 Task: In Heading Arial with underline. Font size of heading  '18'Font style of data Calibri. Font size of data  9Alignment of headline & data Align center. Fill color in heading,  RedFont color of data Black Apply border in Data No BorderIn the sheet   Dynamic Sales book
Action: Mouse moved to (128, 111)
Screenshot: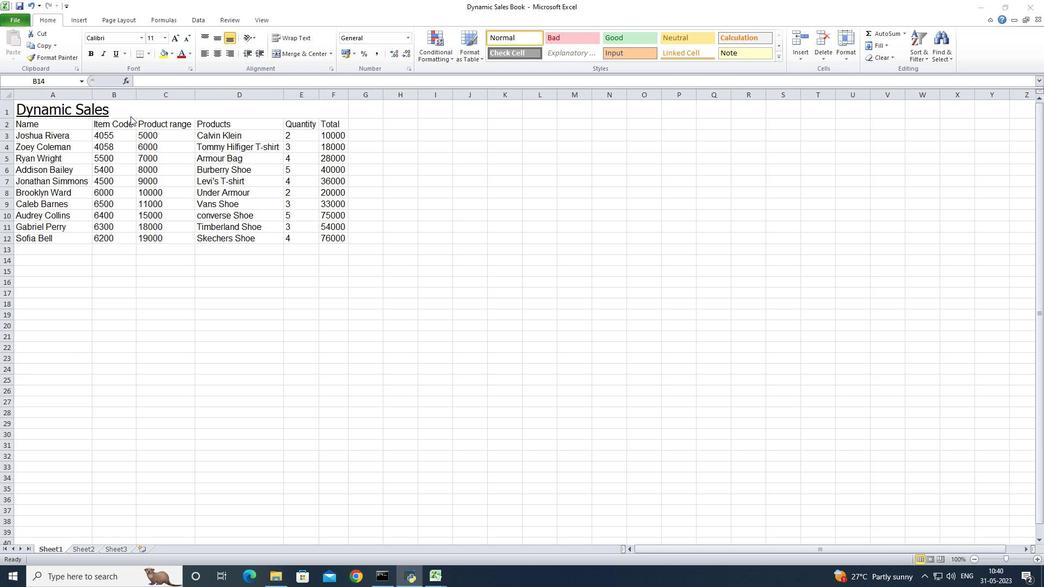 
Action: Mouse pressed left at (128, 111)
Screenshot: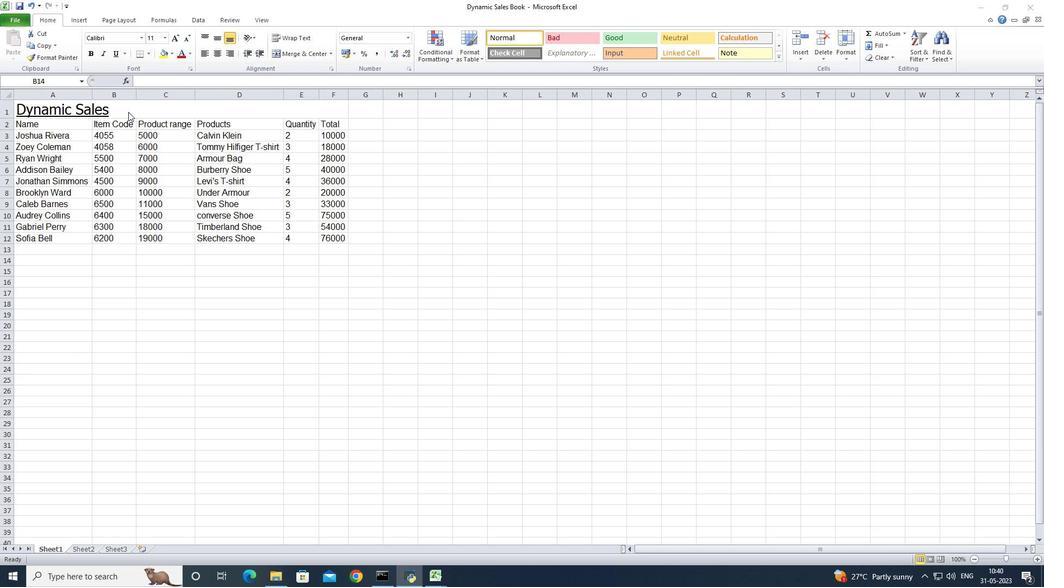 
Action: Mouse pressed left at (128, 111)
Screenshot: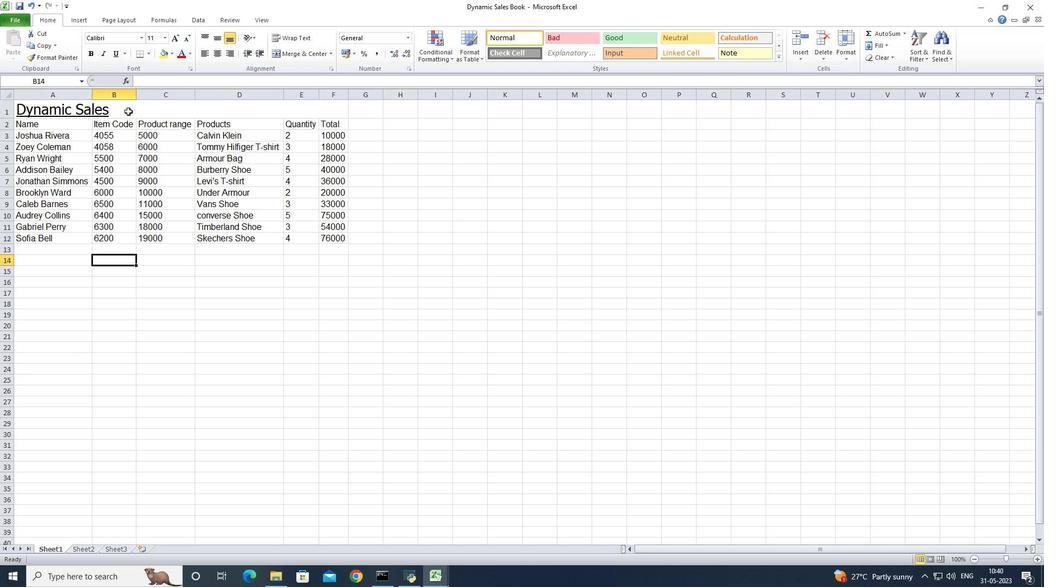
Action: Mouse moved to (141, 38)
Screenshot: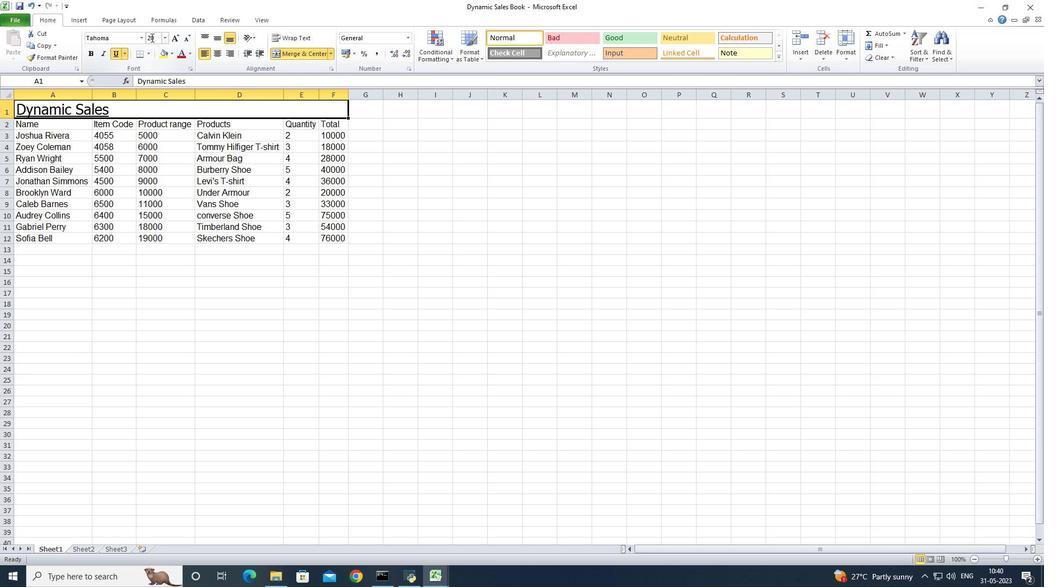 
Action: Mouse pressed left at (141, 38)
Screenshot: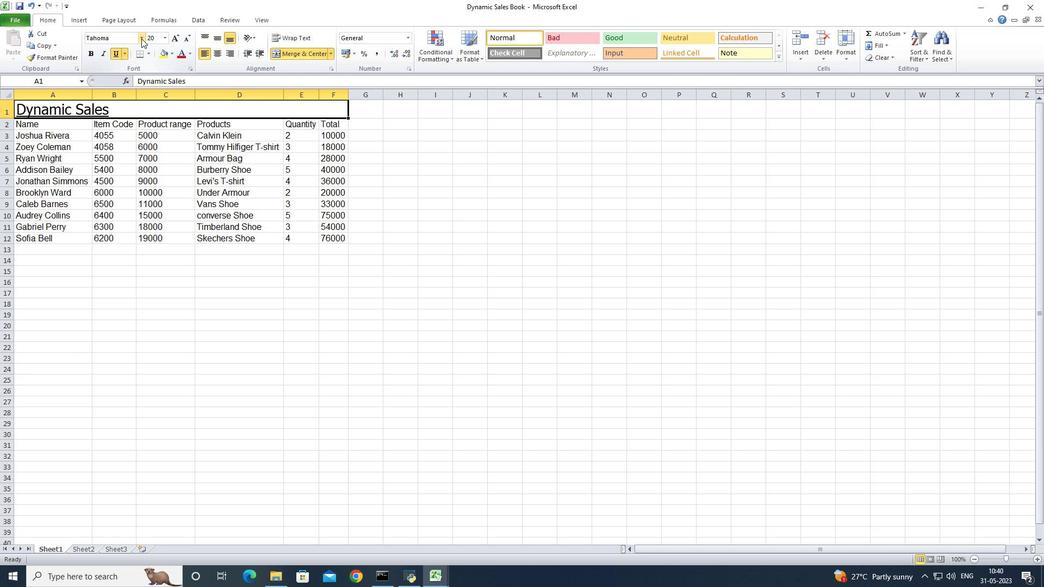 
Action: Mouse moved to (125, 176)
Screenshot: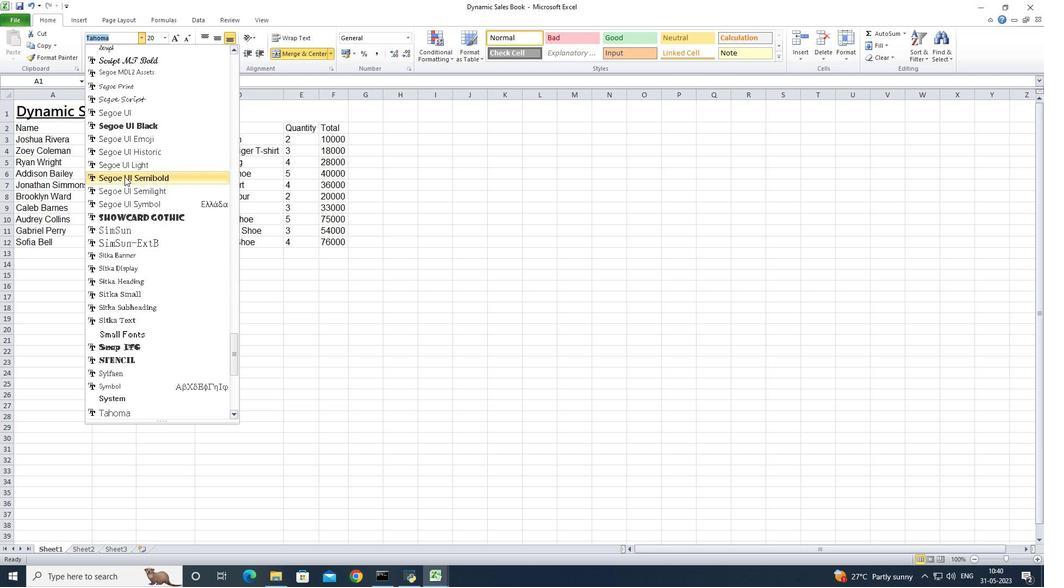 
Action: Mouse scrolled (125, 176) with delta (0, 0)
Screenshot: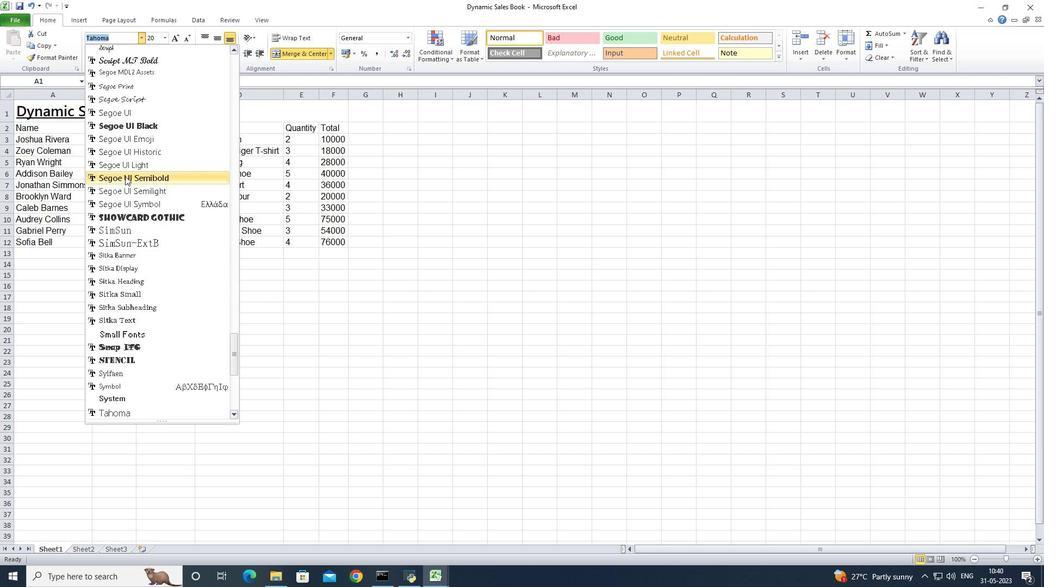 
Action: Mouse scrolled (125, 176) with delta (0, 0)
Screenshot: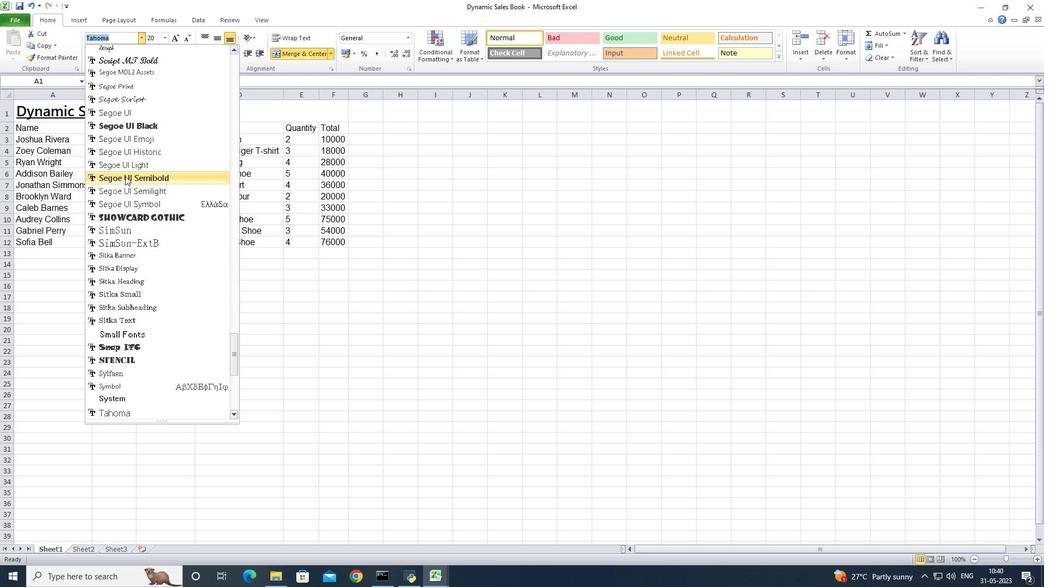 
Action: Mouse scrolled (125, 176) with delta (0, 0)
Screenshot: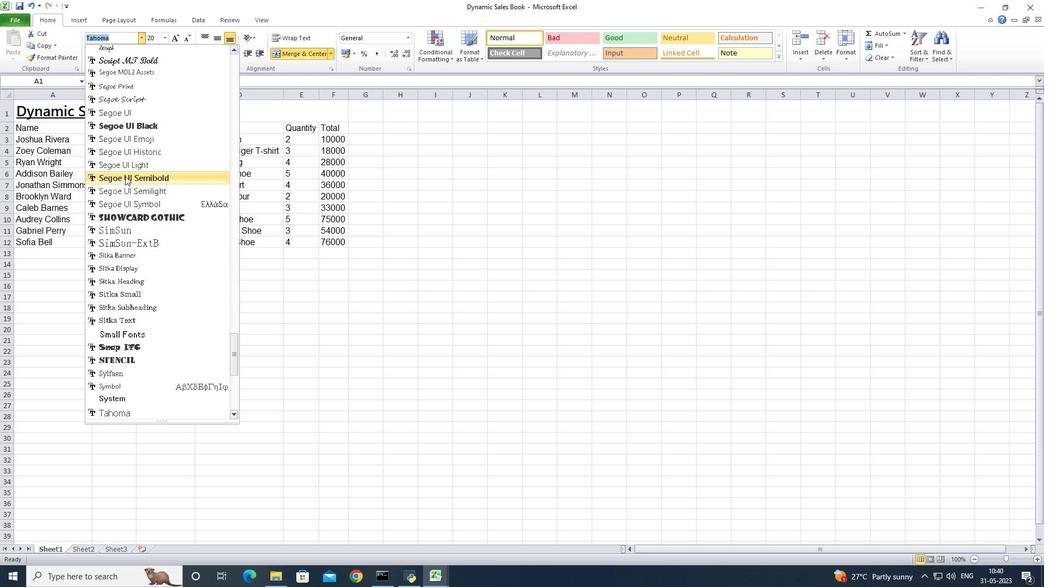 
Action: Mouse scrolled (125, 176) with delta (0, 0)
Screenshot: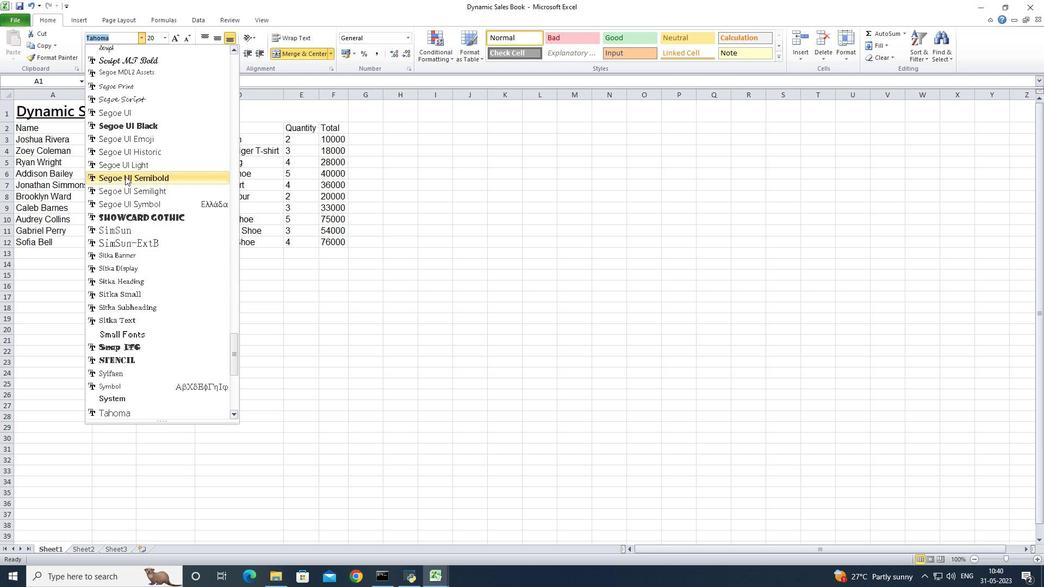 
Action: Mouse scrolled (125, 176) with delta (0, 0)
Screenshot: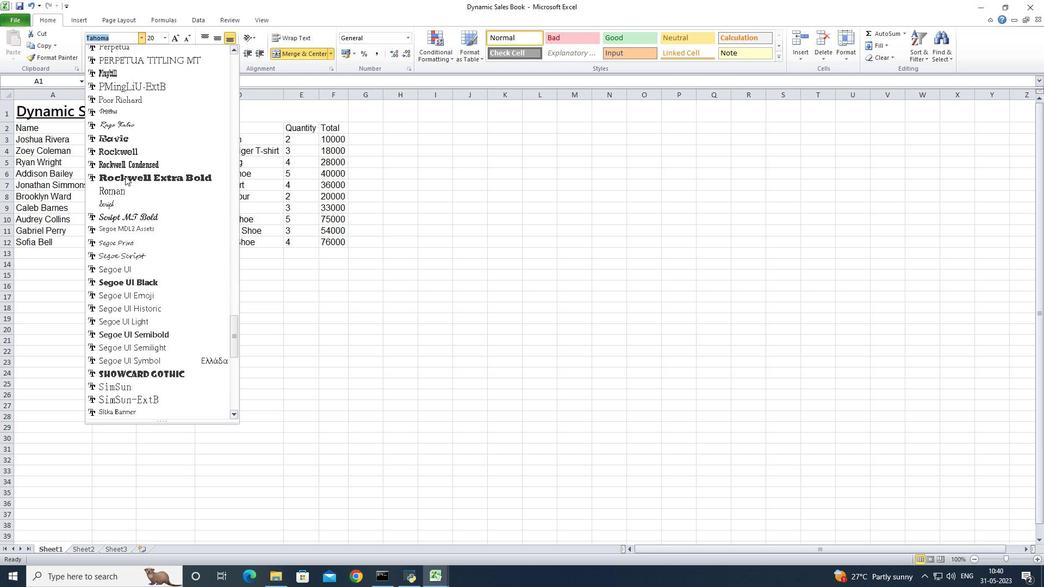 
Action: Mouse scrolled (125, 176) with delta (0, 0)
Screenshot: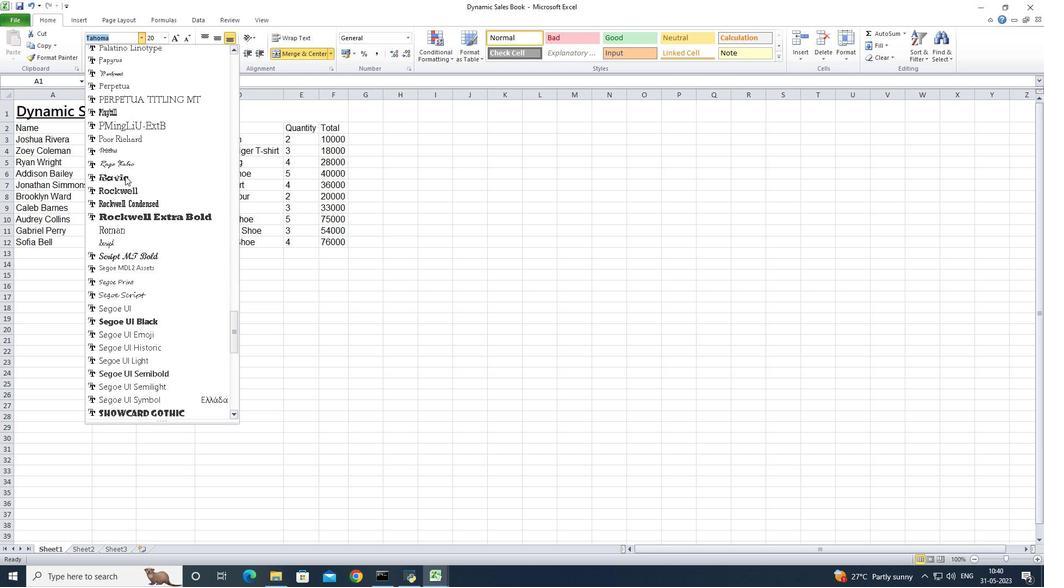 
Action: Mouse scrolled (125, 176) with delta (0, 0)
Screenshot: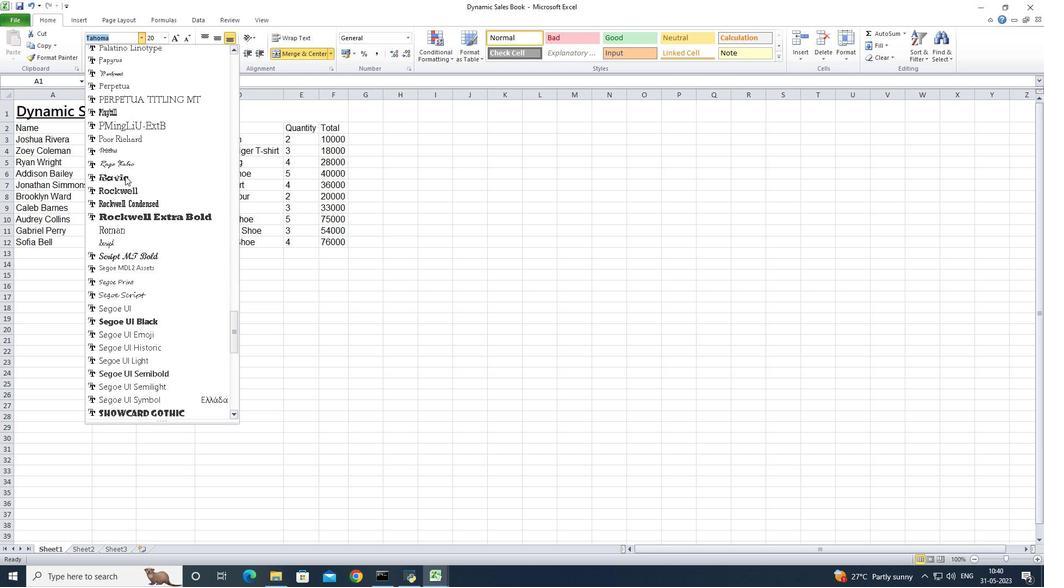 
Action: Mouse scrolled (125, 176) with delta (0, 0)
Screenshot: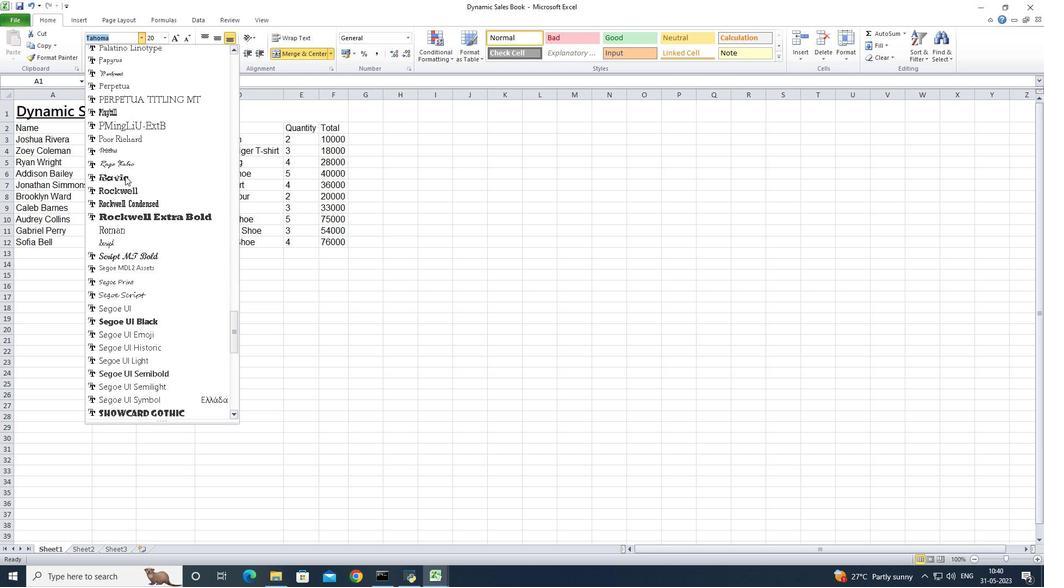 
Action: Mouse scrolled (125, 176) with delta (0, 0)
Screenshot: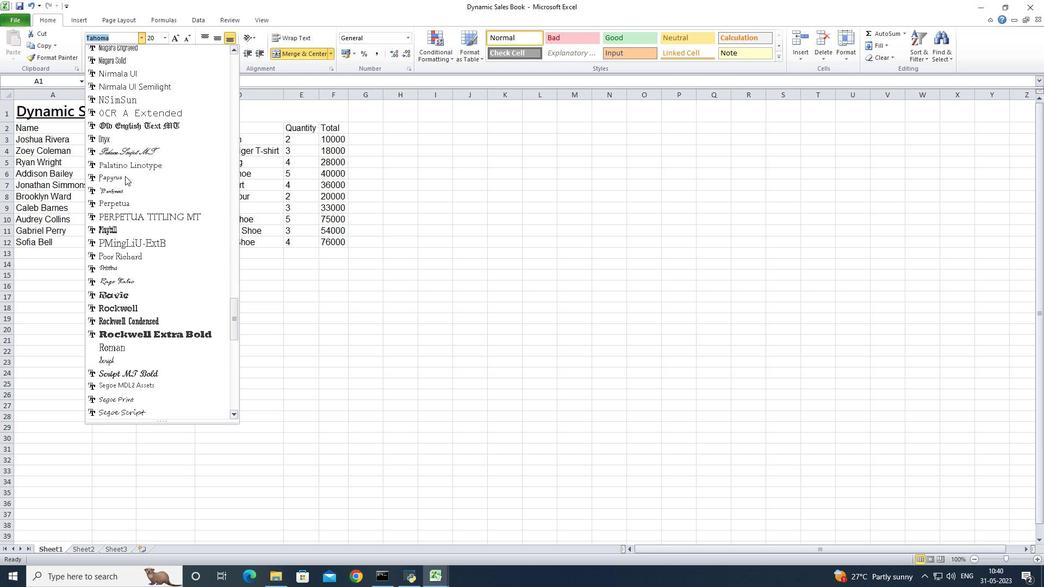 
Action: Mouse scrolled (125, 176) with delta (0, 0)
Screenshot: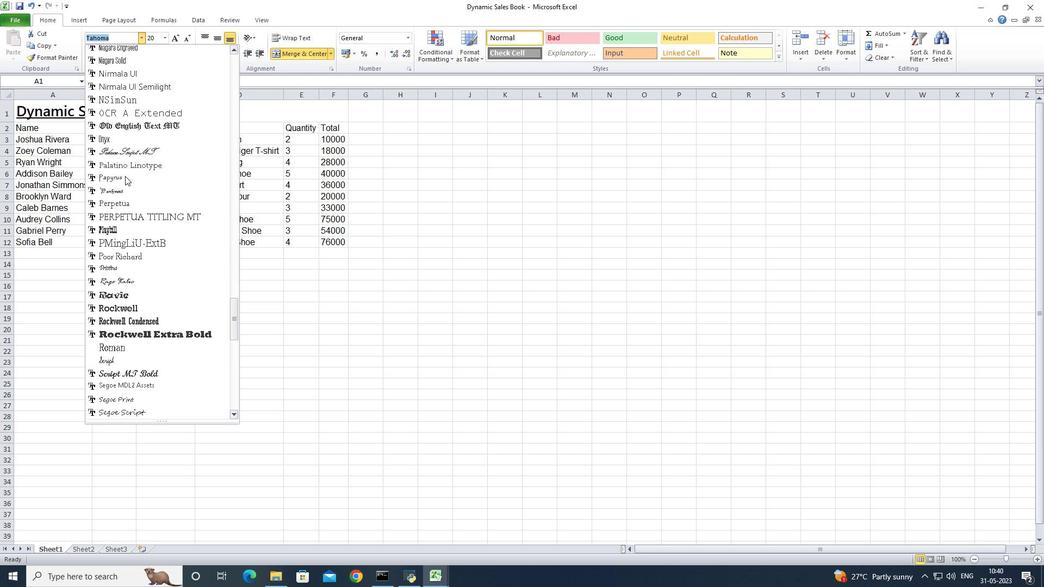
Action: Mouse scrolled (125, 176) with delta (0, 0)
Screenshot: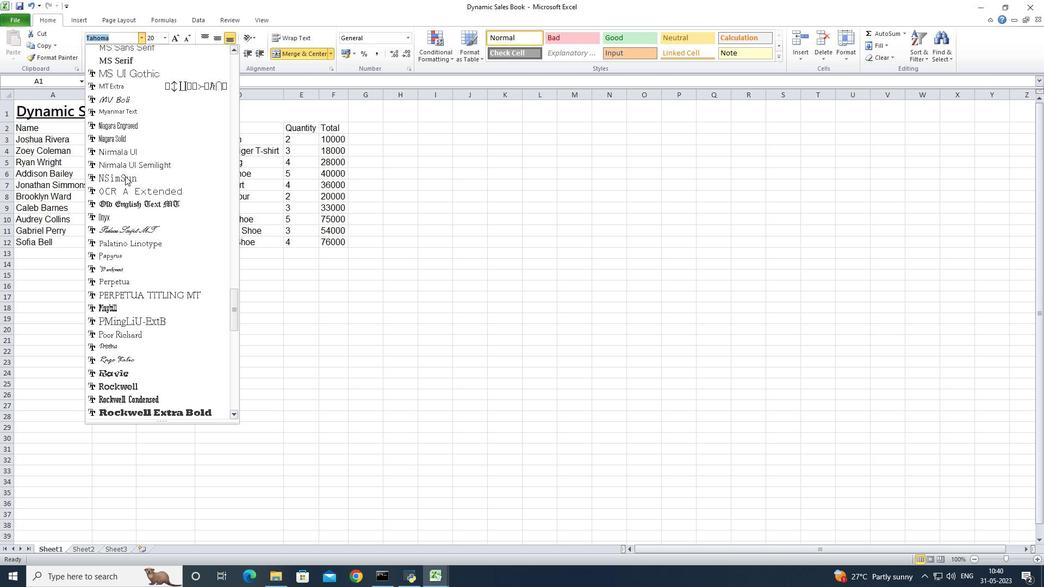 
Action: Mouse scrolled (125, 176) with delta (0, 0)
Screenshot: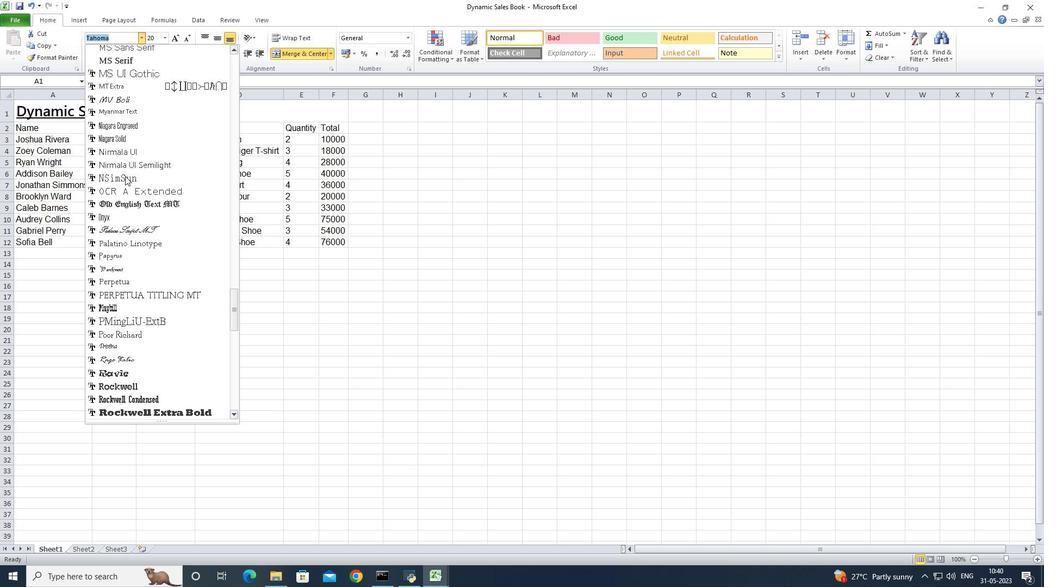 
Action: Mouse scrolled (125, 176) with delta (0, 0)
Screenshot: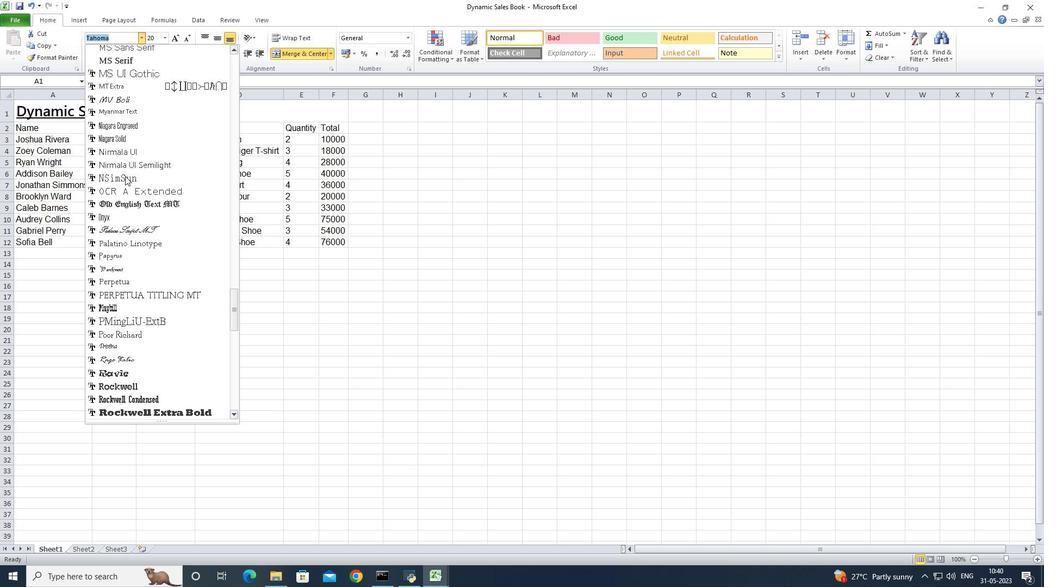 
Action: Mouse scrolled (125, 176) with delta (0, 0)
Screenshot: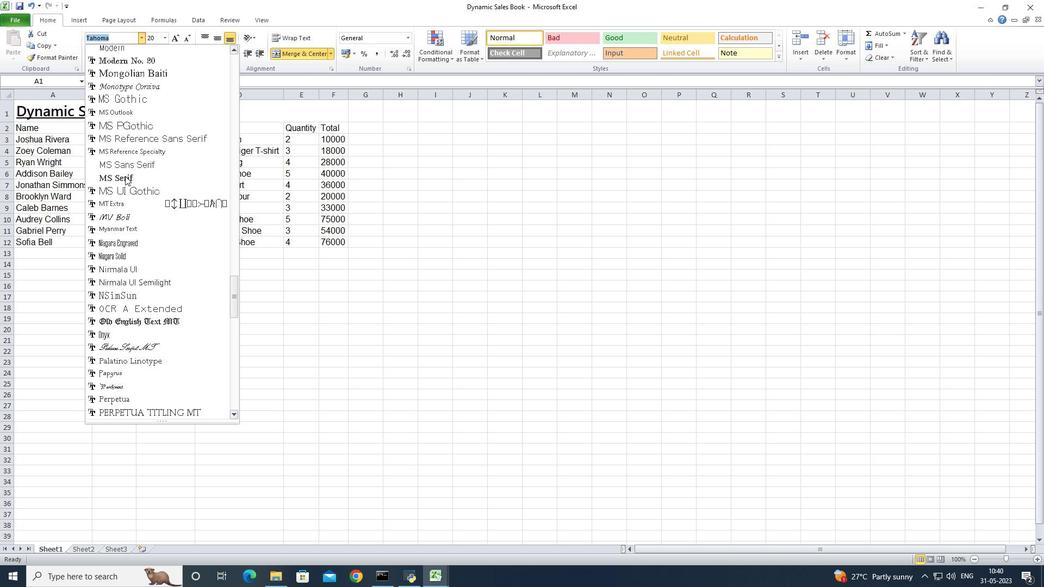 
Action: Mouse scrolled (125, 176) with delta (0, 0)
Screenshot: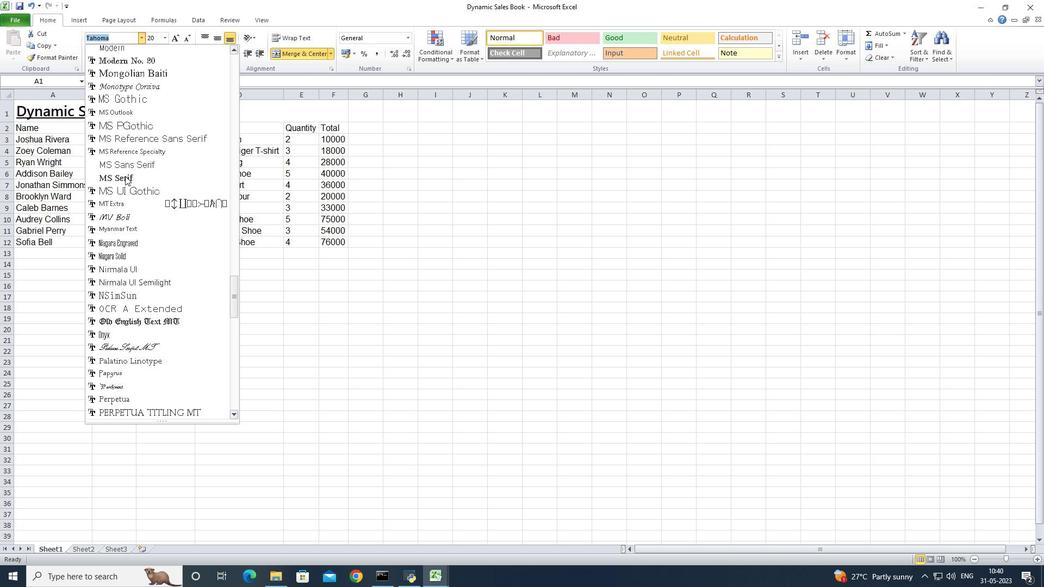 
Action: Mouse scrolled (125, 176) with delta (0, 0)
Screenshot: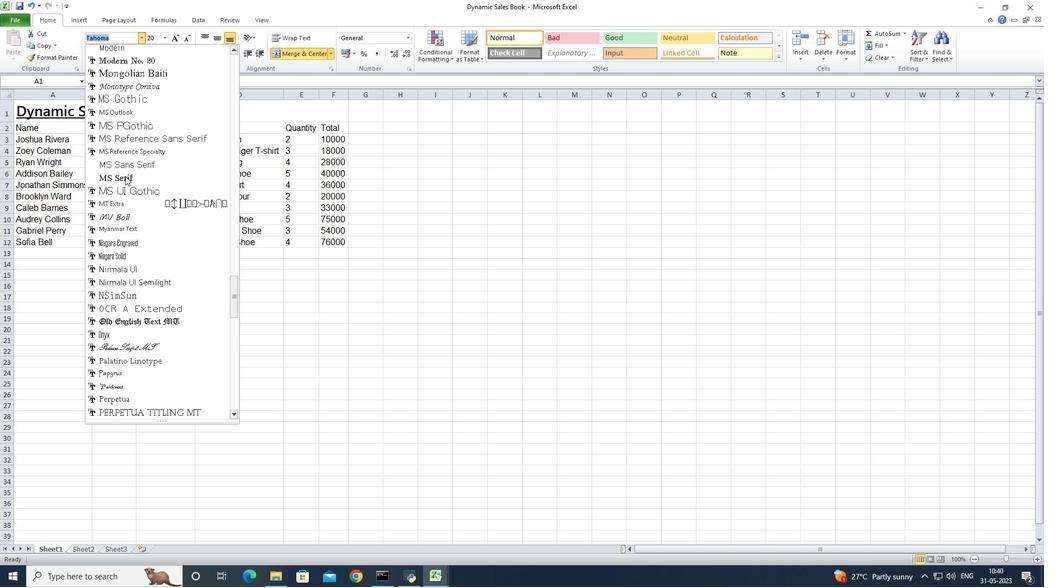 
Action: Mouse scrolled (125, 176) with delta (0, 0)
Screenshot: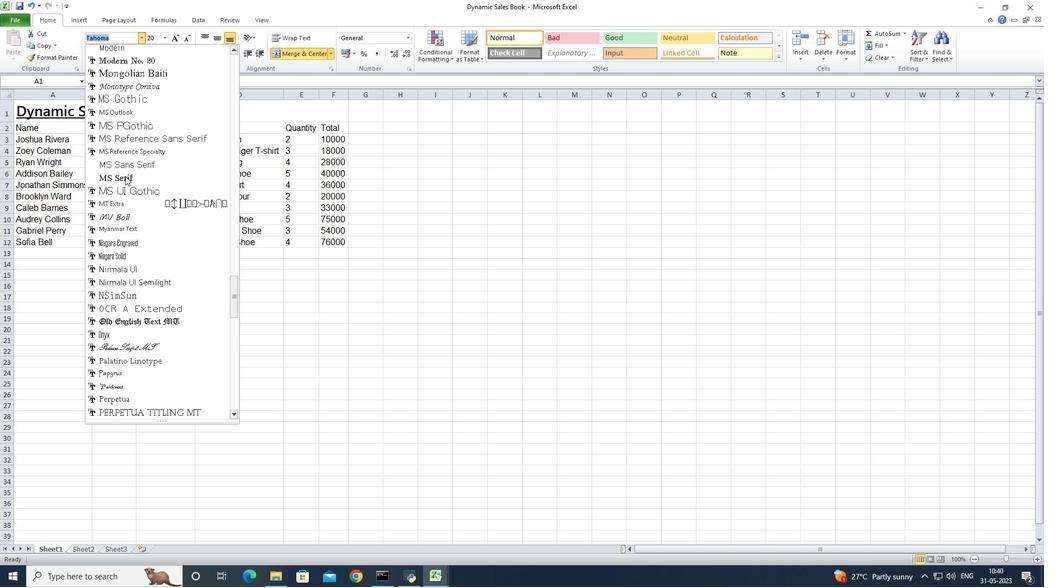 
Action: Mouse scrolled (125, 176) with delta (0, 0)
Screenshot: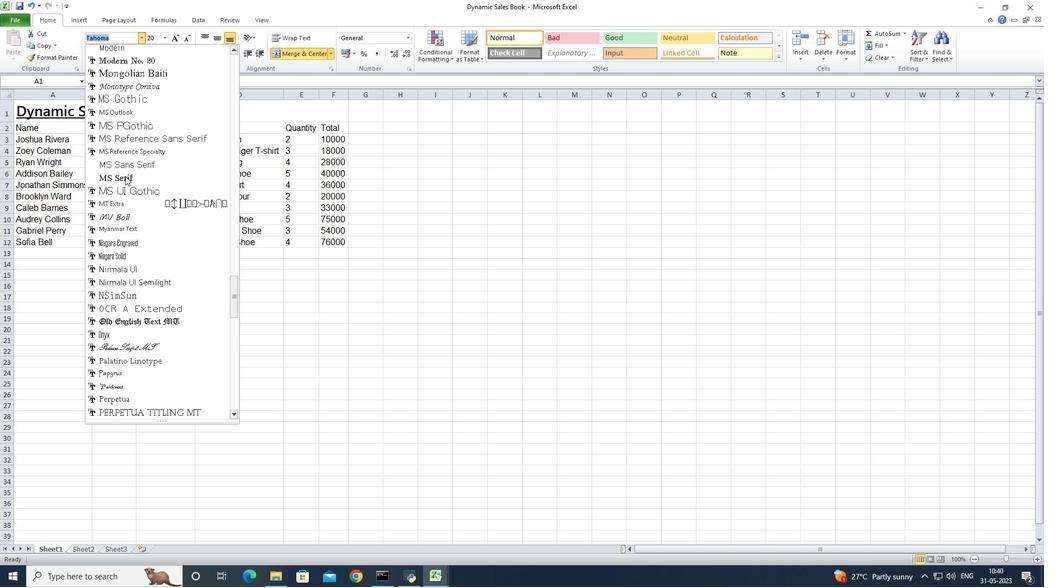 
Action: Mouse scrolled (125, 176) with delta (0, 0)
Screenshot: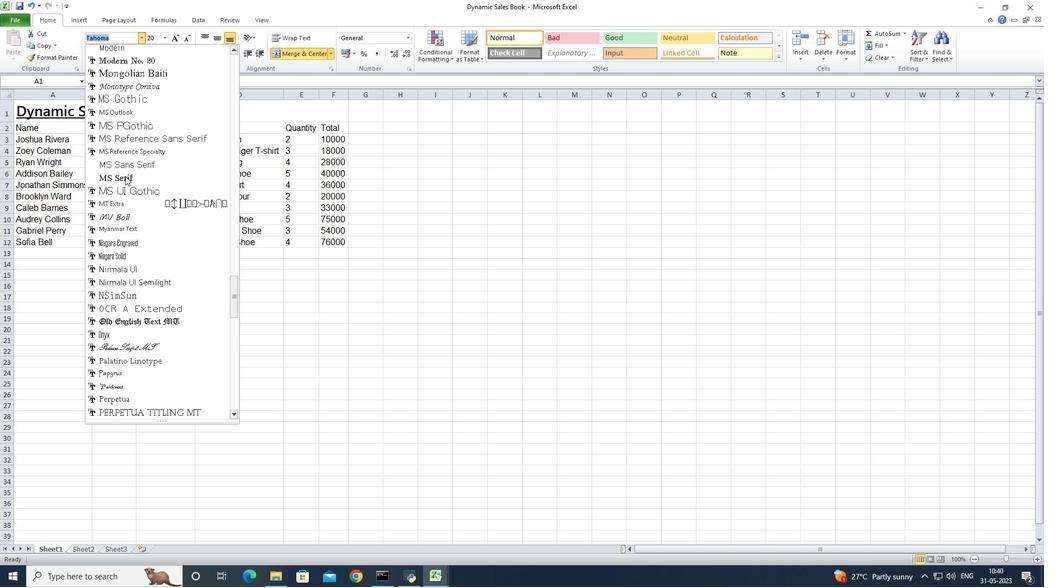 
Action: Mouse scrolled (125, 176) with delta (0, 0)
Screenshot: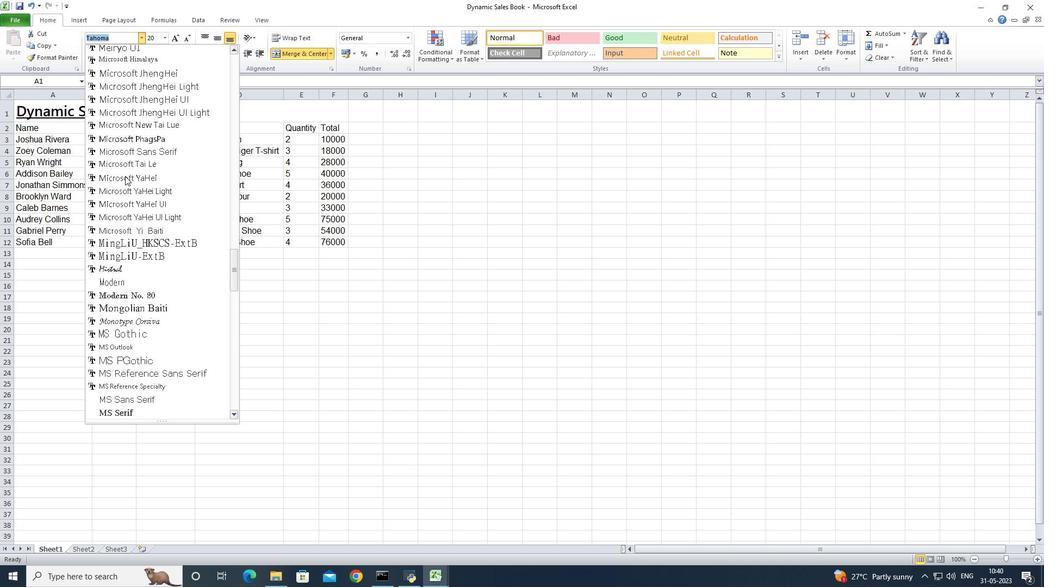 
Action: Mouse scrolled (125, 176) with delta (0, 0)
Screenshot: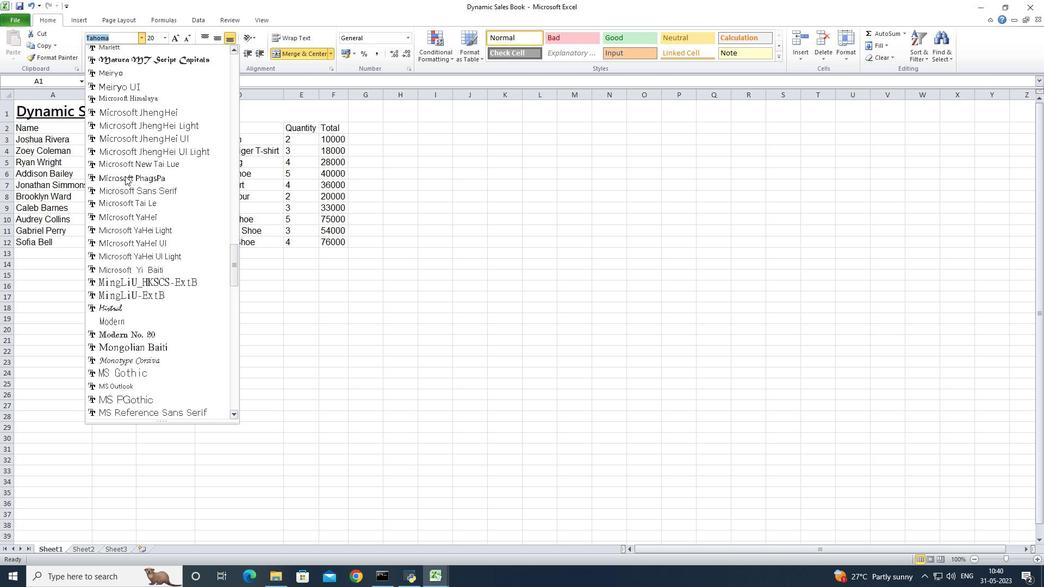 
Action: Mouse scrolled (125, 176) with delta (0, 0)
Screenshot: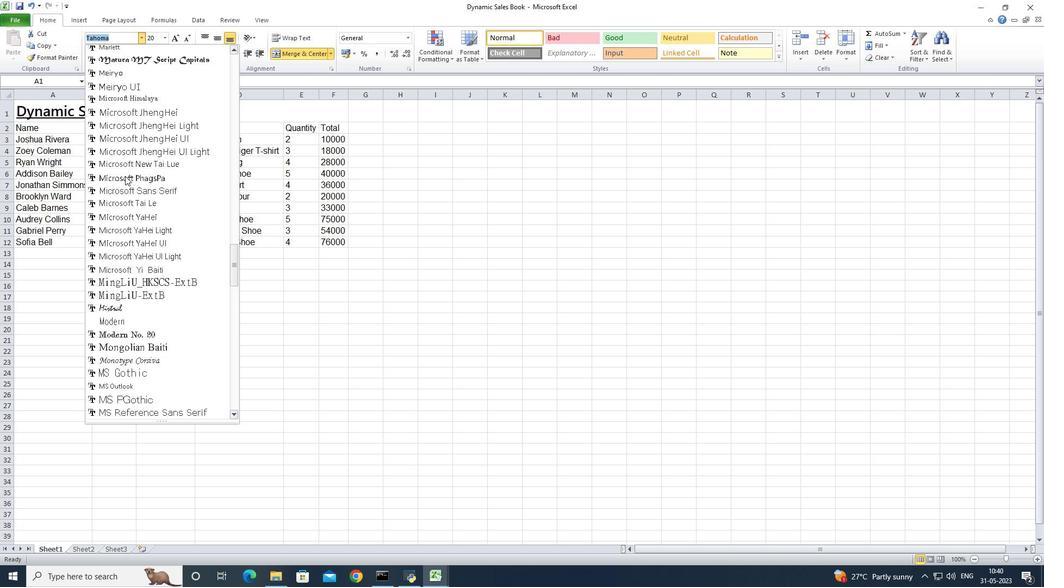 
Action: Mouse scrolled (125, 176) with delta (0, 0)
Screenshot: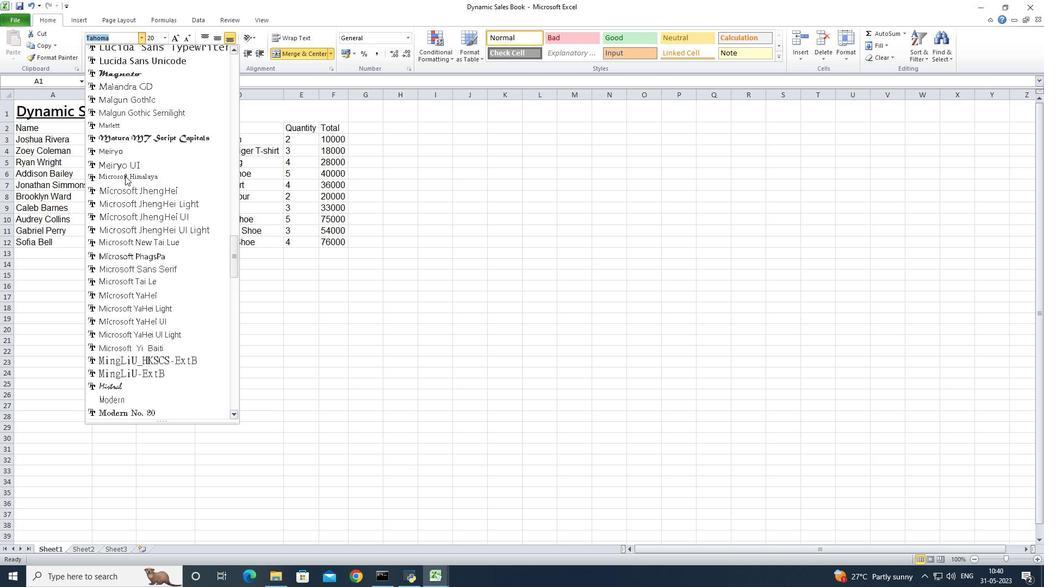 
Action: Mouse scrolled (125, 176) with delta (0, 0)
Screenshot: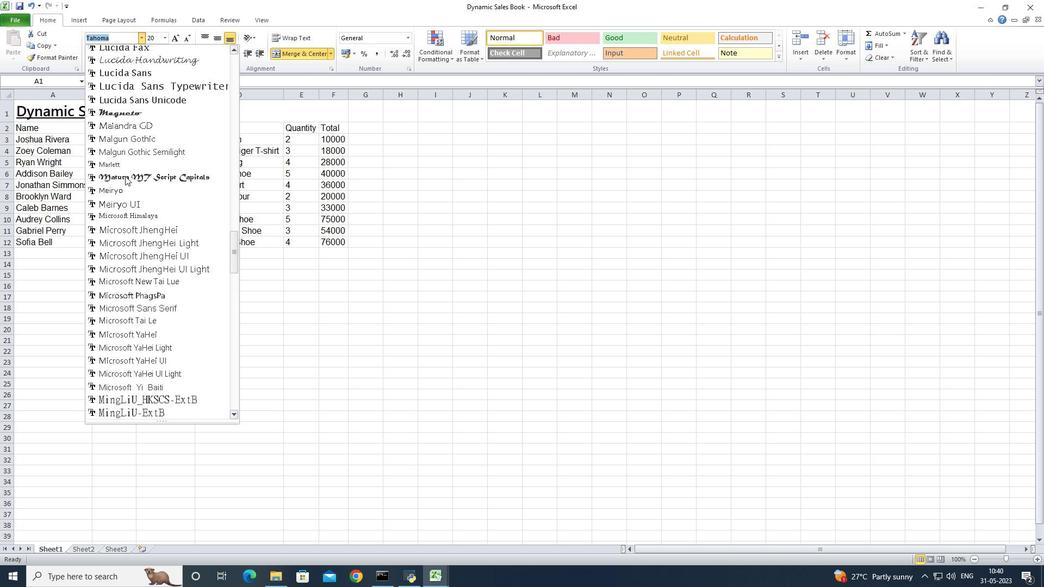 
Action: Mouse scrolled (125, 176) with delta (0, 0)
Screenshot: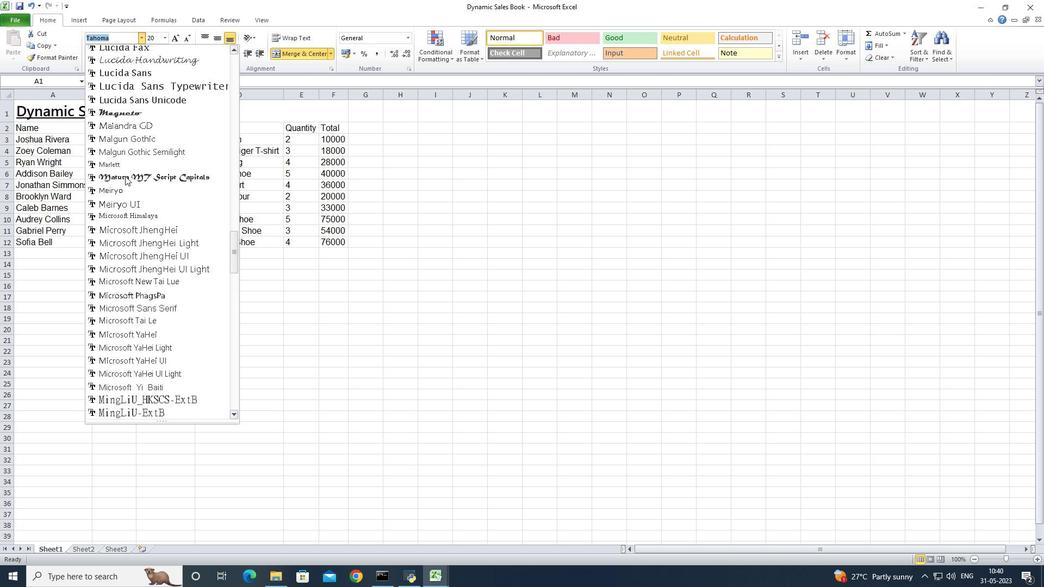 
Action: Mouse scrolled (125, 176) with delta (0, 0)
Screenshot: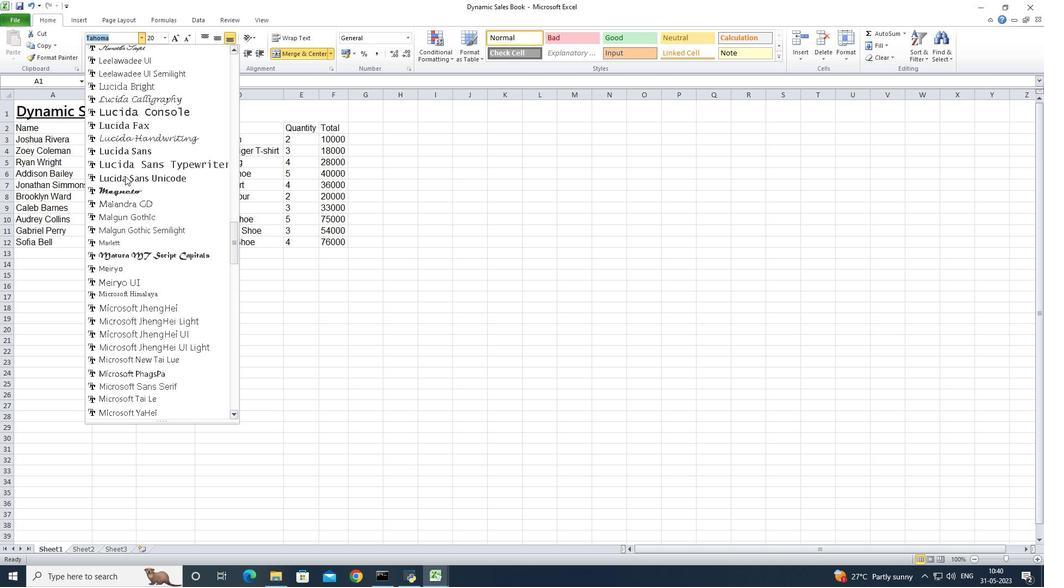 
Action: Mouse scrolled (125, 176) with delta (0, 0)
Screenshot: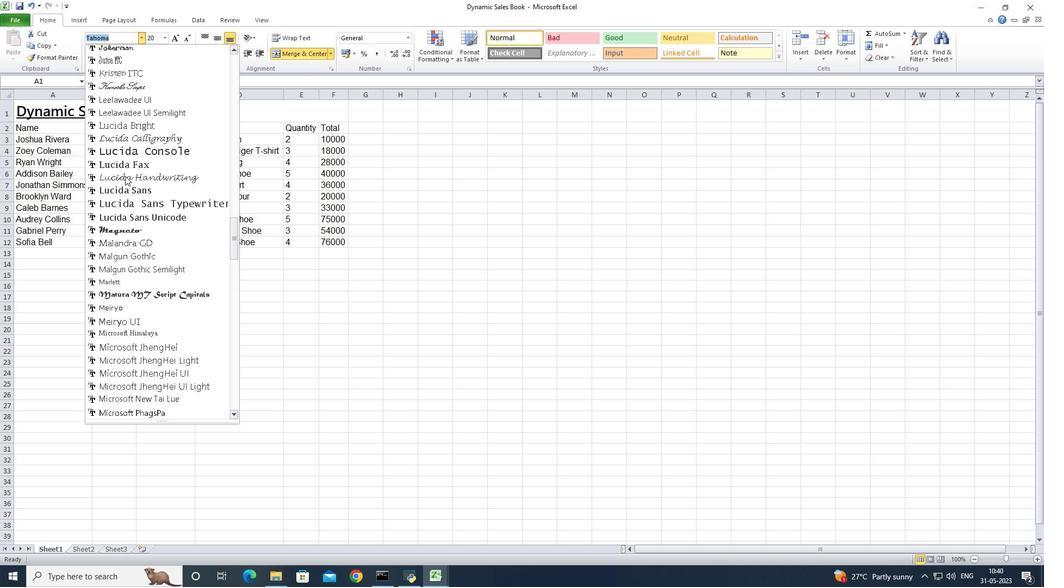 
Action: Mouse scrolled (125, 176) with delta (0, 0)
Screenshot: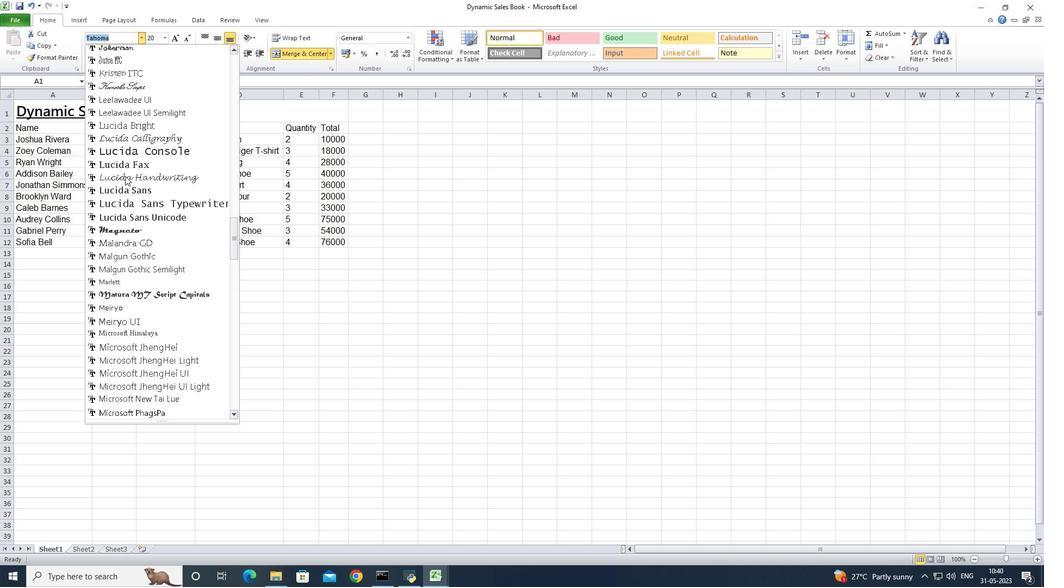 
Action: Mouse scrolled (125, 176) with delta (0, 0)
Screenshot: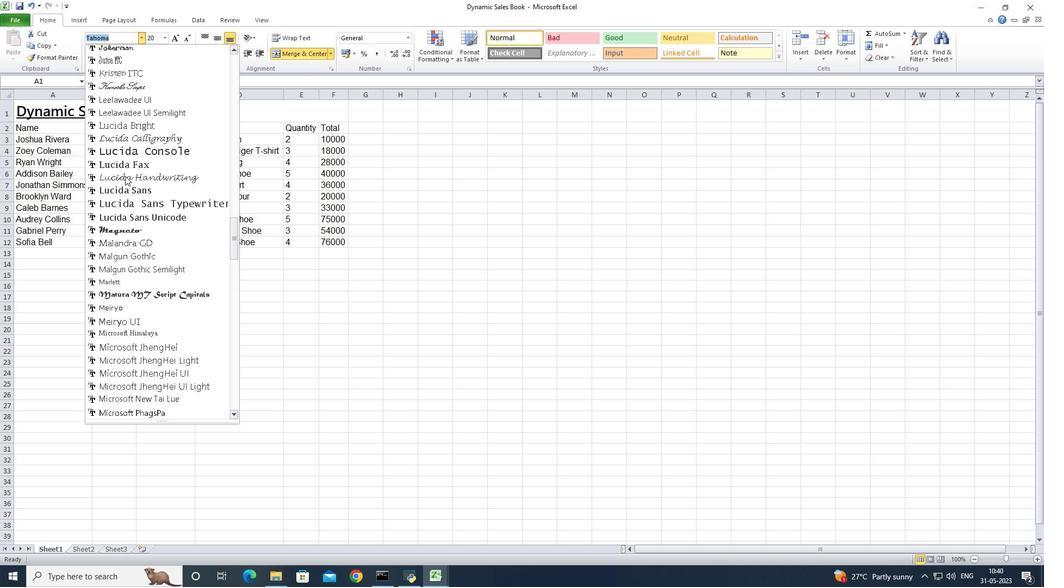 
Action: Mouse scrolled (125, 176) with delta (0, 0)
Screenshot: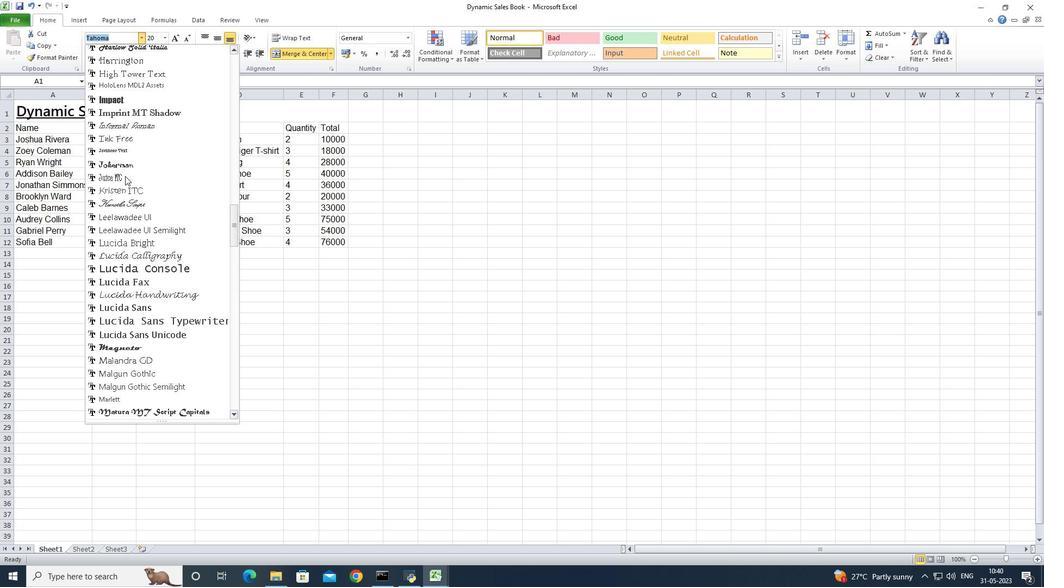 
Action: Mouse scrolled (125, 176) with delta (0, 0)
Screenshot: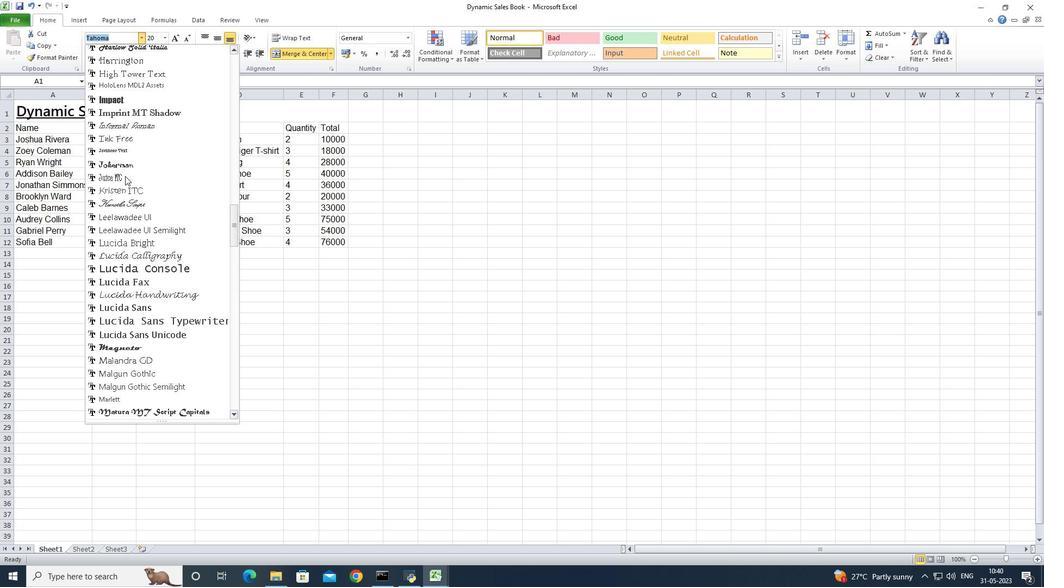 
Action: Mouse scrolled (125, 175) with delta (0, 0)
Screenshot: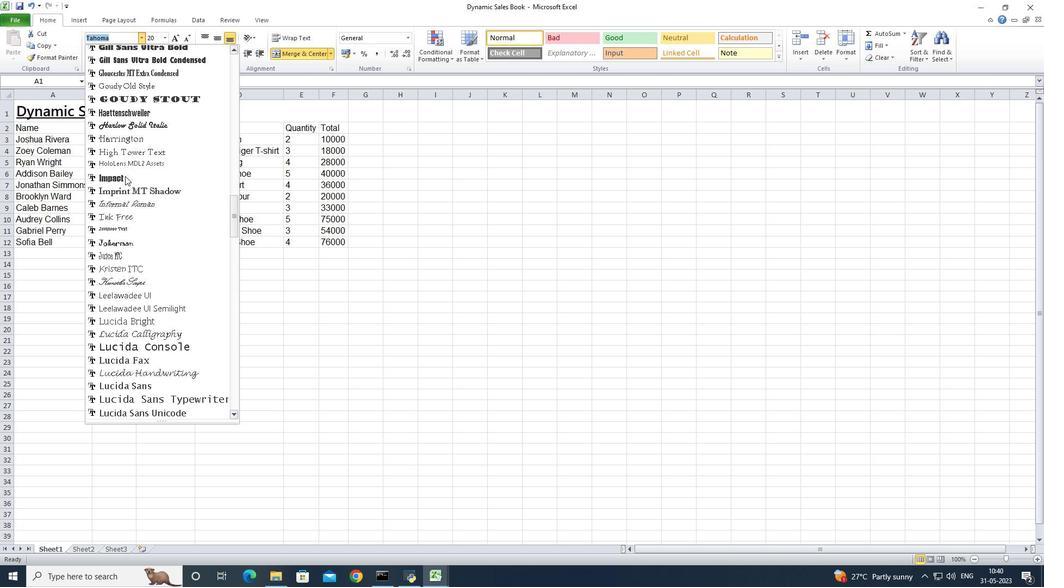 
Action: Mouse scrolled (125, 176) with delta (0, 0)
Screenshot: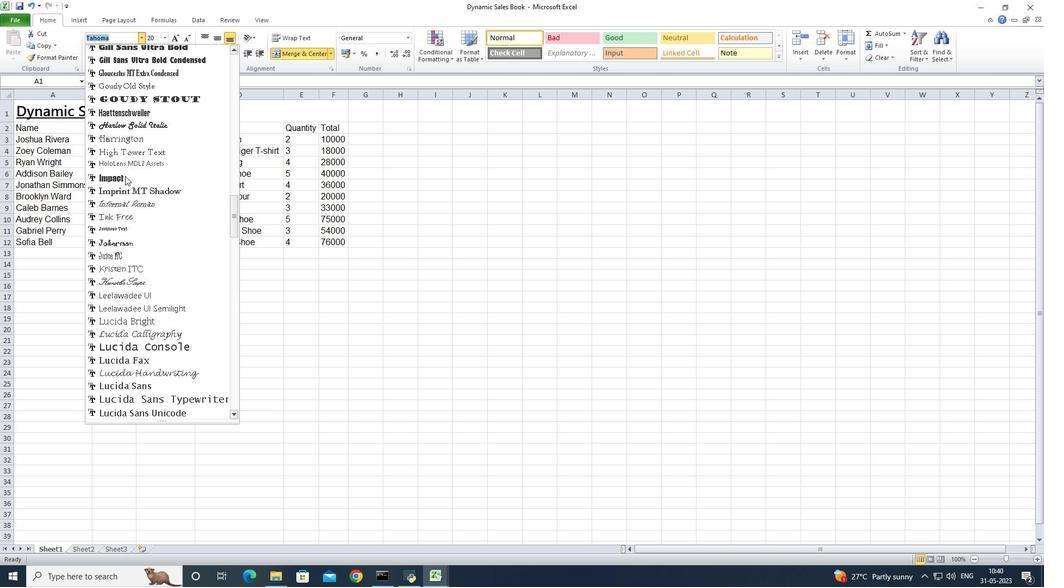 
Action: Mouse scrolled (125, 176) with delta (0, 0)
Screenshot: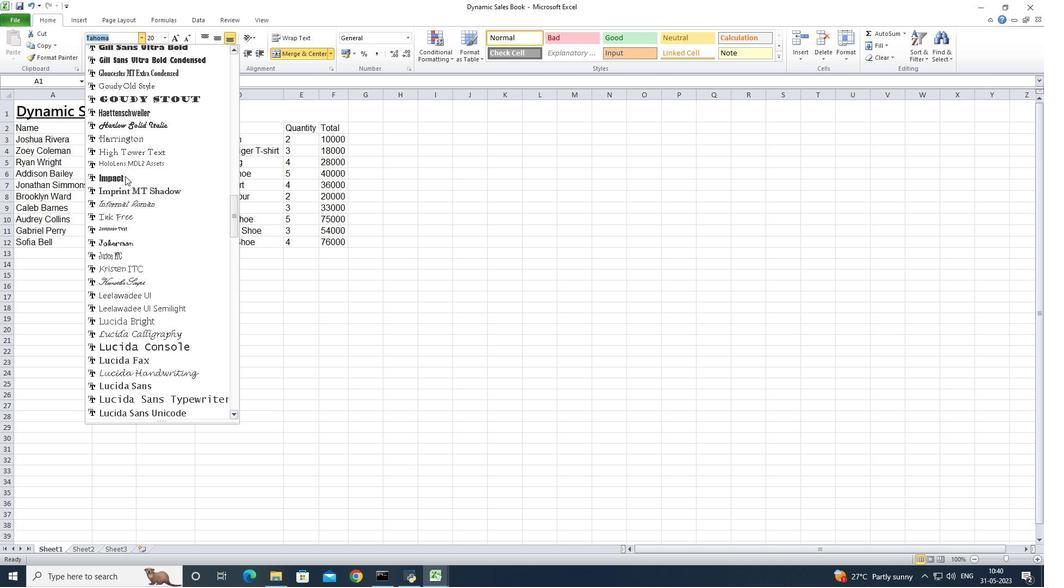 
Action: Mouse scrolled (125, 176) with delta (0, 0)
Screenshot: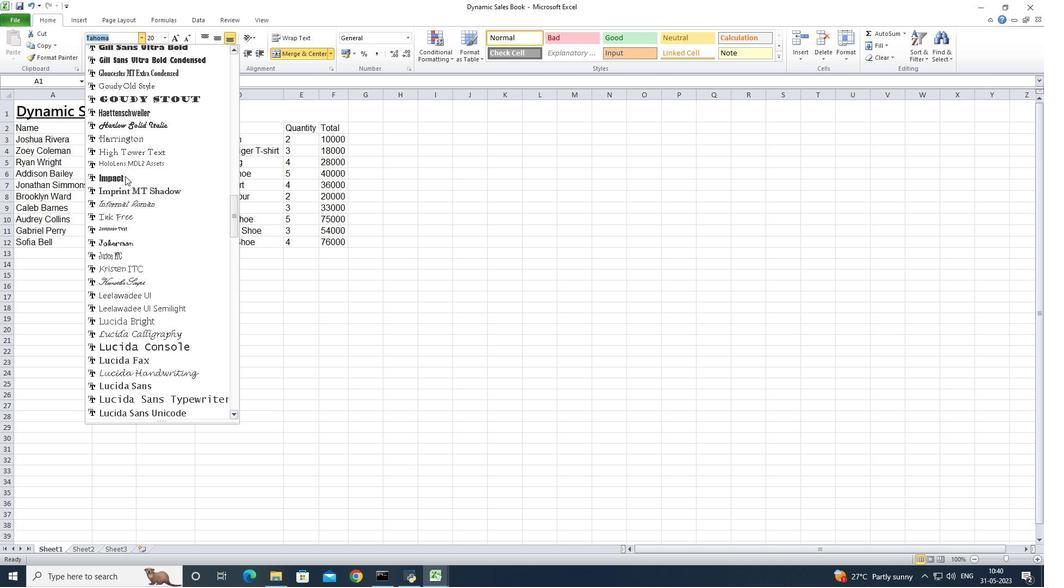 
Action: Mouse scrolled (125, 176) with delta (0, 0)
Screenshot: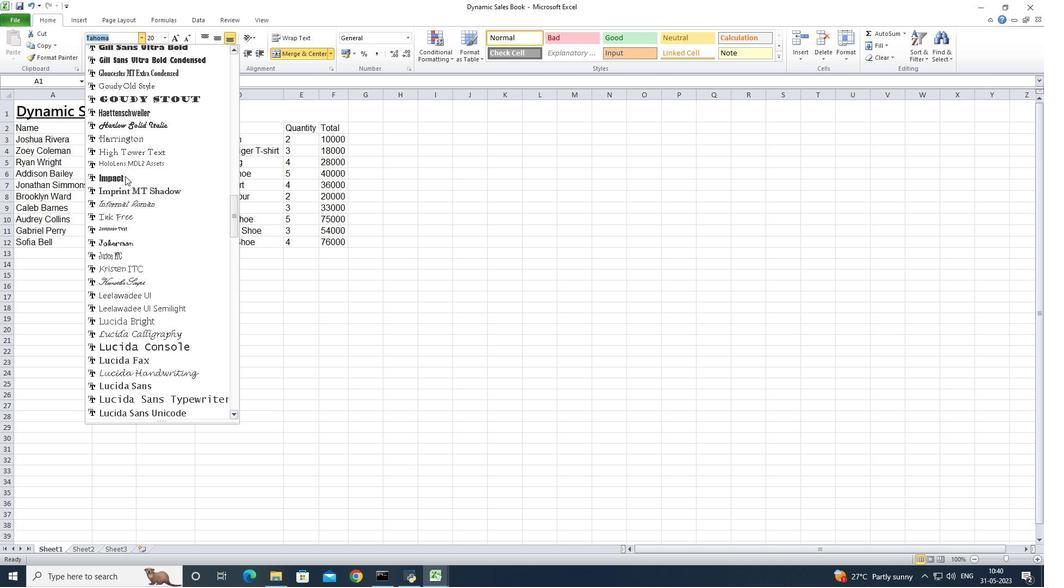 
Action: Mouse scrolled (125, 176) with delta (0, 0)
Screenshot: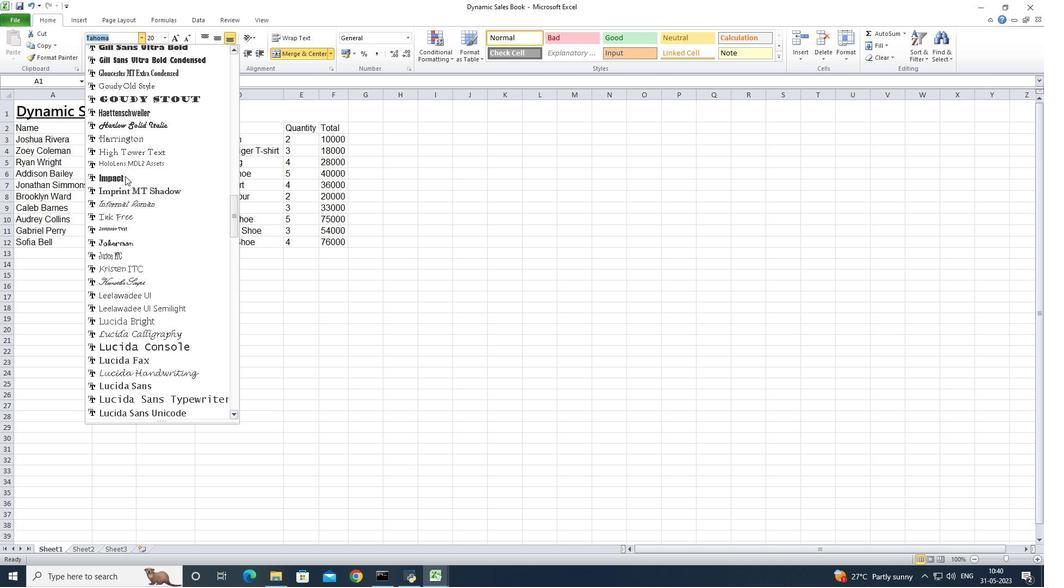 
Action: Mouse scrolled (125, 176) with delta (0, 0)
Screenshot: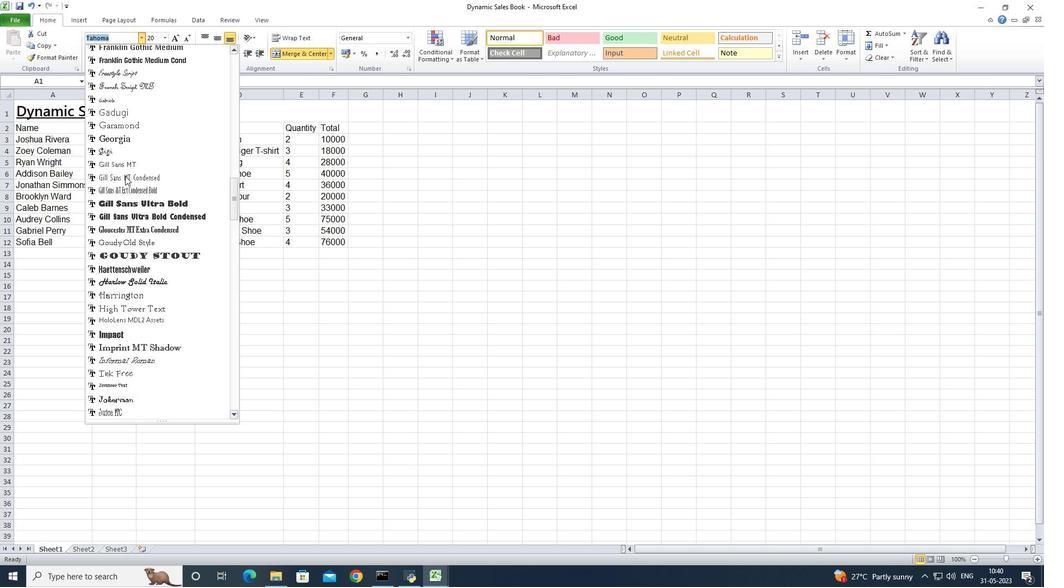 
Action: Mouse scrolled (125, 176) with delta (0, 0)
Screenshot: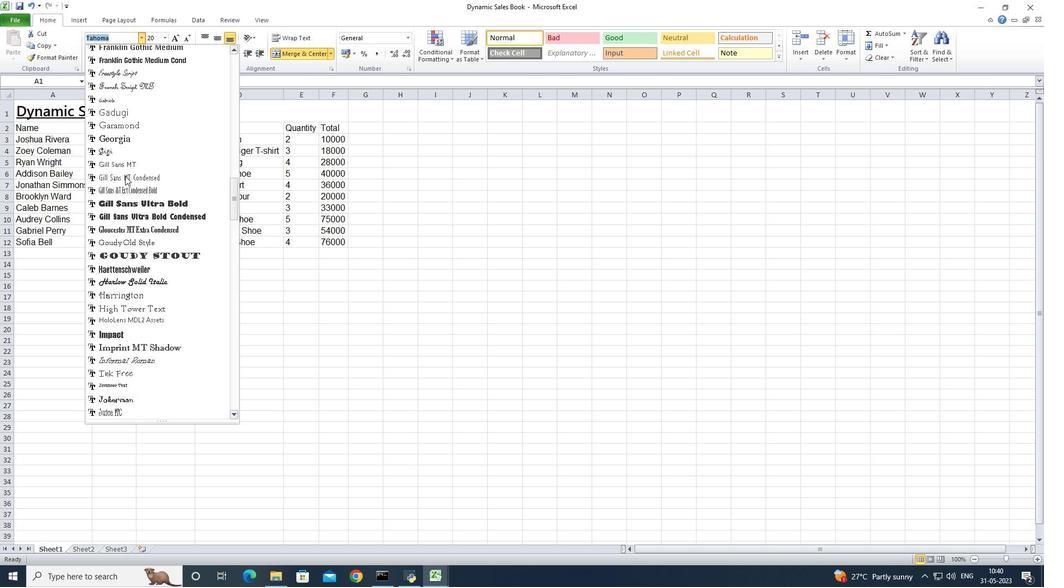 
Action: Mouse scrolled (125, 176) with delta (0, 0)
Screenshot: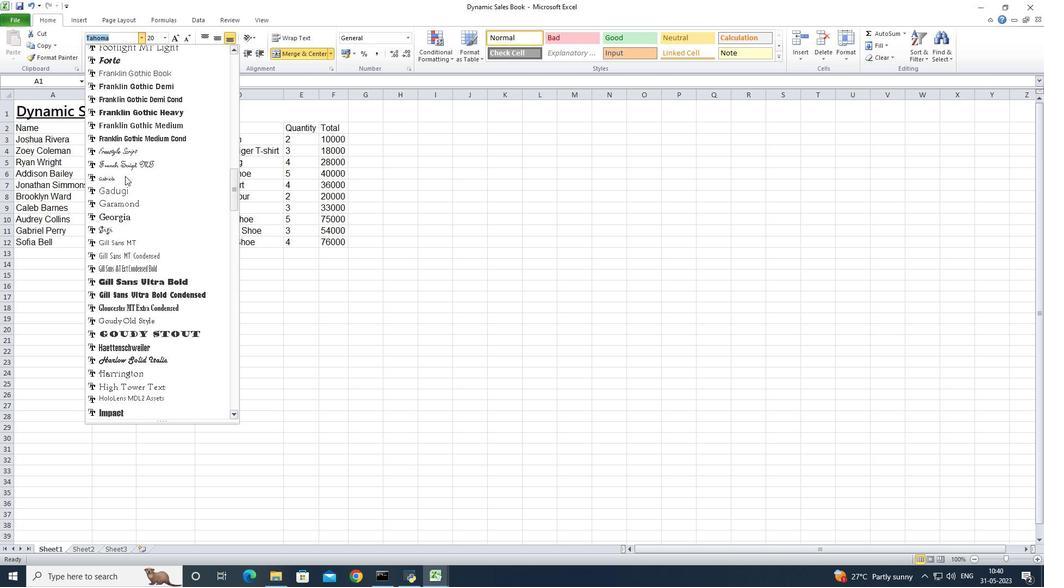 
Action: Mouse scrolled (125, 176) with delta (0, 0)
Screenshot: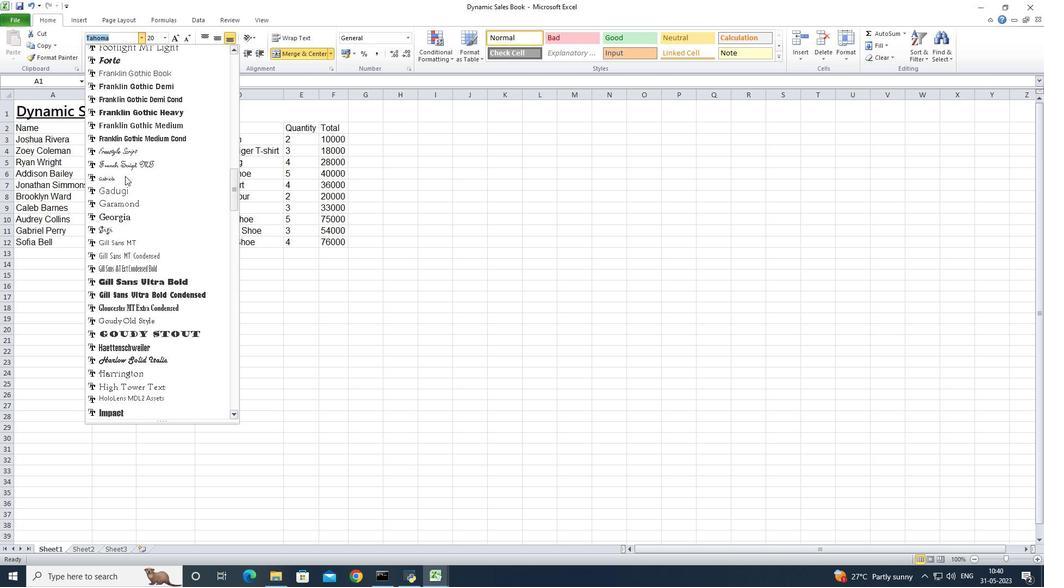 
Action: Mouse scrolled (125, 176) with delta (0, 0)
Screenshot: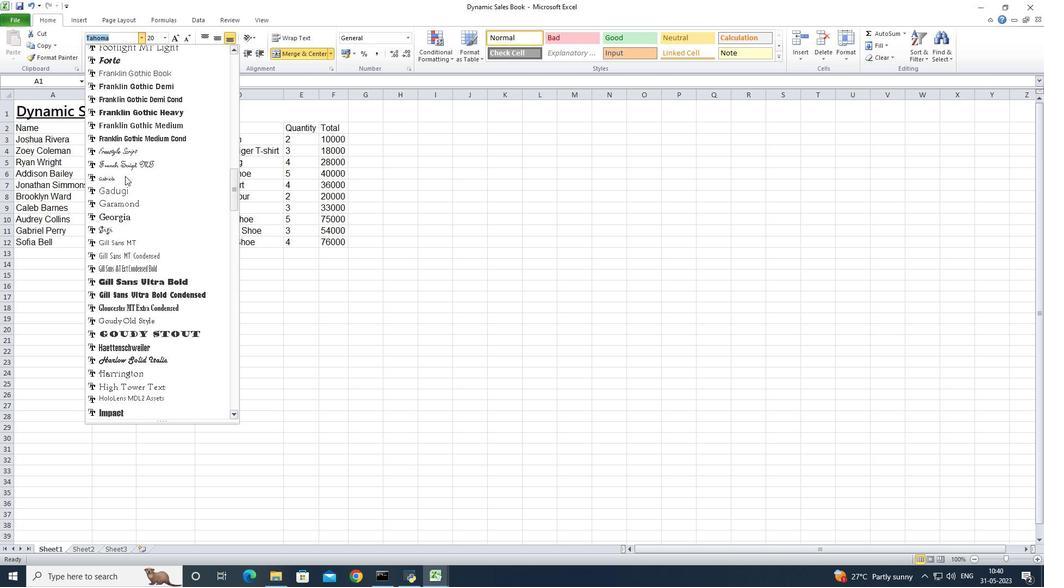 
Action: Mouse scrolled (125, 176) with delta (0, 0)
Screenshot: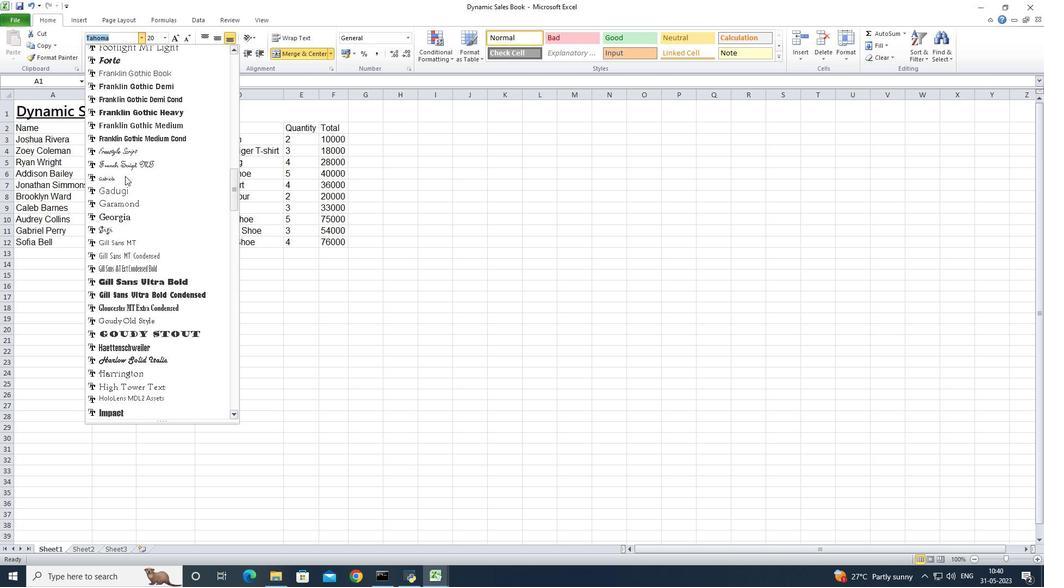 
Action: Mouse scrolled (125, 175) with delta (0, 0)
Screenshot: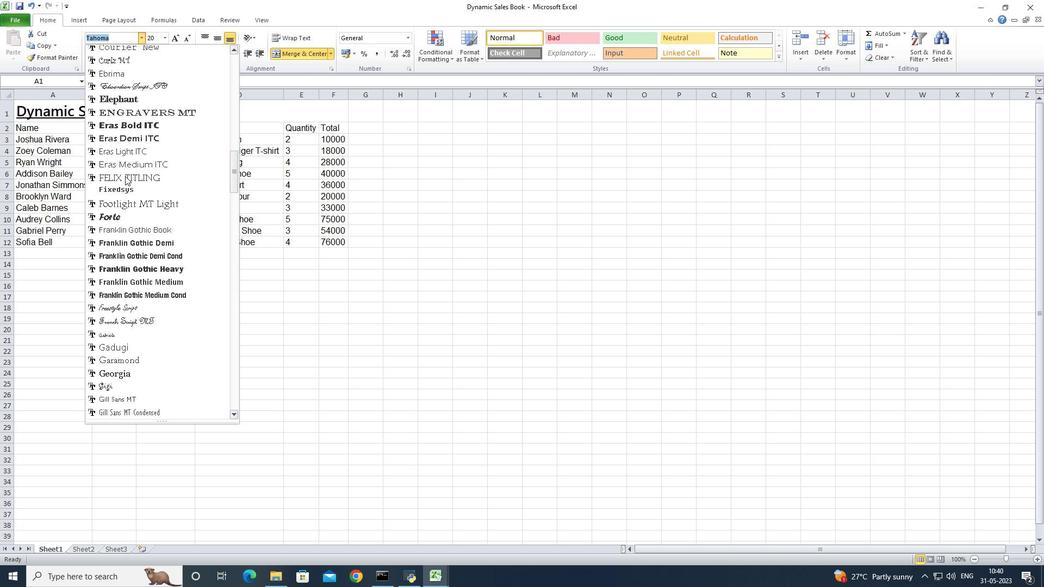 
Action: Mouse scrolled (125, 176) with delta (0, 0)
Screenshot: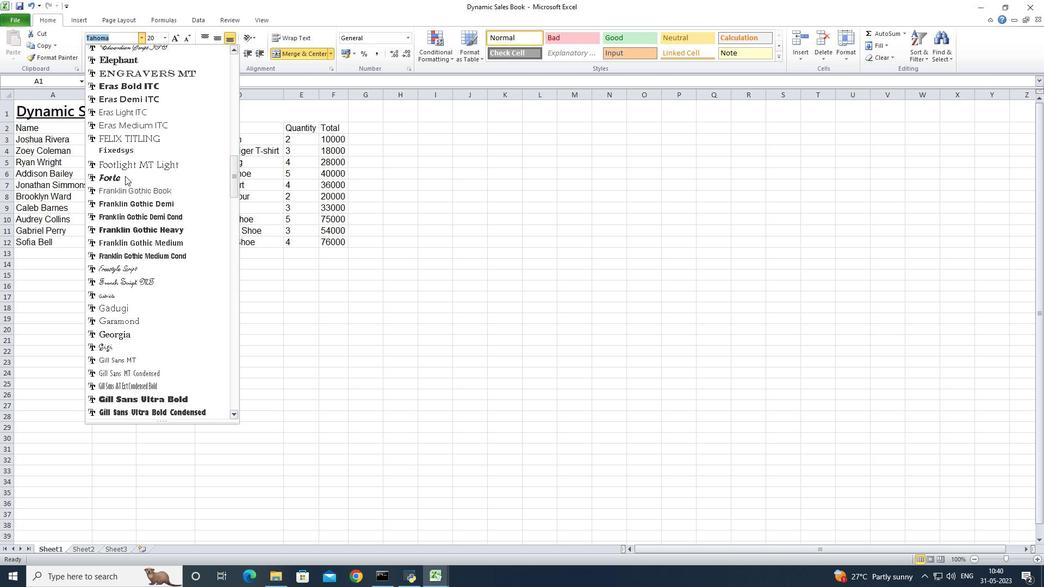 
Action: Mouse scrolled (125, 176) with delta (0, 0)
Screenshot: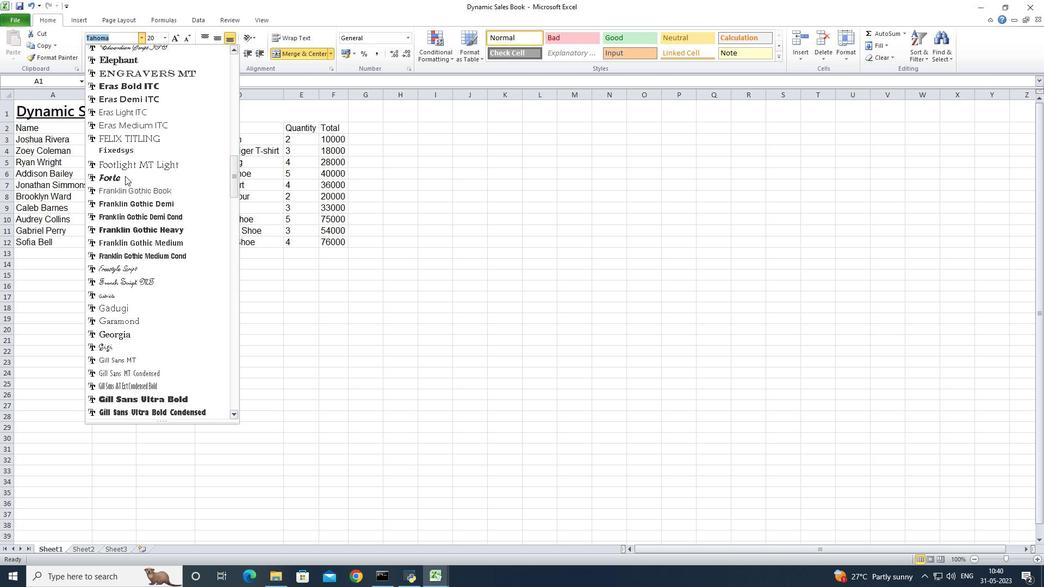 
Action: Mouse scrolled (125, 176) with delta (0, 0)
Screenshot: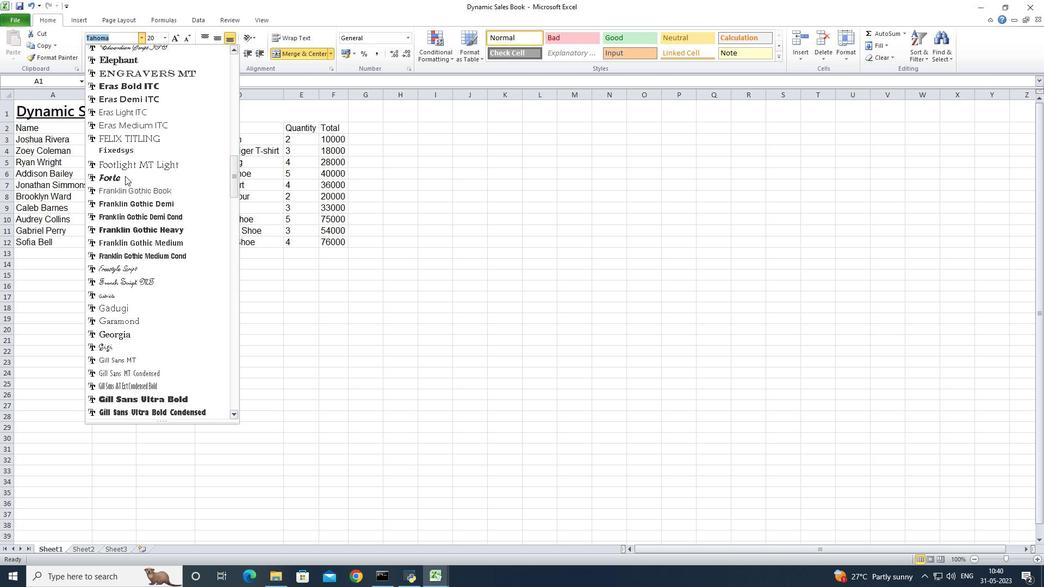 
Action: Mouse scrolled (125, 176) with delta (0, 0)
Screenshot: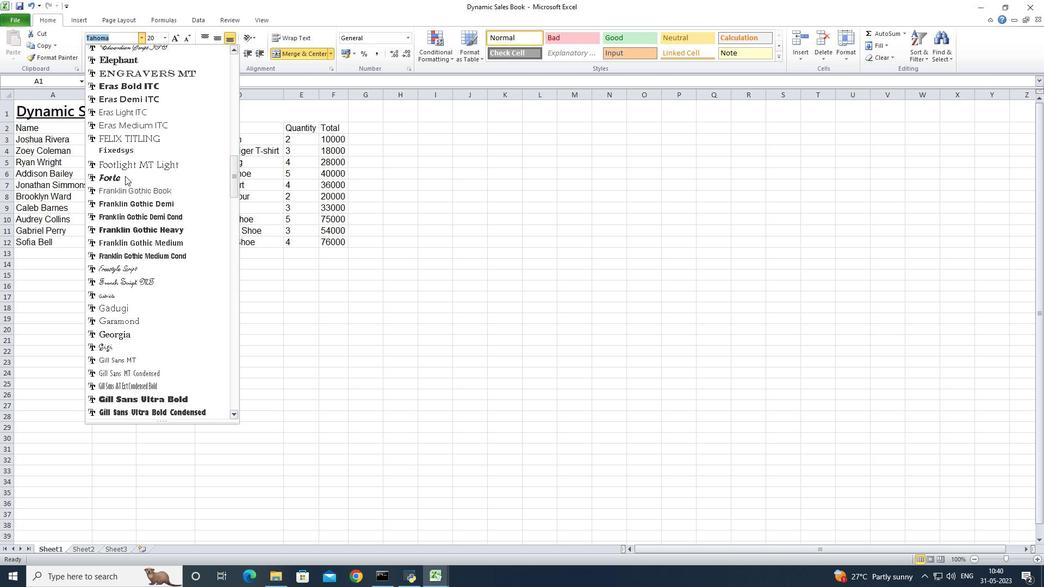
Action: Mouse scrolled (125, 176) with delta (0, 0)
Screenshot: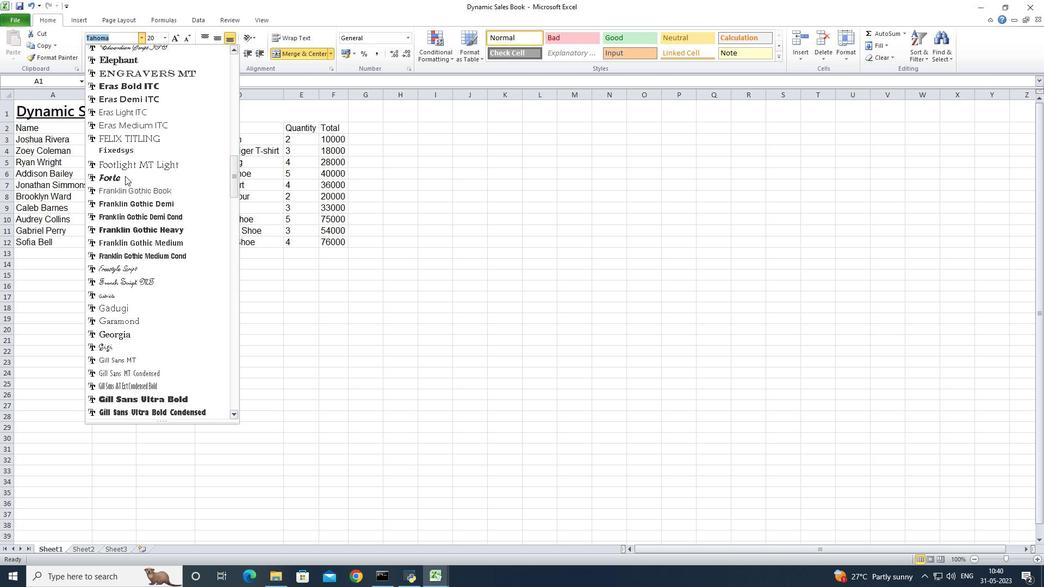 
Action: Mouse scrolled (125, 176) with delta (0, 0)
Screenshot: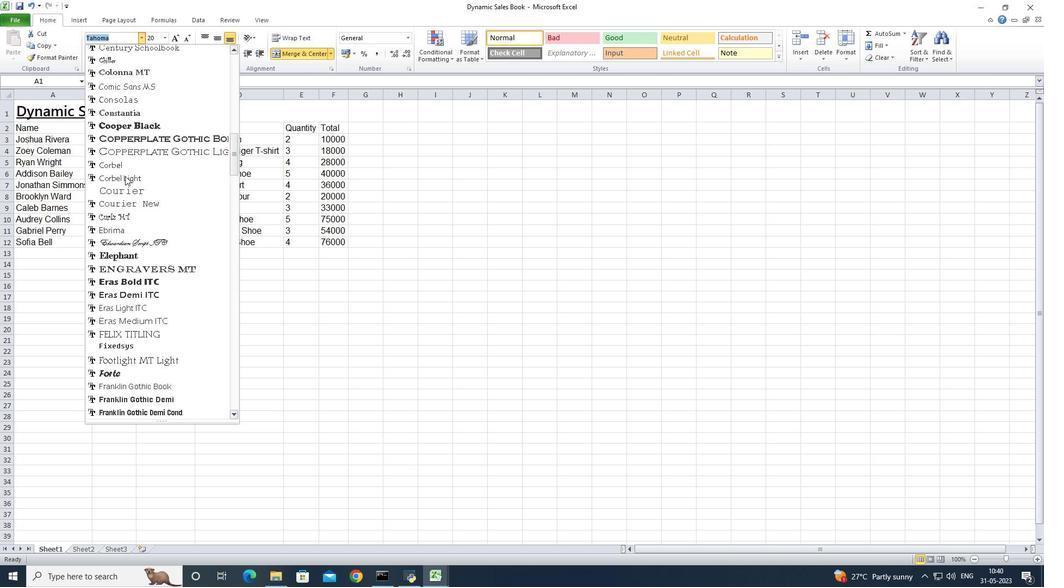 
Action: Mouse scrolled (125, 176) with delta (0, 0)
Screenshot: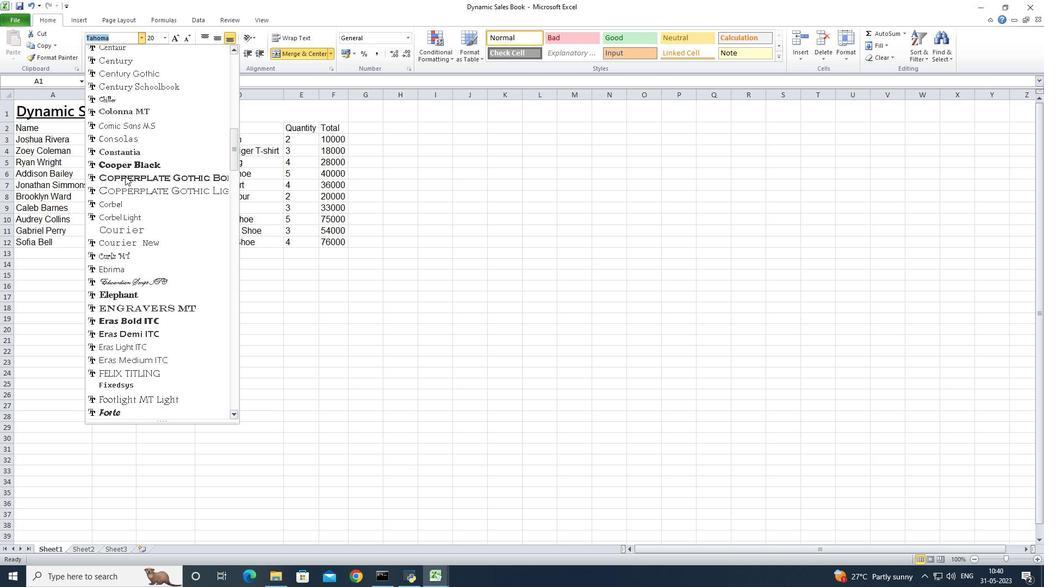 
Action: Mouse scrolled (125, 176) with delta (0, 0)
Screenshot: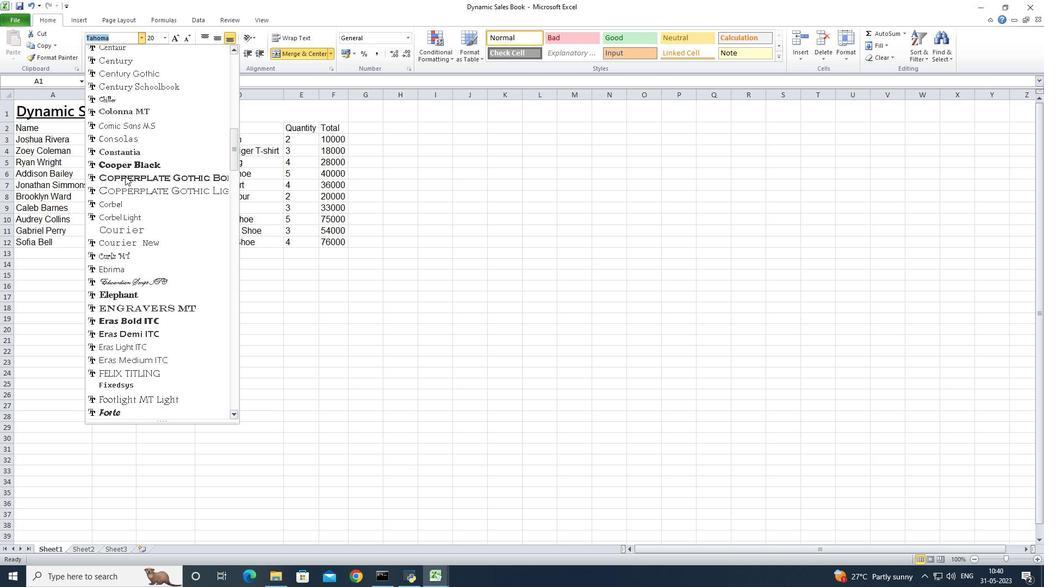 
Action: Mouse scrolled (125, 176) with delta (0, 0)
Screenshot: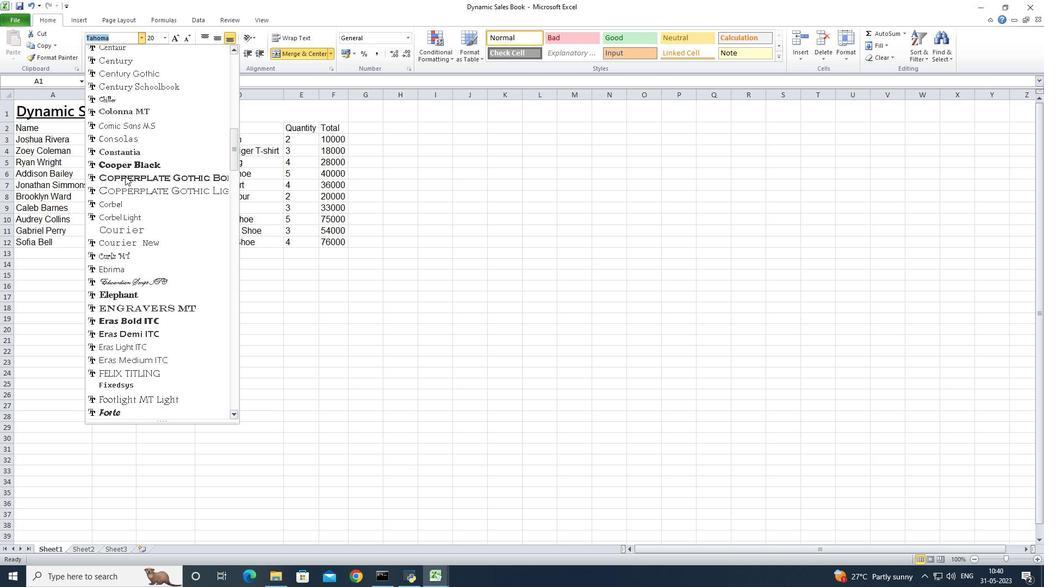 
Action: Mouse scrolled (125, 176) with delta (0, 0)
Screenshot: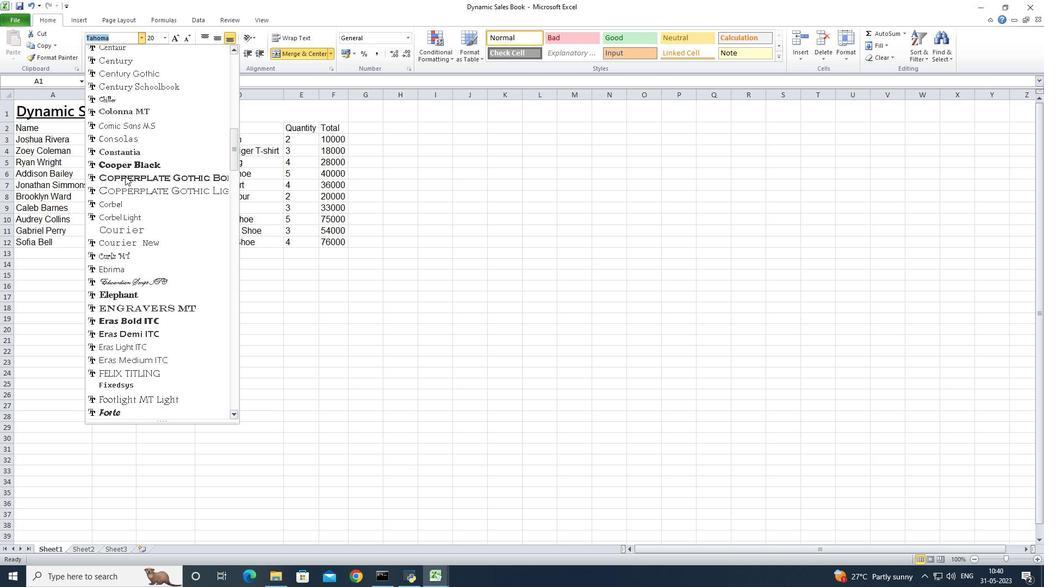 
Action: Mouse scrolled (125, 176) with delta (0, 0)
Screenshot: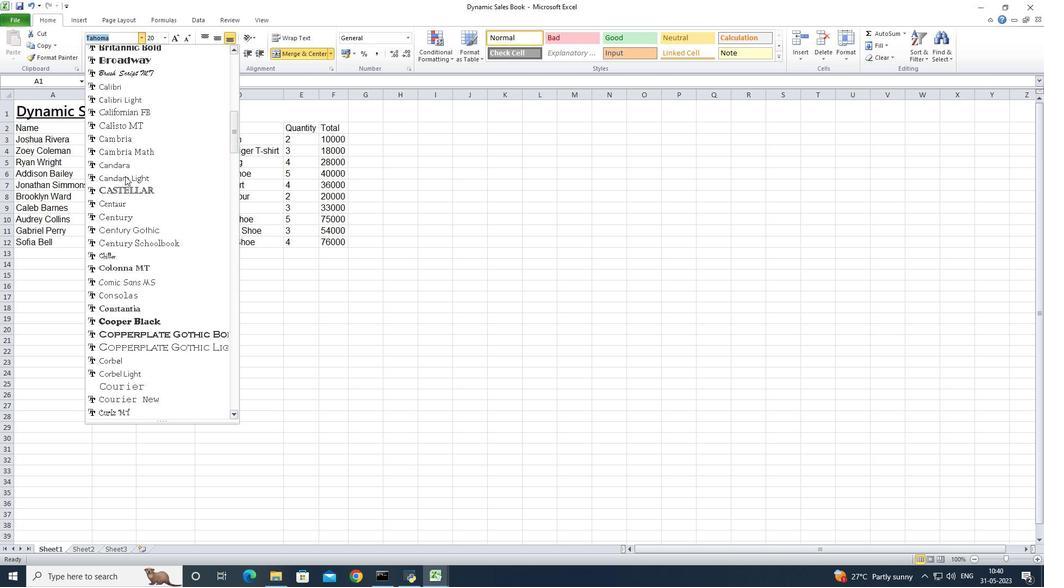 
Action: Mouse scrolled (125, 176) with delta (0, 0)
Screenshot: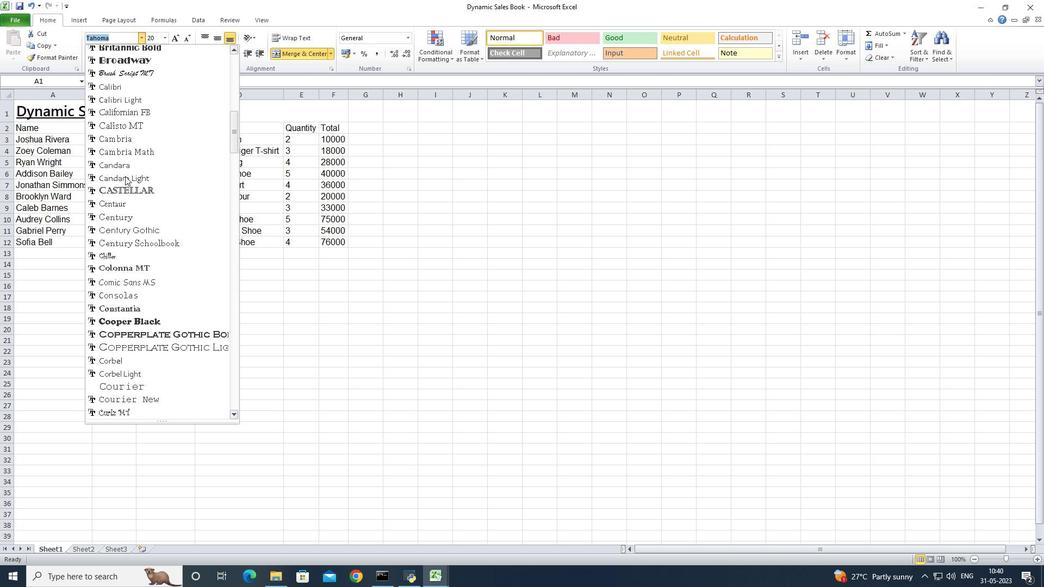 
Action: Mouse scrolled (125, 176) with delta (0, 0)
Screenshot: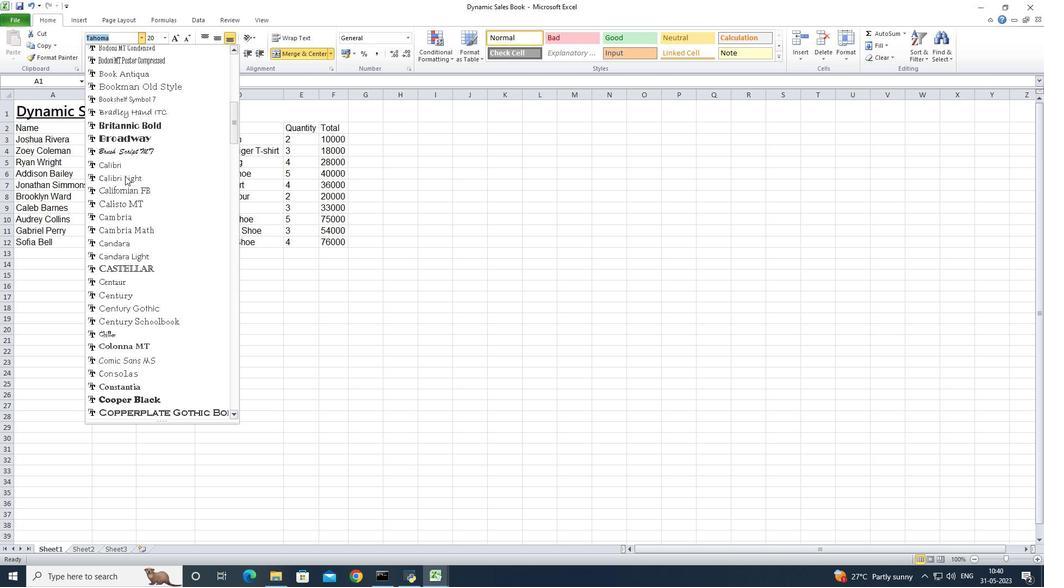 
Action: Mouse scrolled (125, 176) with delta (0, 0)
Screenshot: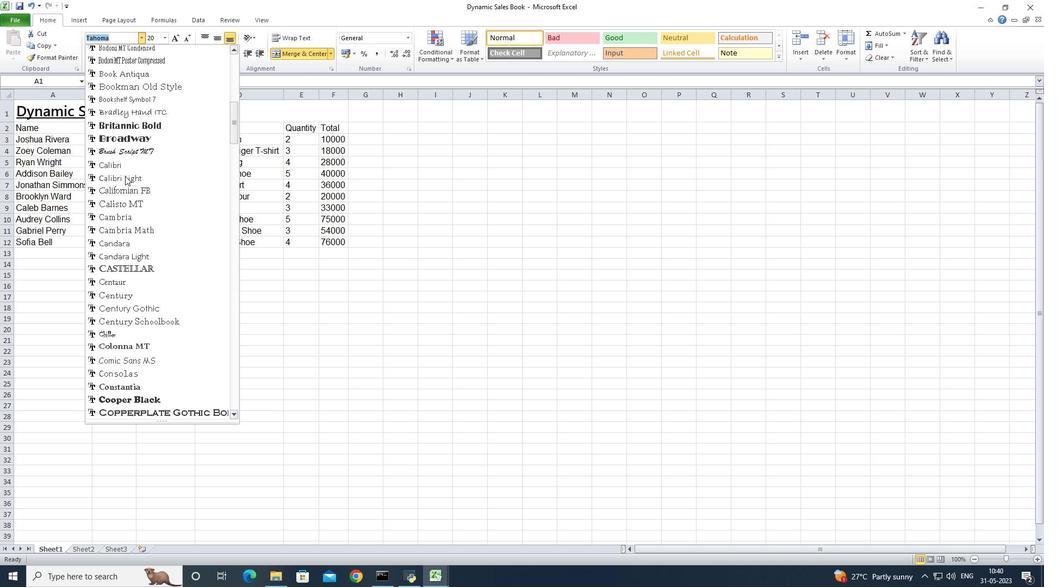 
Action: Mouse scrolled (125, 175) with delta (0, 0)
Screenshot: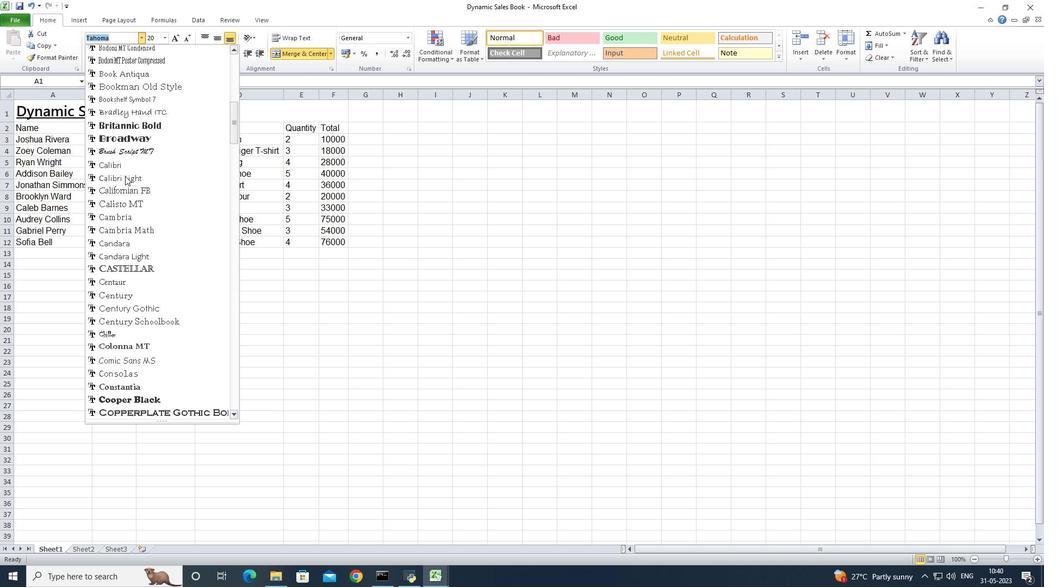 
Action: Mouse scrolled (125, 176) with delta (0, 0)
Screenshot: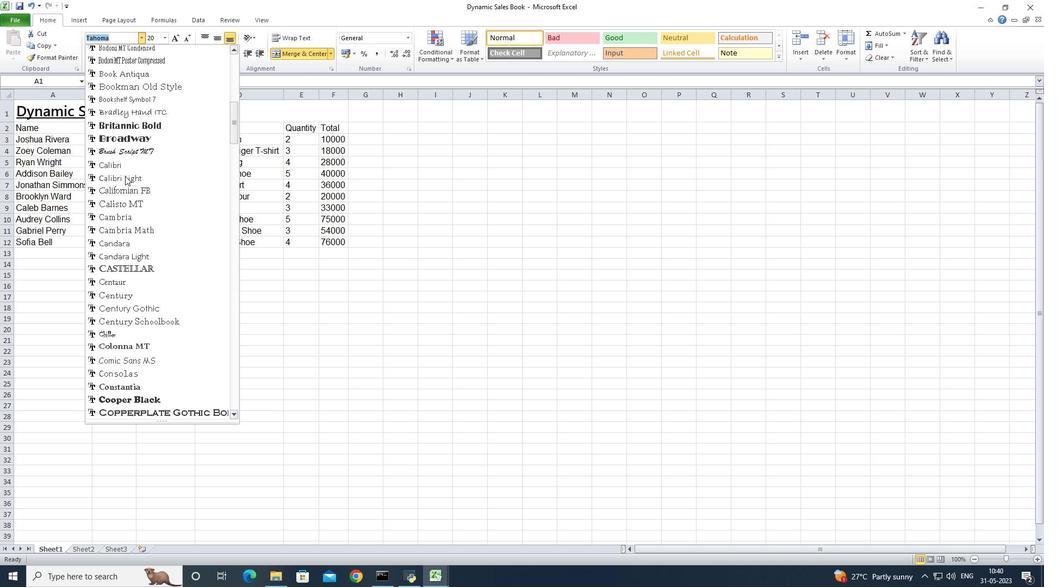 
Action: Mouse scrolled (125, 176) with delta (0, 0)
Screenshot: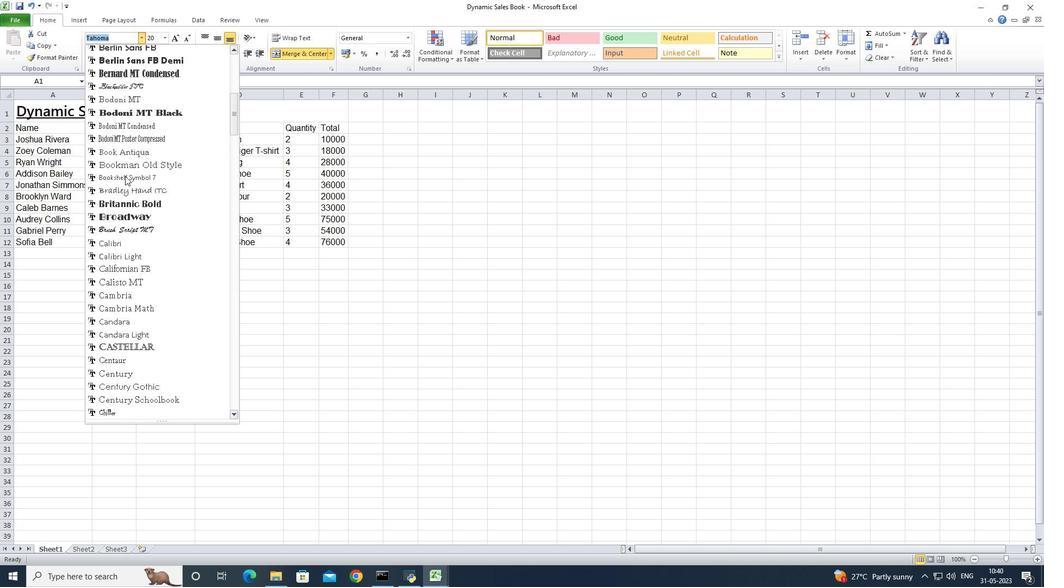 
Action: Mouse scrolled (125, 176) with delta (0, 0)
Screenshot: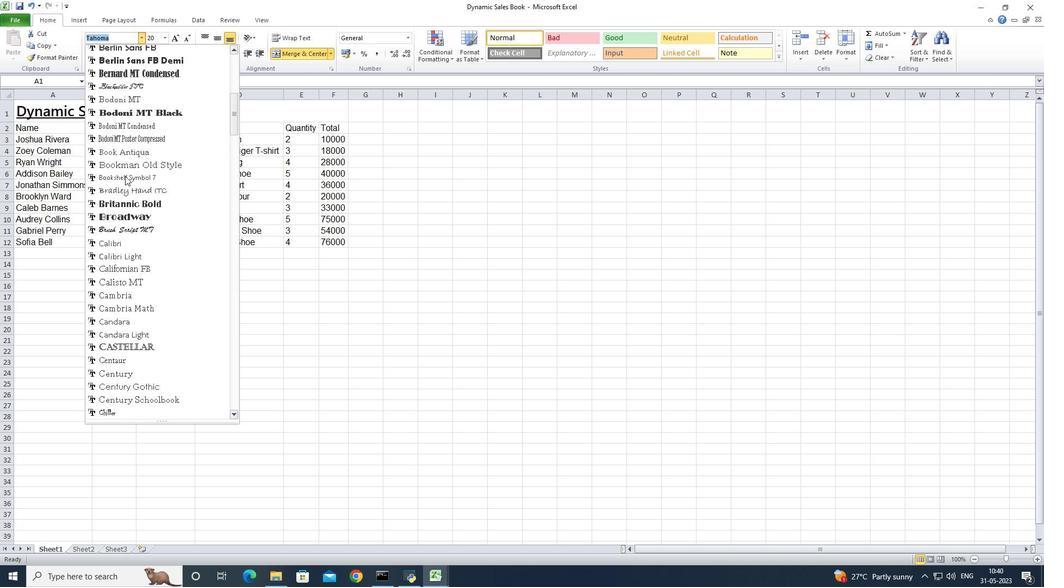
Action: Mouse scrolled (125, 176) with delta (0, 0)
Screenshot: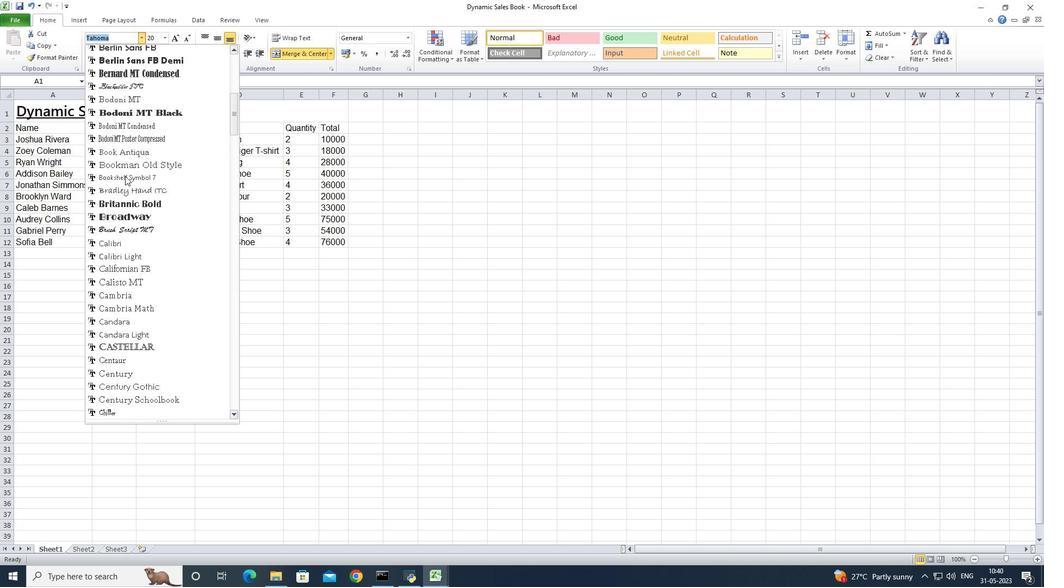 
Action: Mouse scrolled (125, 176) with delta (0, 0)
Screenshot: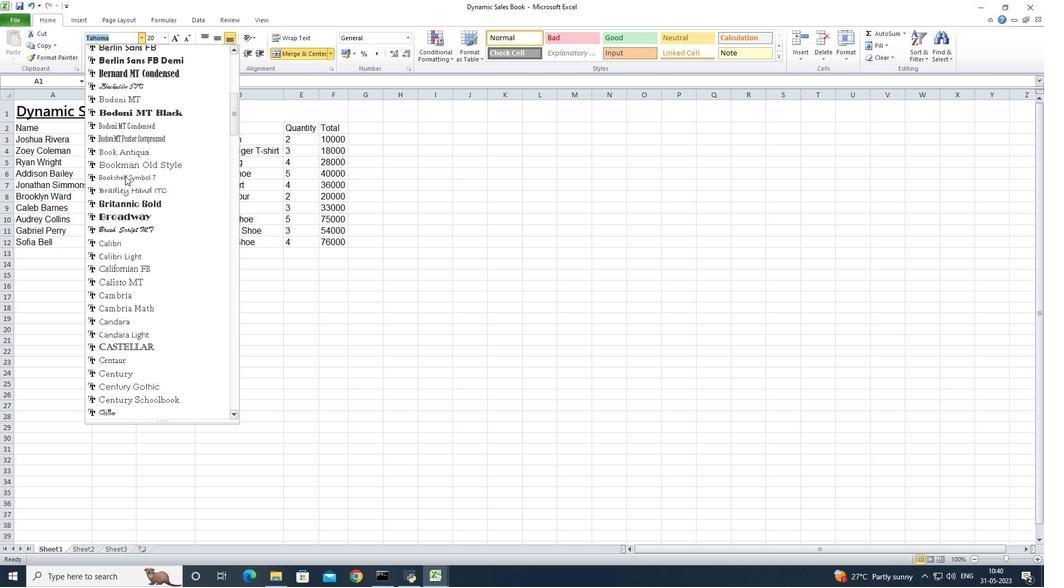 
Action: Mouse scrolled (125, 176) with delta (0, 0)
Screenshot: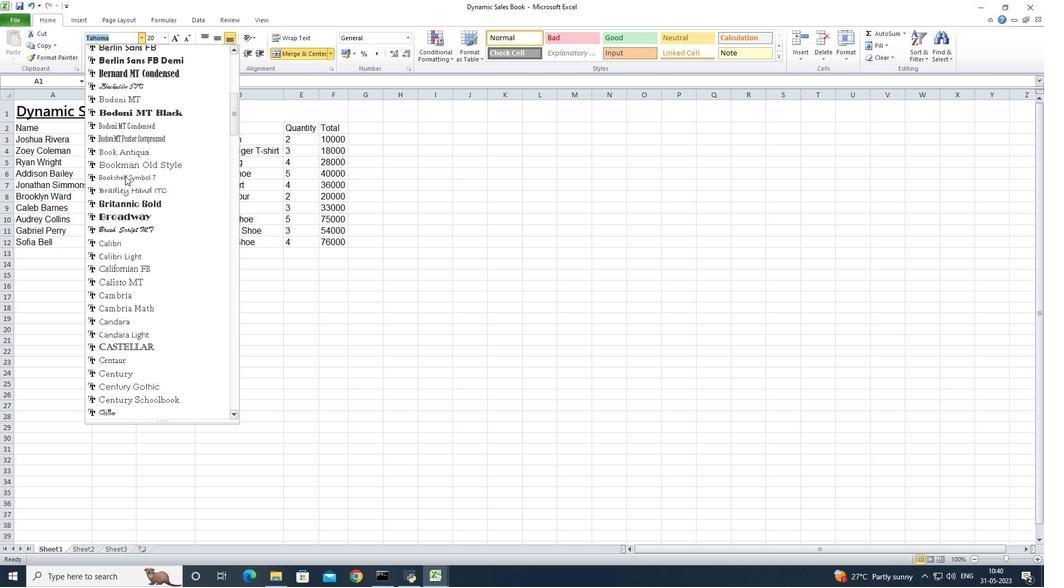 
Action: Mouse scrolled (125, 176) with delta (0, 0)
Screenshot: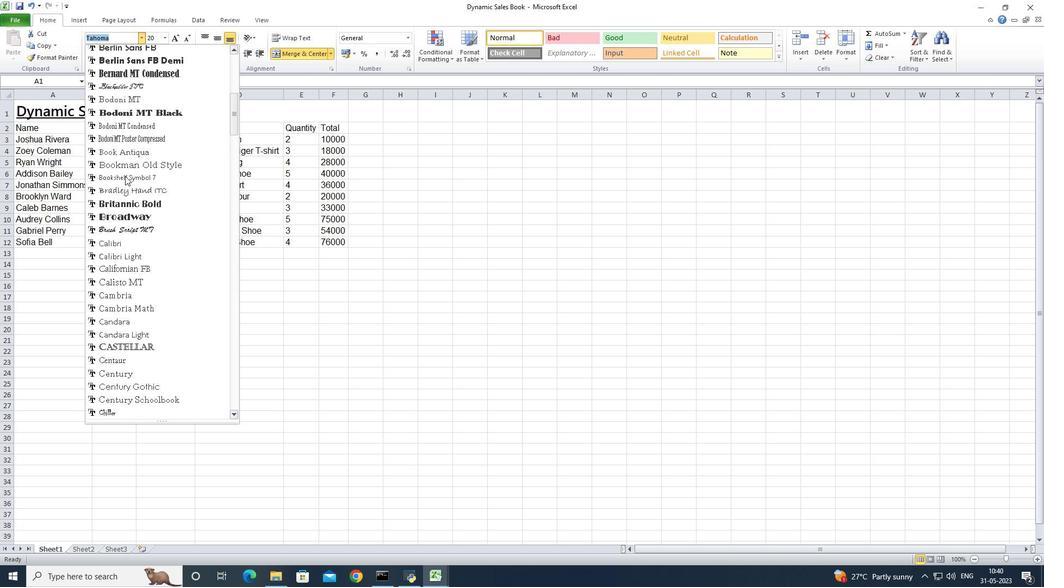 
Action: Mouse scrolled (125, 175) with delta (0, 0)
Screenshot: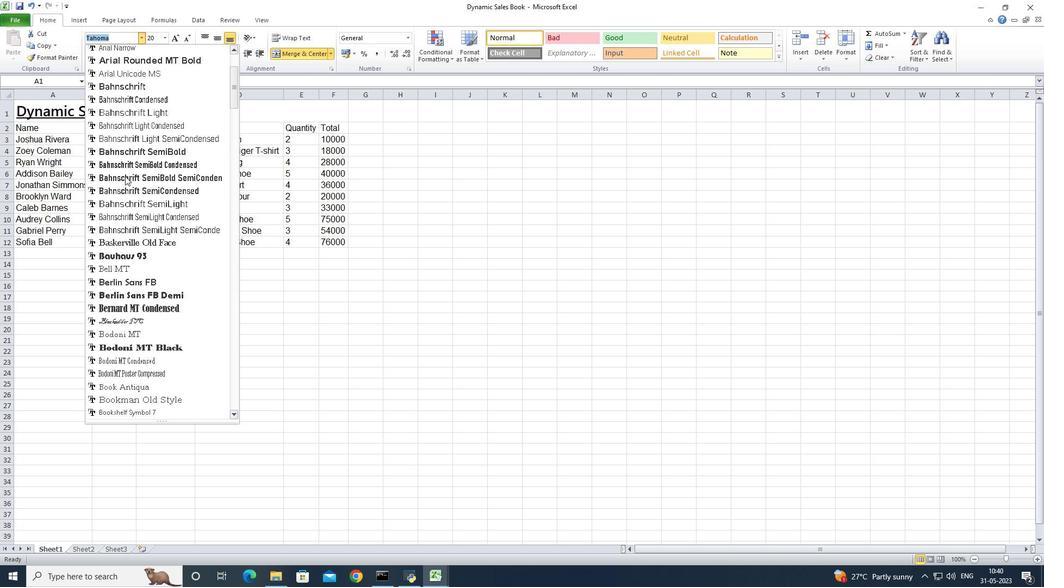 
Action: Mouse scrolled (125, 176) with delta (0, 0)
Screenshot: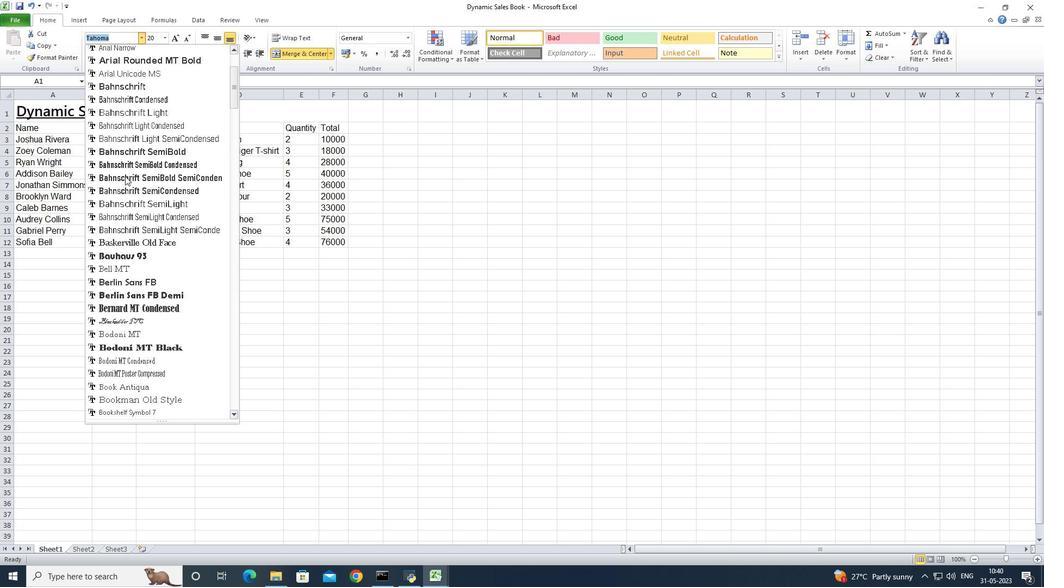 
Action: Mouse scrolled (125, 176) with delta (0, 0)
Screenshot: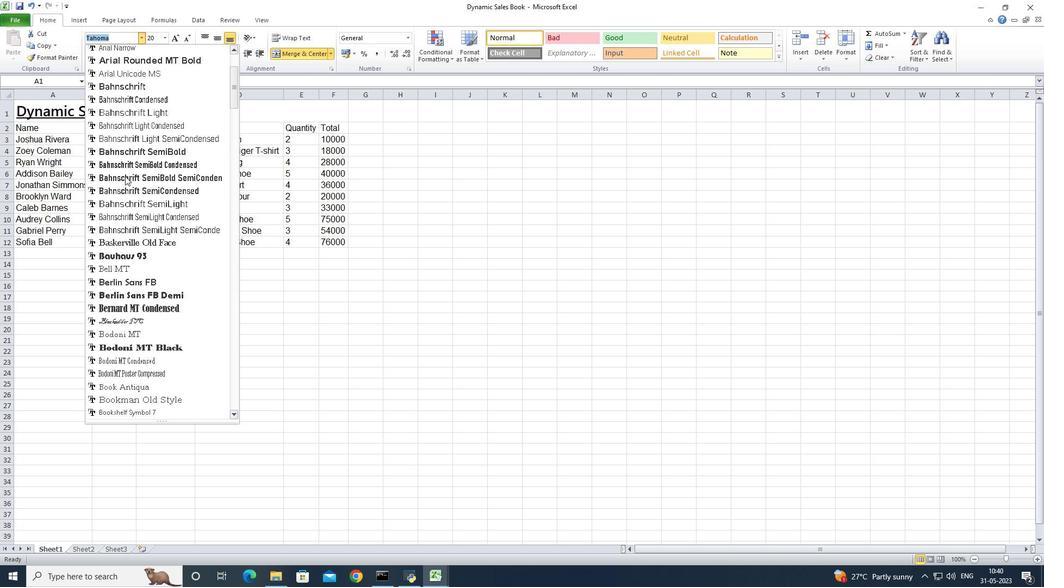 
Action: Mouse scrolled (125, 176) with delta (0, 0)
Screenshot: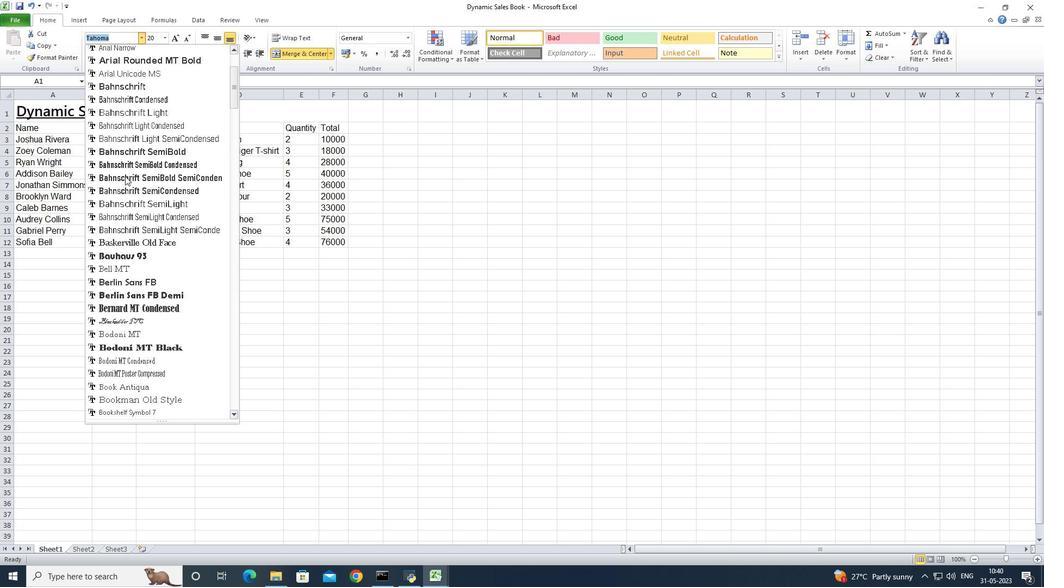 
Action: Mouse scrolled (125, 176) with delta (0, 0)
Screenshot: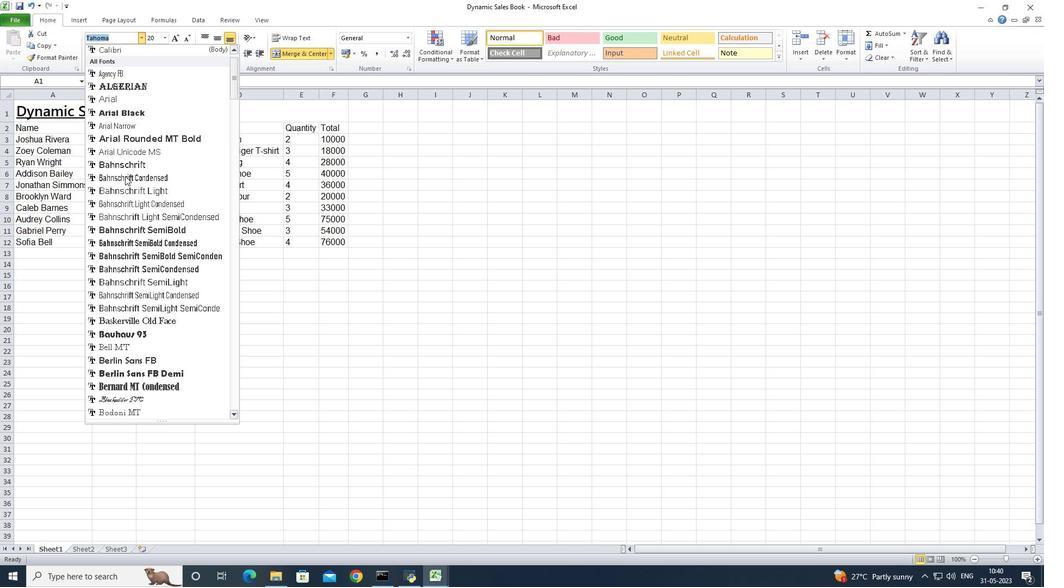 
Action: Mouse scrolled (125, 176) with delta (0, 0)
Screenshot: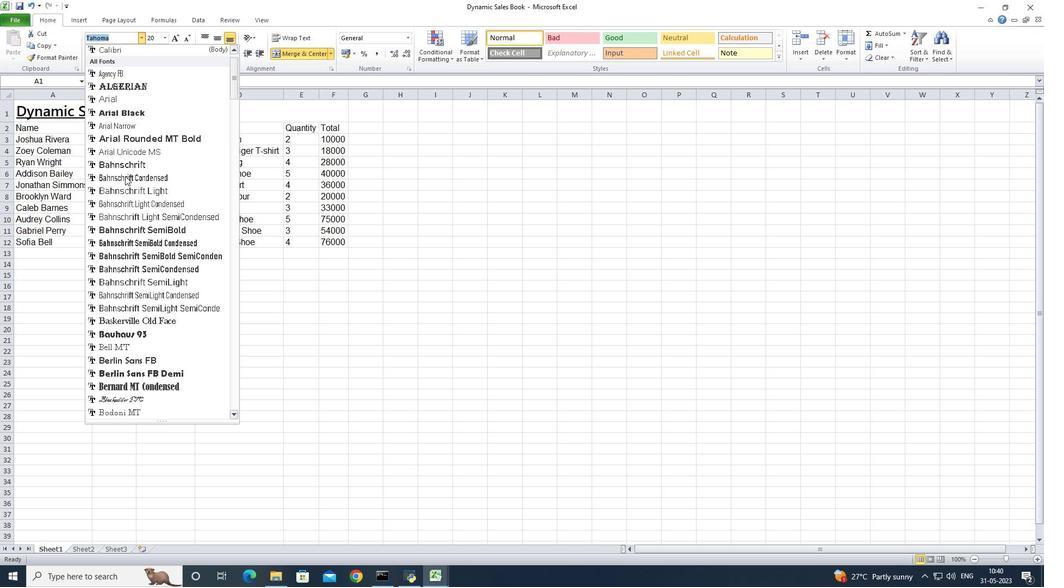 
Action: Mouse scrolled (125, 176) with delta (0, 0)
Screenshot: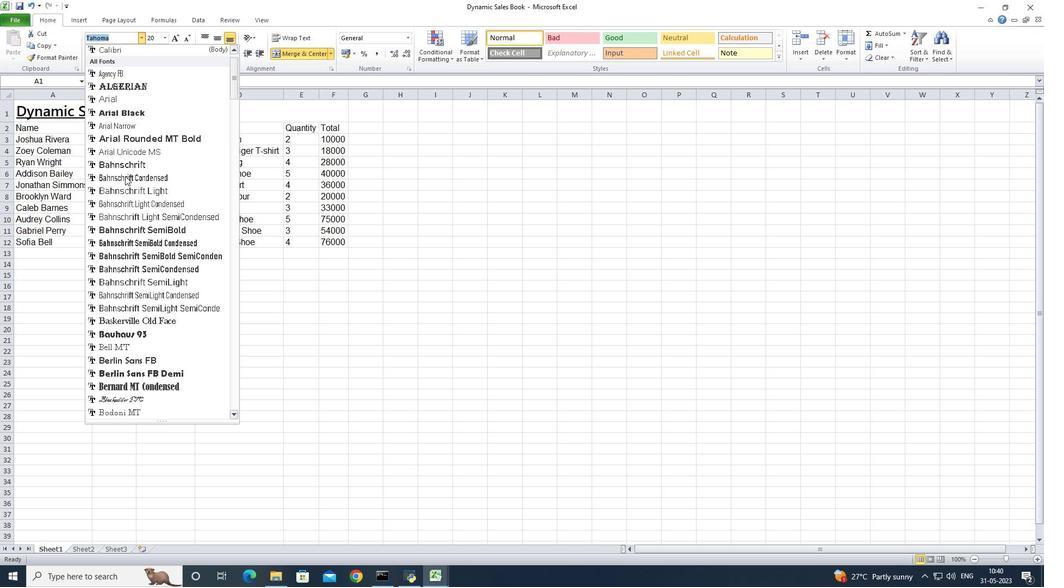 
Action: Mouse scrolled (125, 176) with delta (0, 0)
Screenshot: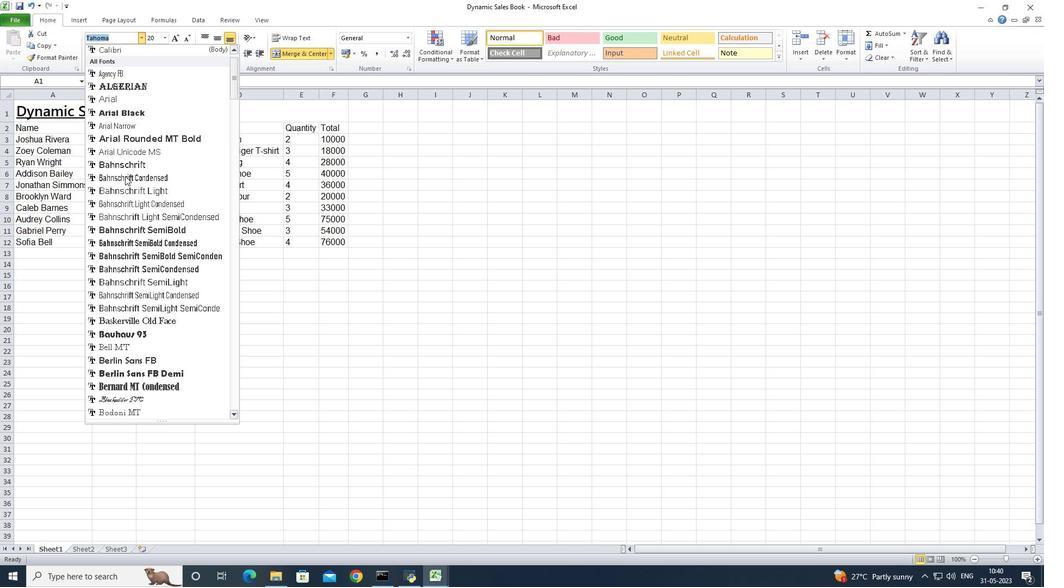 
Action: Mouse moved to (180, 131)
Screenshot: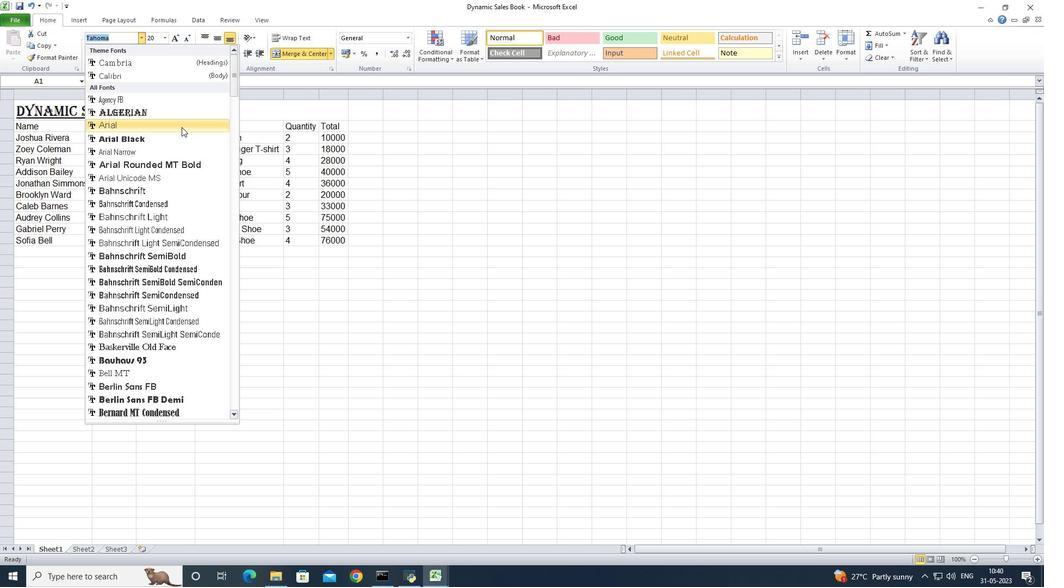 
Action: Mouse pressed left at (180, 131)
Screenshot: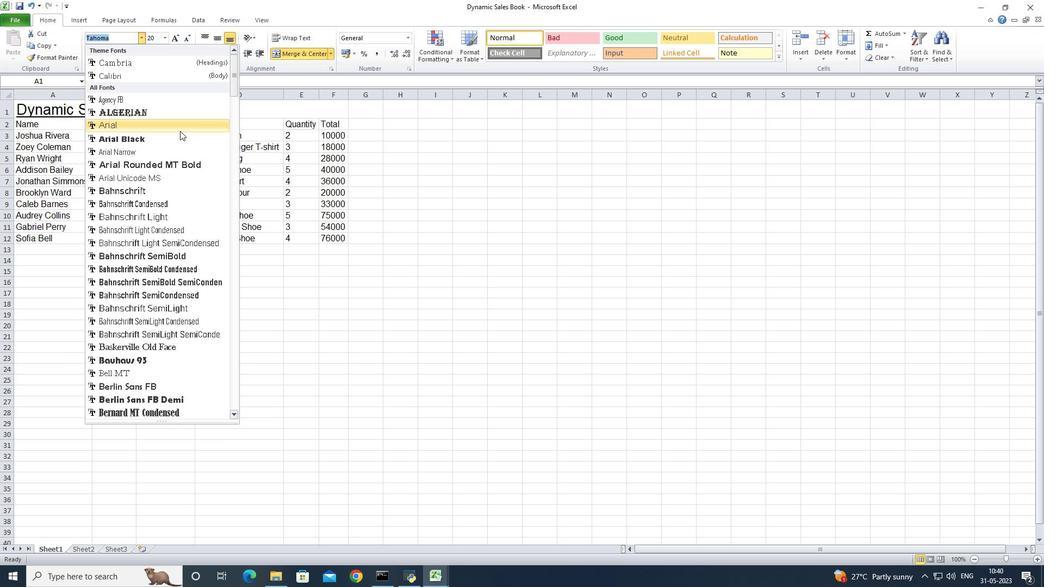 
Action: Mouse moved to (119, 54)
Screenshot: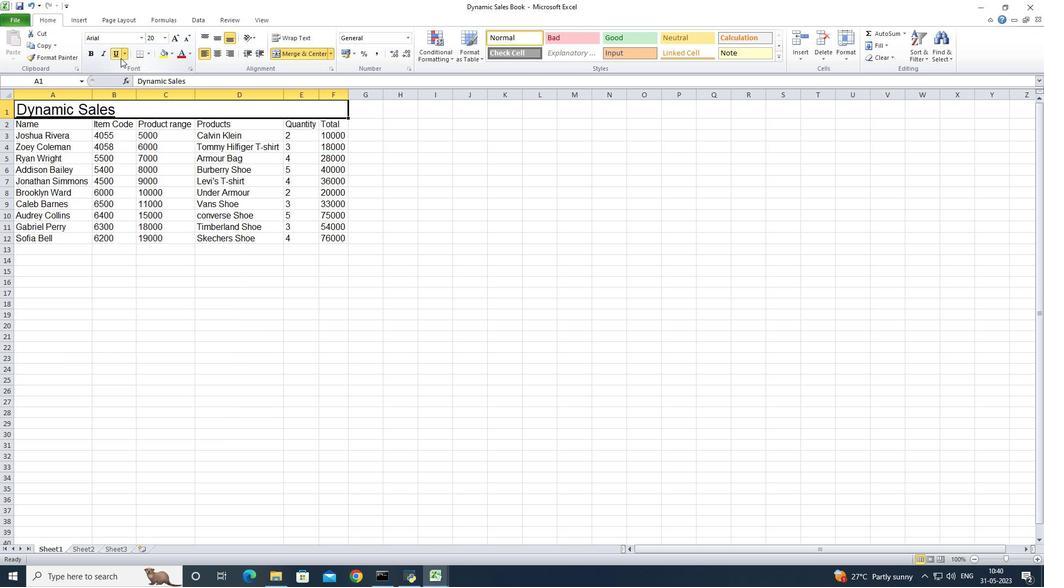
Action: Mouse pressed left at (119, 54)
Screenshot: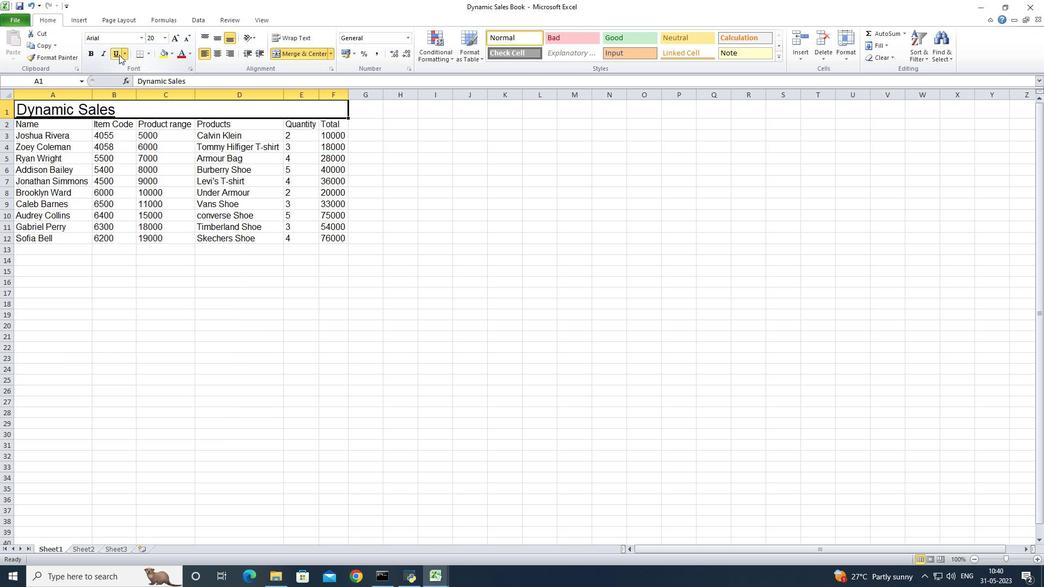 
Action: Mouse pressed left at (119, 54)
Screenshot: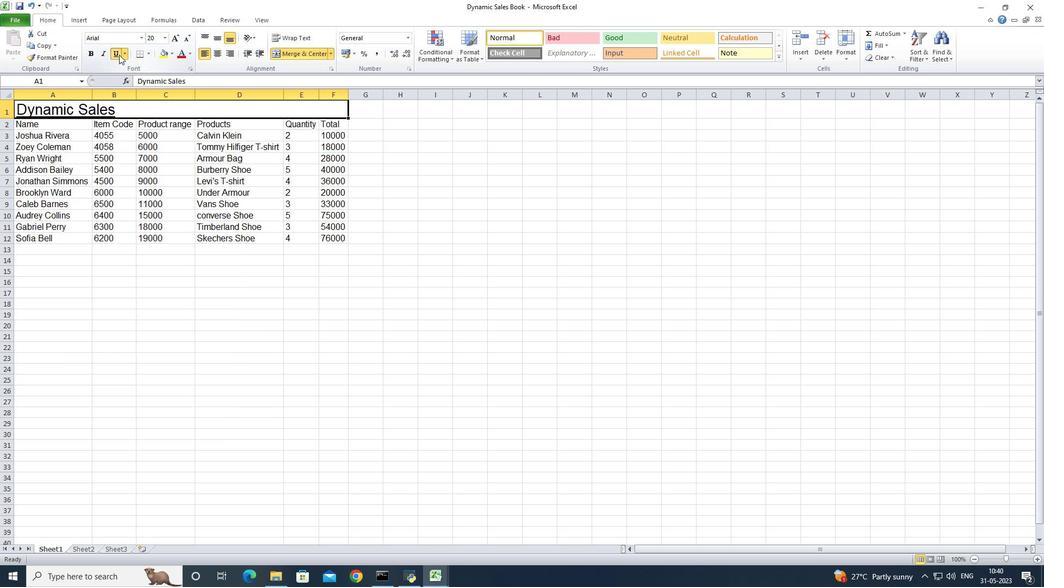 
Action: Mouse moved to (168, 36)
Screenshot: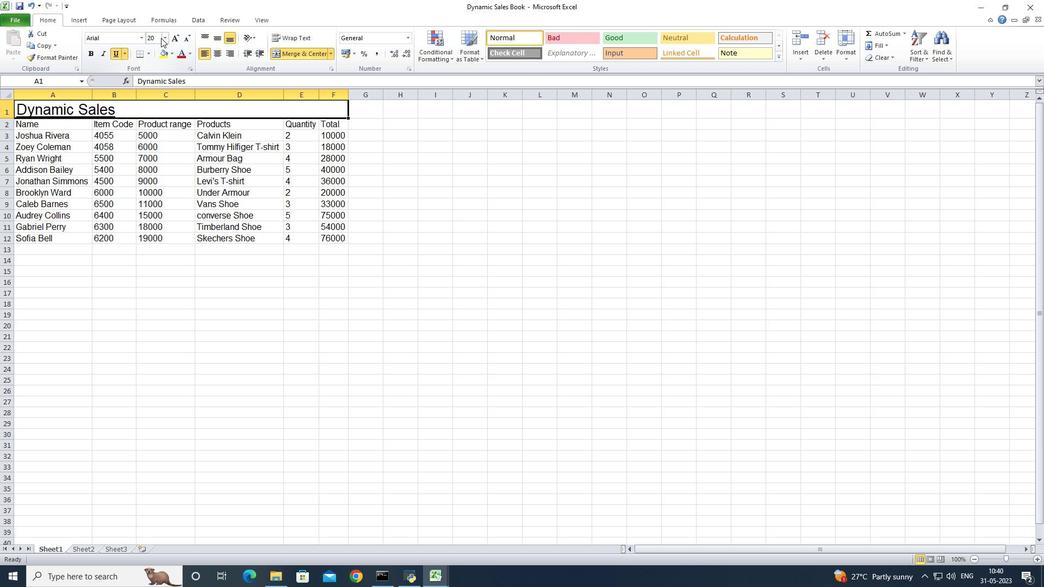 
Action: Mouse pressed left at (168, 36)
Screenshot: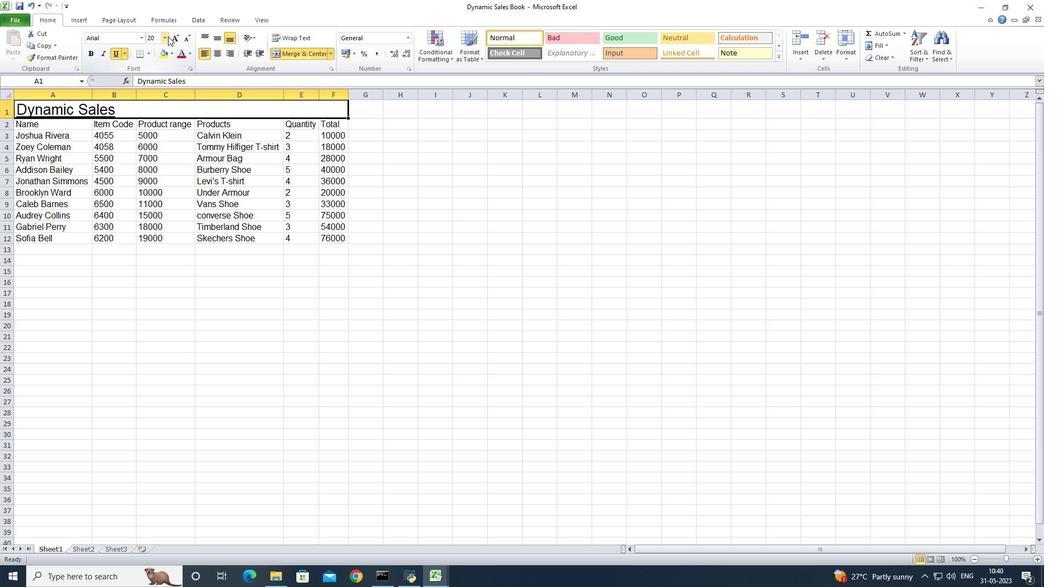 
Action: Mouse moved to (153, 112)
Screenshot: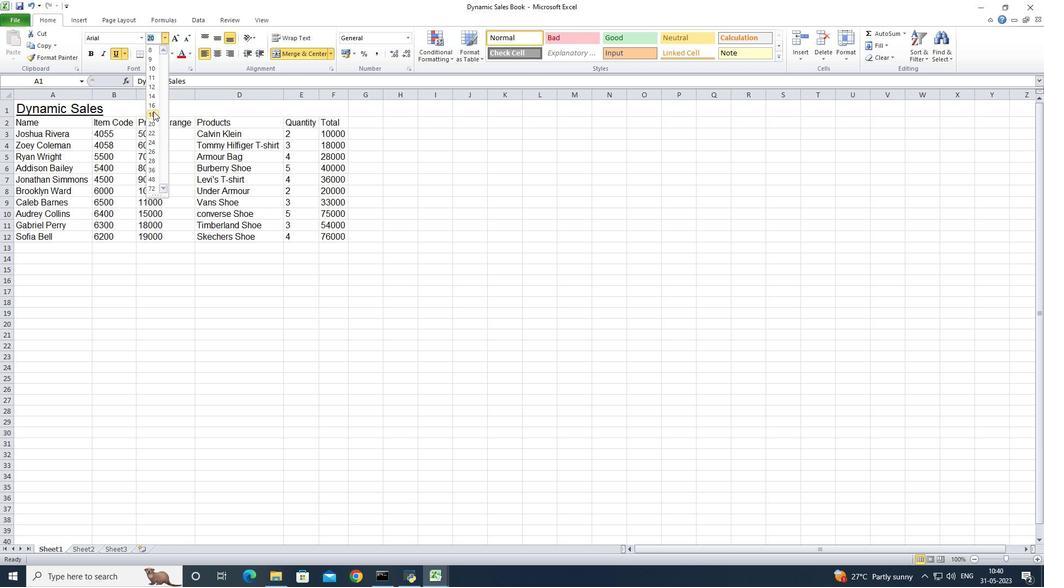 
Action: Mouse pressed left at (153, 112)
Screenshot: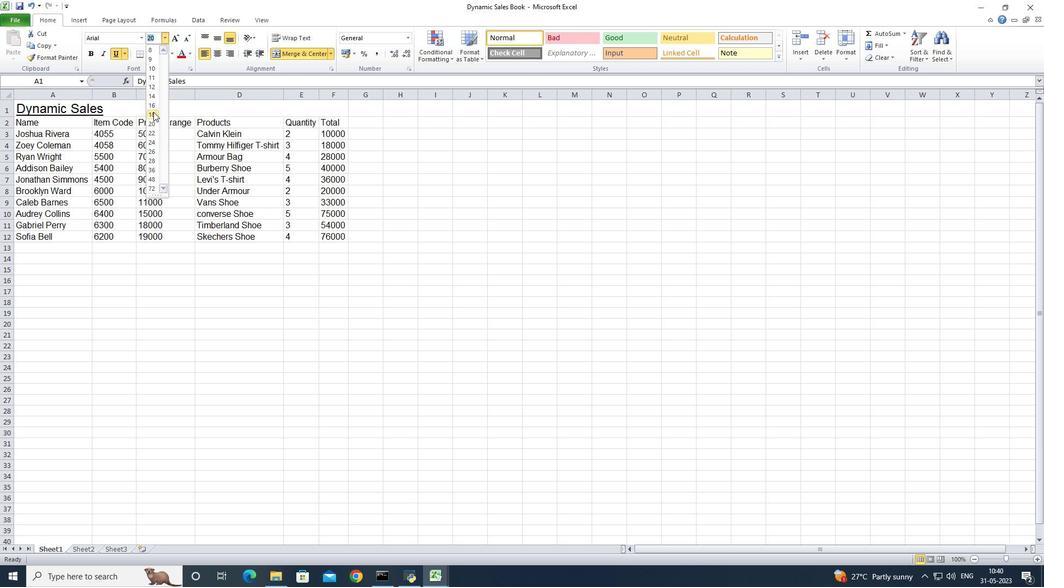 
Action: Mouse moved to (69, 124)
Screenshot: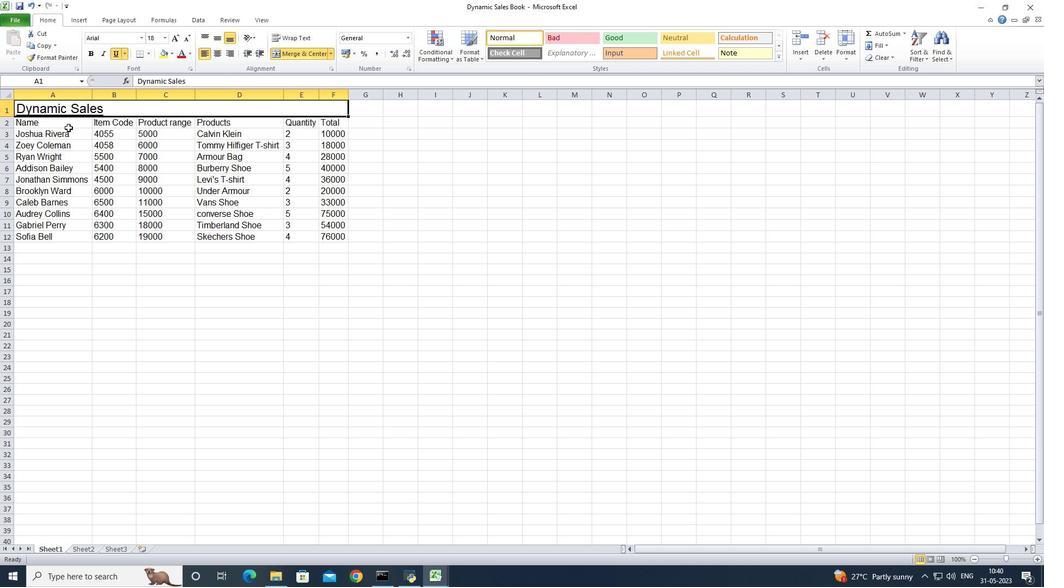 
Action: Mouse pressed left at (69, 124)
Screenshot: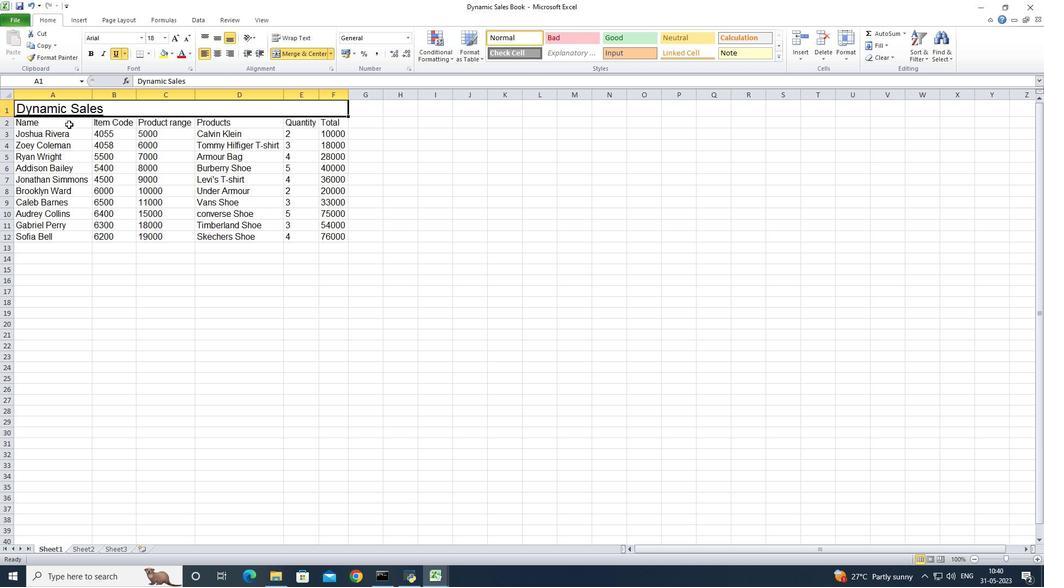 
Action: Mouse moved to (141, 38)
Screenshot: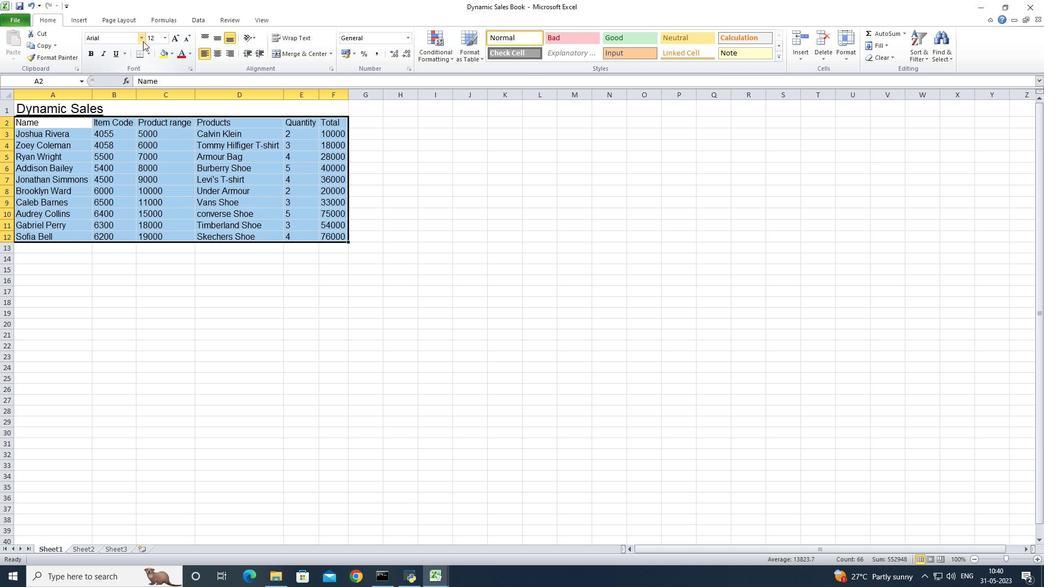 
Action: Mouse pressed left at (141, 38)
Screenshot: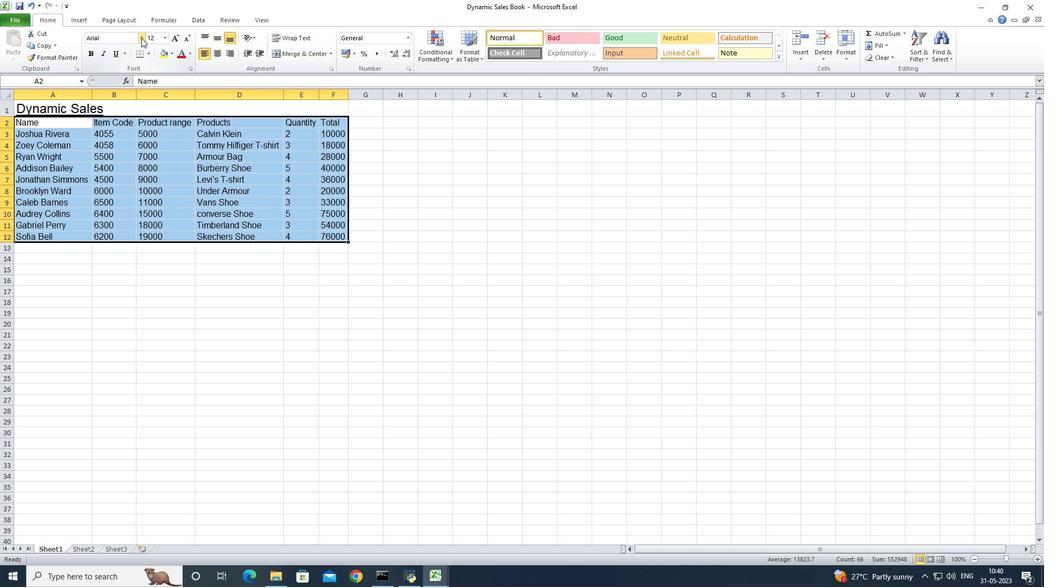 
Action: Mouse moved to (147, 332)
Screenshot: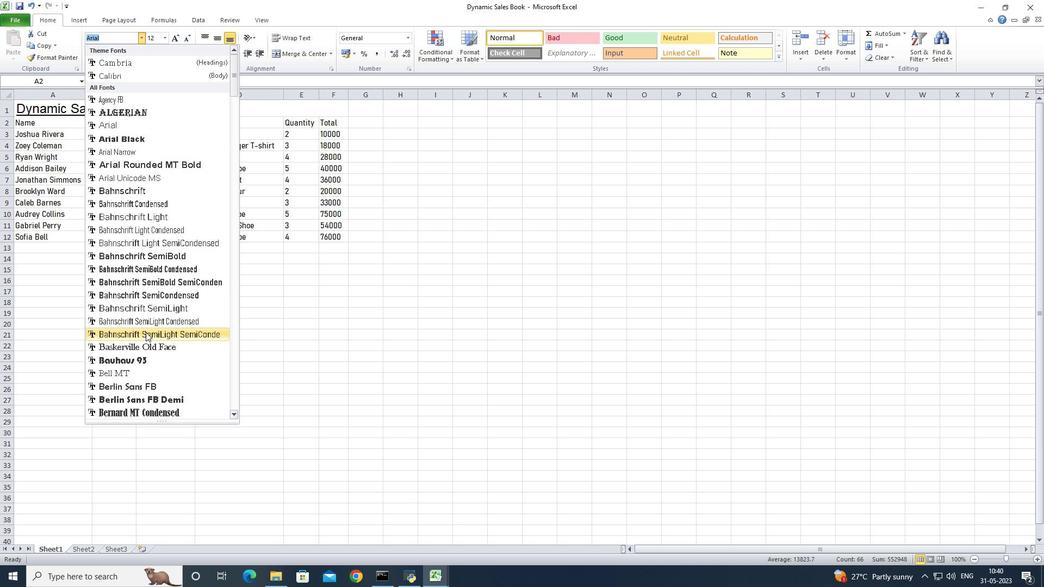 
Action: Mouse scrolled (147, 331) with delta (0, 0)
Screenshot: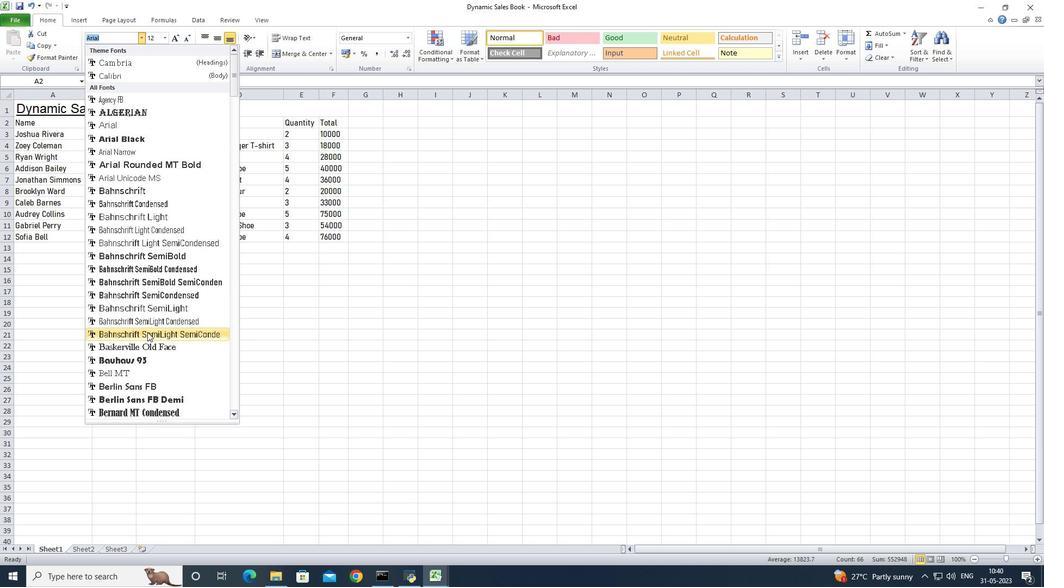 
Action: Mouse scrolled (147, 331) with delta (0, 0)
Screenshot: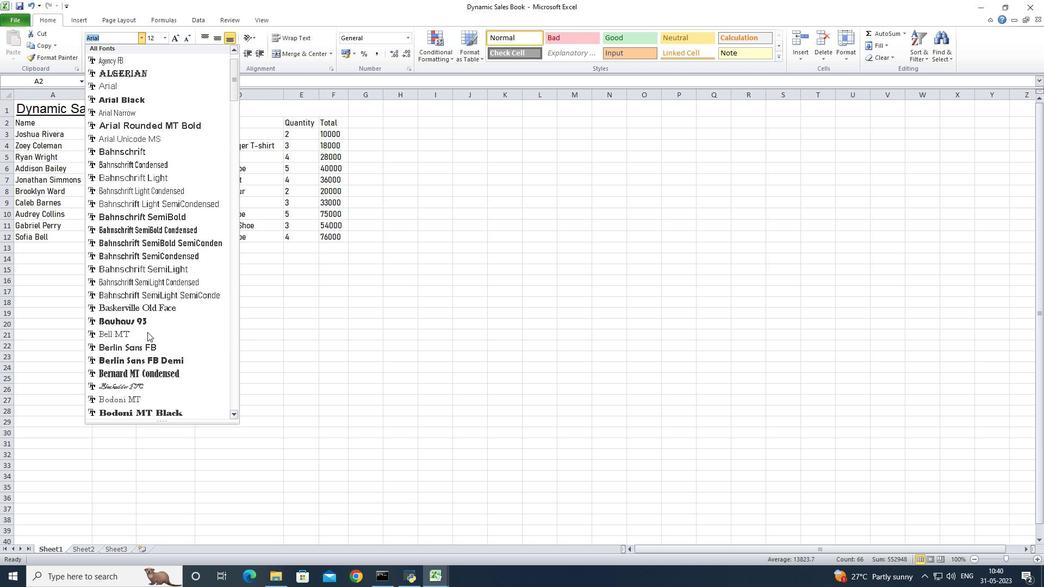 
Action: Mouse scrolled (147, 331) with delta (0, 0)
Screenshot: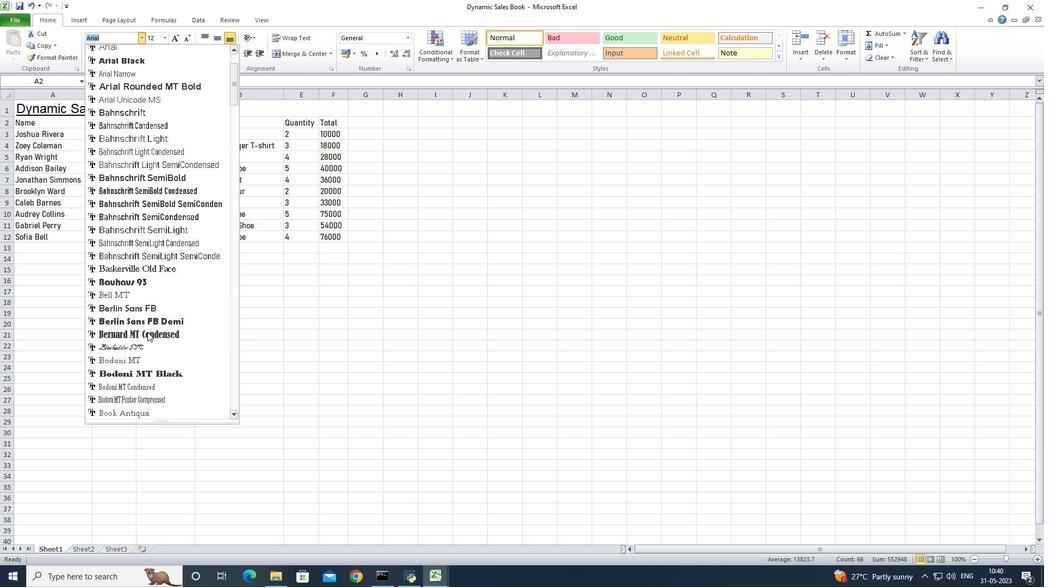 
Action: Mouse scrolled (147, 331) with delta (0, 0)
Screenshot: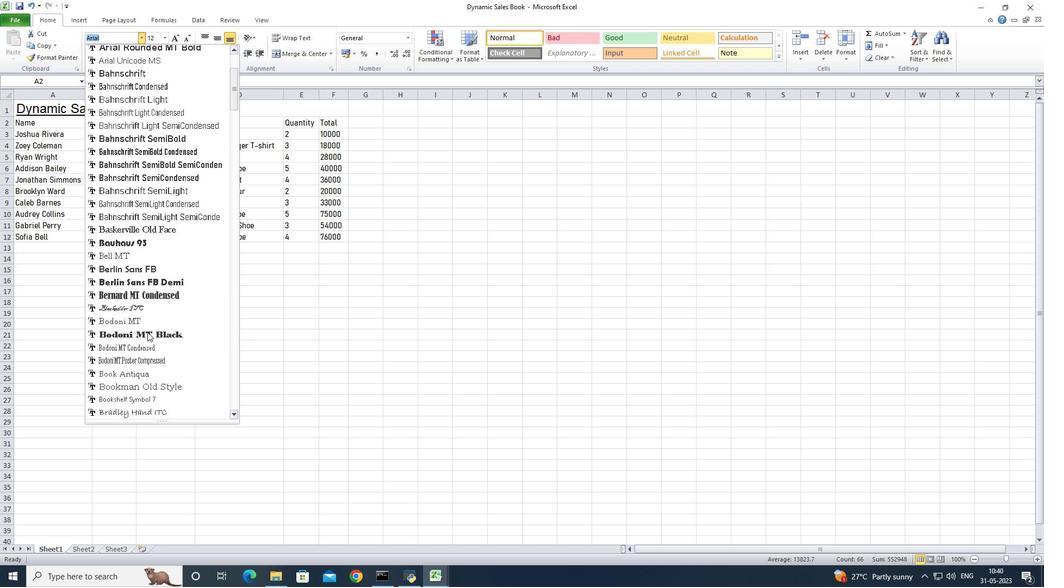 
Action: Mouse scrolled (147, 331) with delta (0, 0)
Screenshot: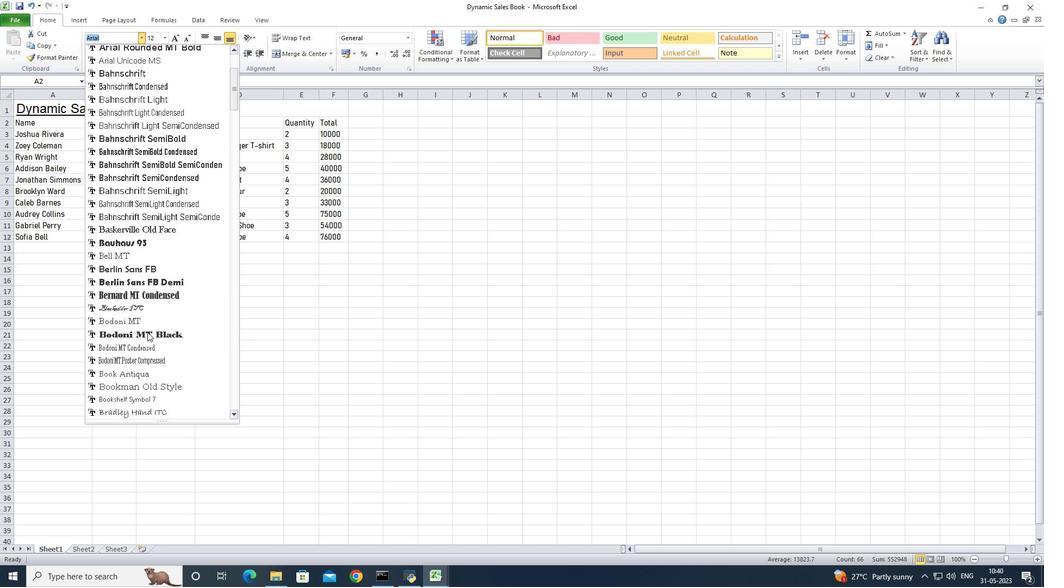 
Action: Mouse scrolled (147, 331) with delta (0, 0)
Screenshot: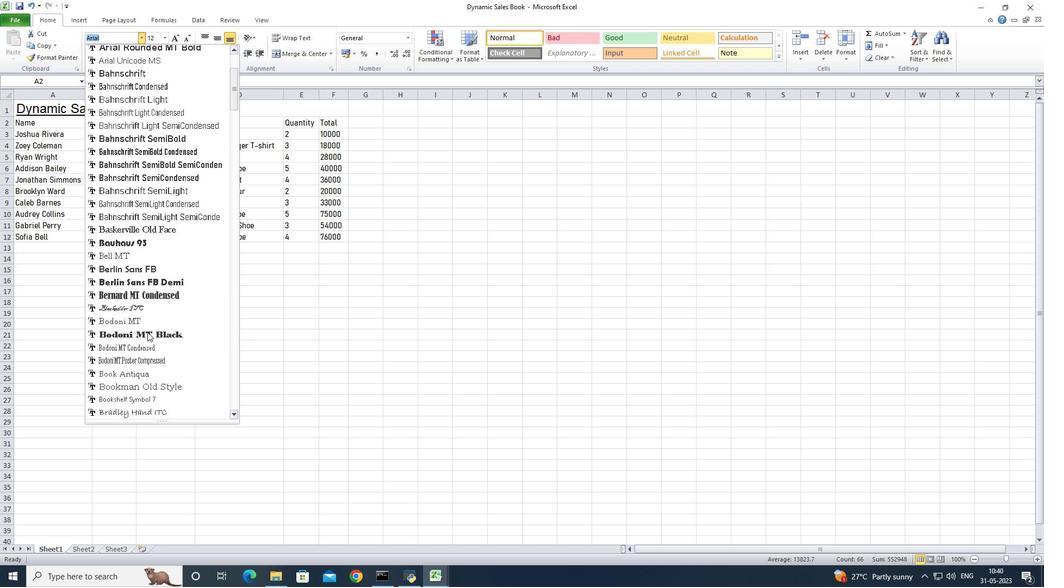 
Action: Mouse scrolled (147, 331) with delta (0, 0)
Screenshot: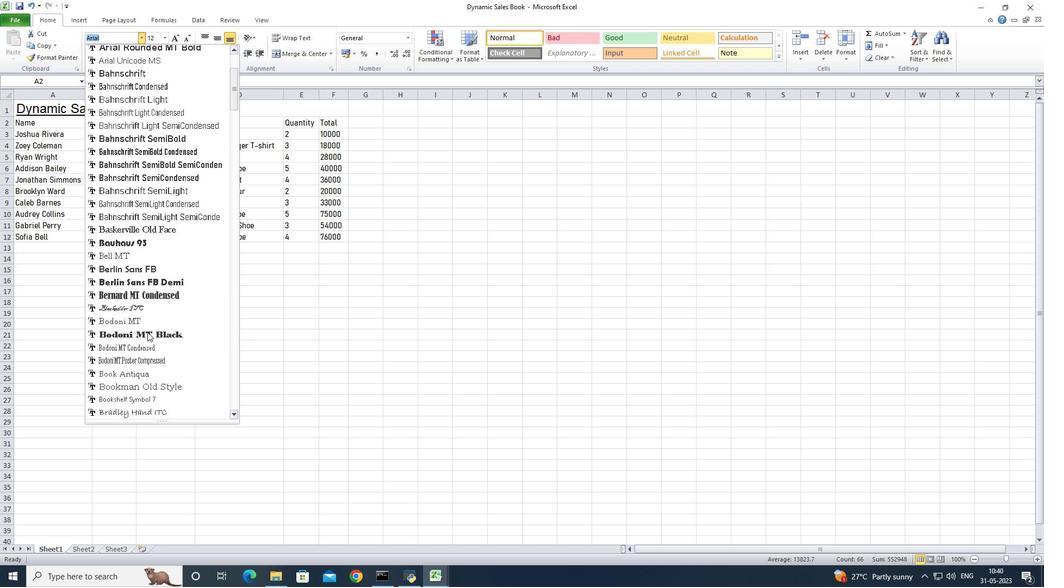 
Action: Mouse moved to (132, 305)
Screenshot: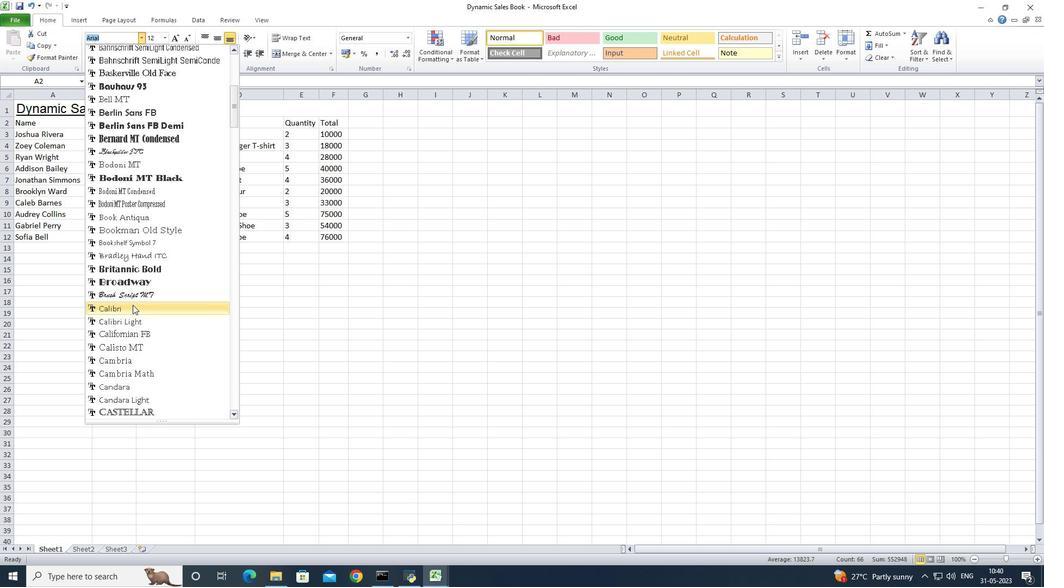 
Action: Mouse pressed left at (132, 305)
Screenshot: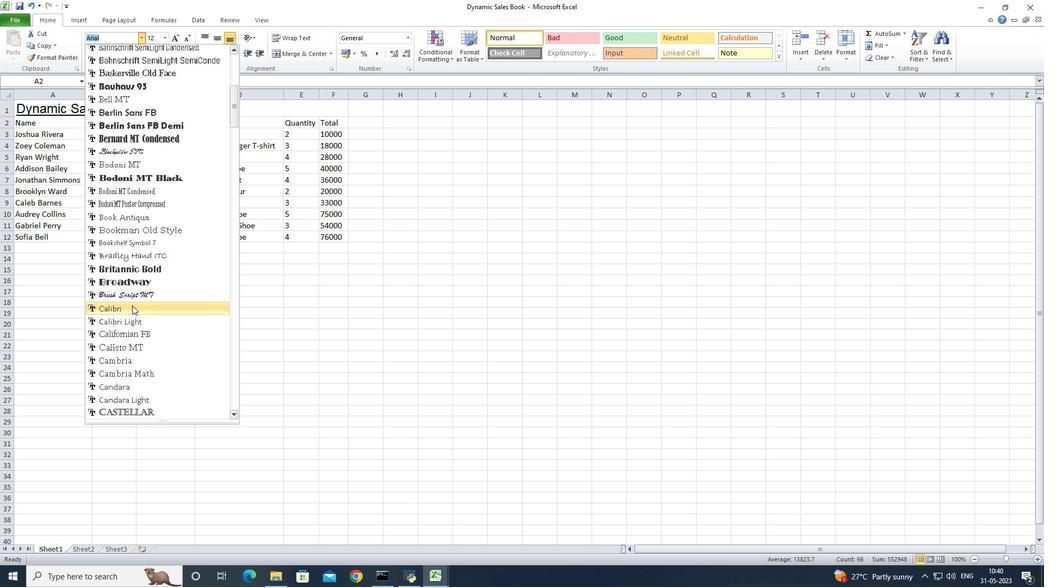 
Action: Mouse moved to (167, 39)
Screenshot: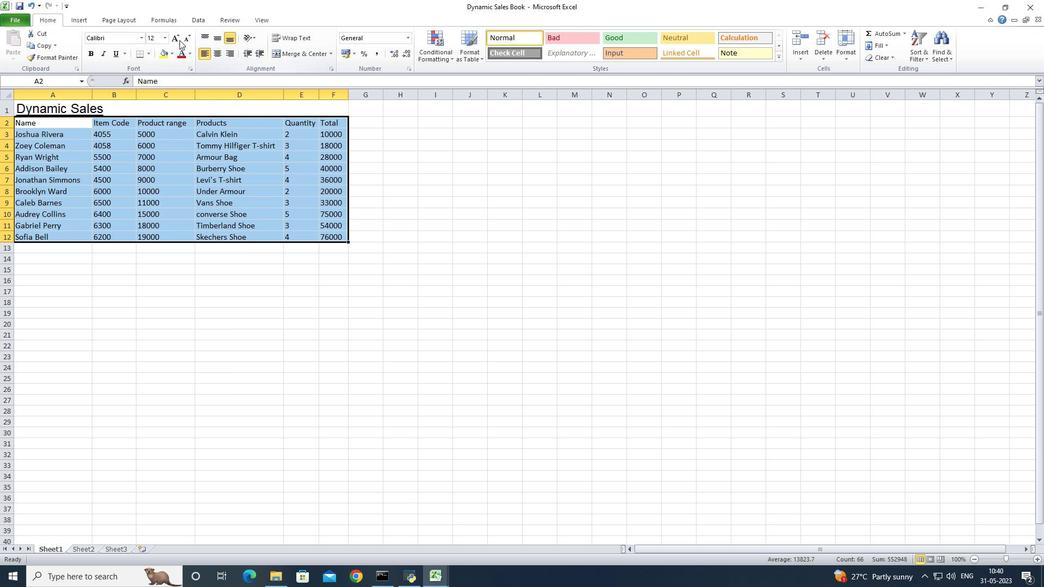
Action: Mouse pressed left at (167, 39)
Screenshot: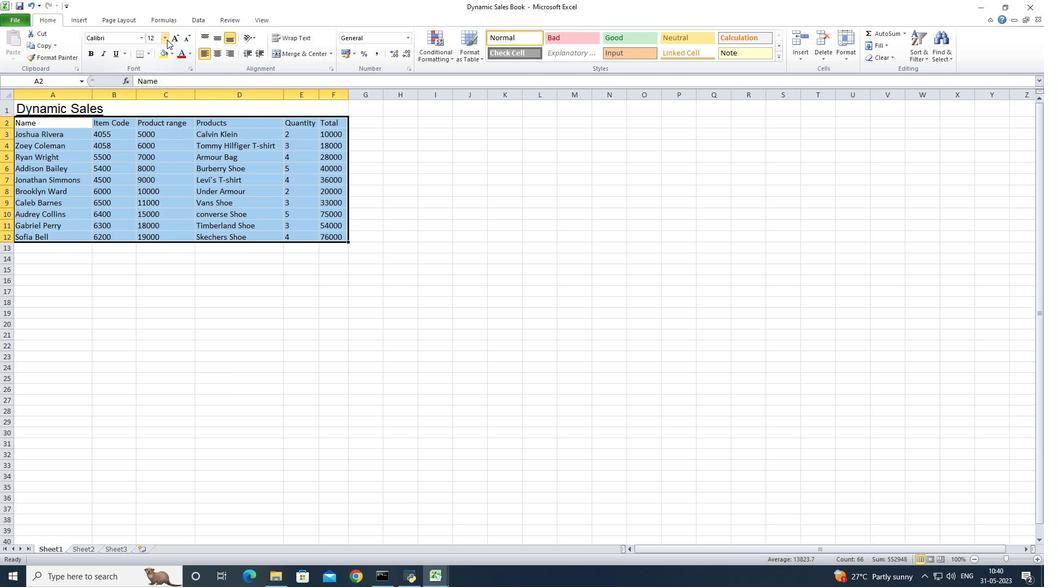 
Action: Mouse moved to (153, 62)
Screenshot: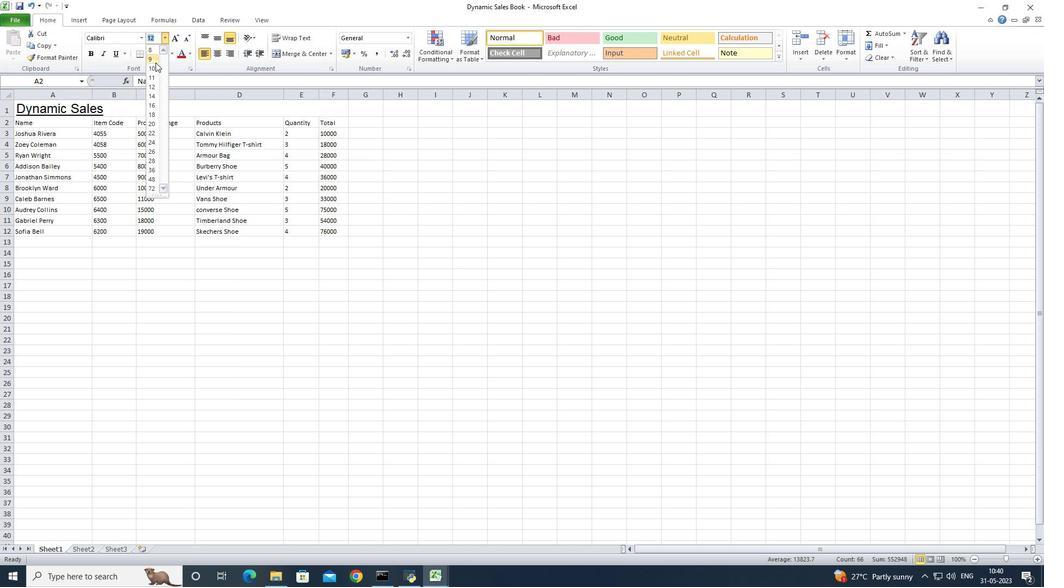 
Action: Mouse pressed left at (153, 62)
Screenshot: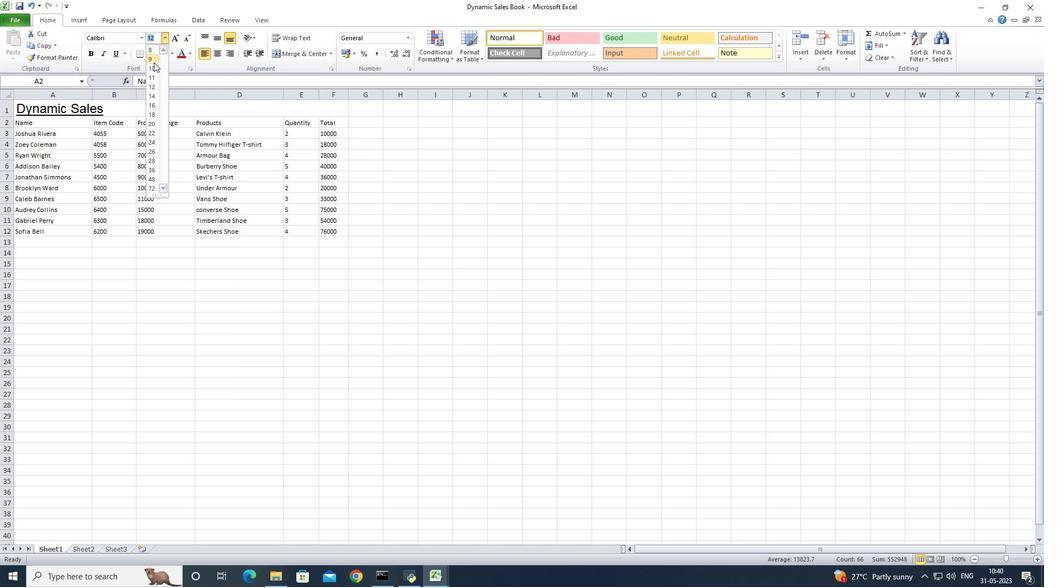 
Action: Mouse moved to (175, 110)
Screenshot: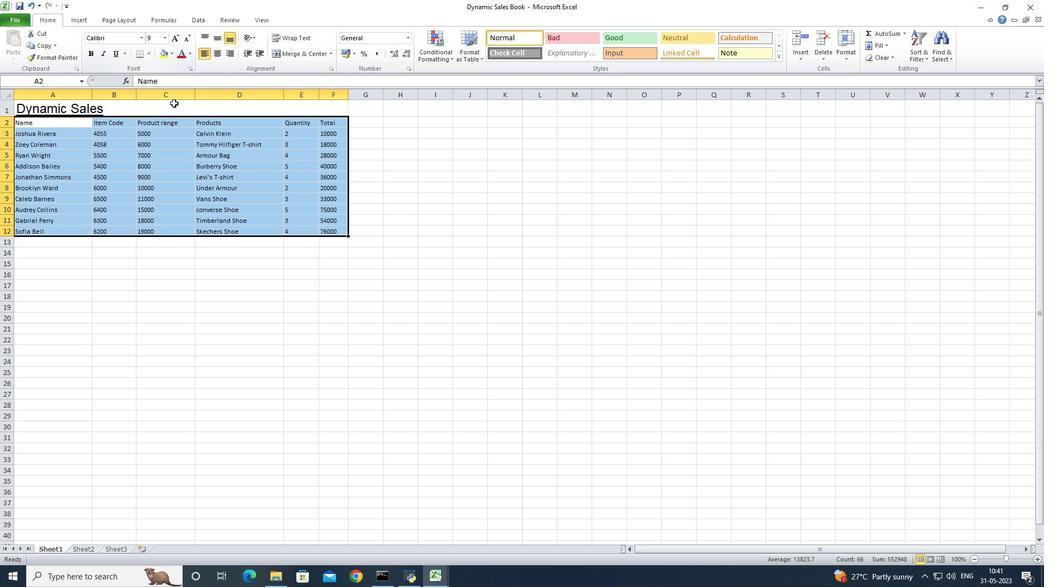 
Action: Mouse pressed left at (175, 110)
Screenshot: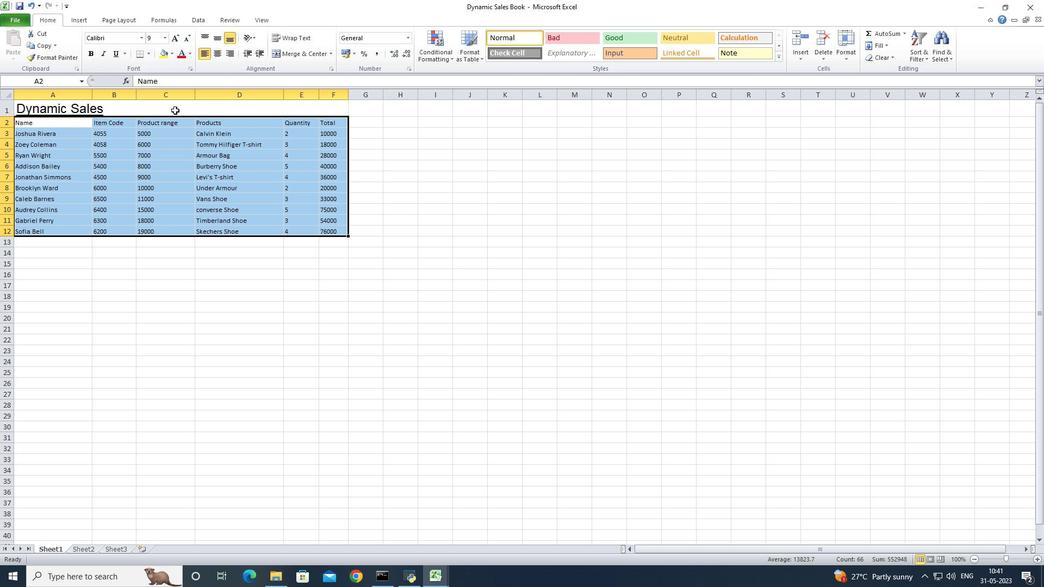 
Action: Mouse moved to (213, 53)
Screenshot: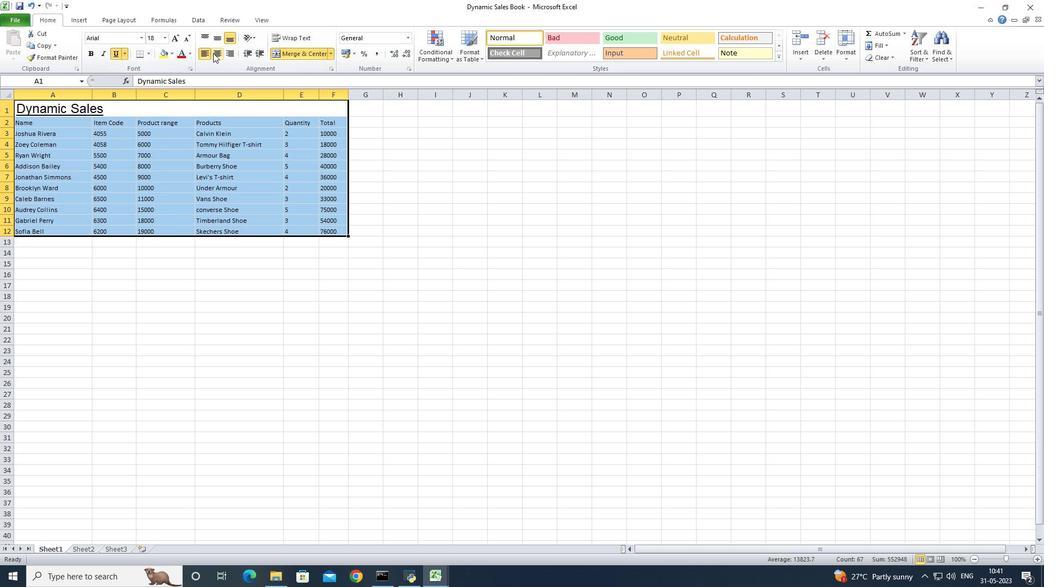 
Action: Mouse pressed left at (213, 53)
Screenshot: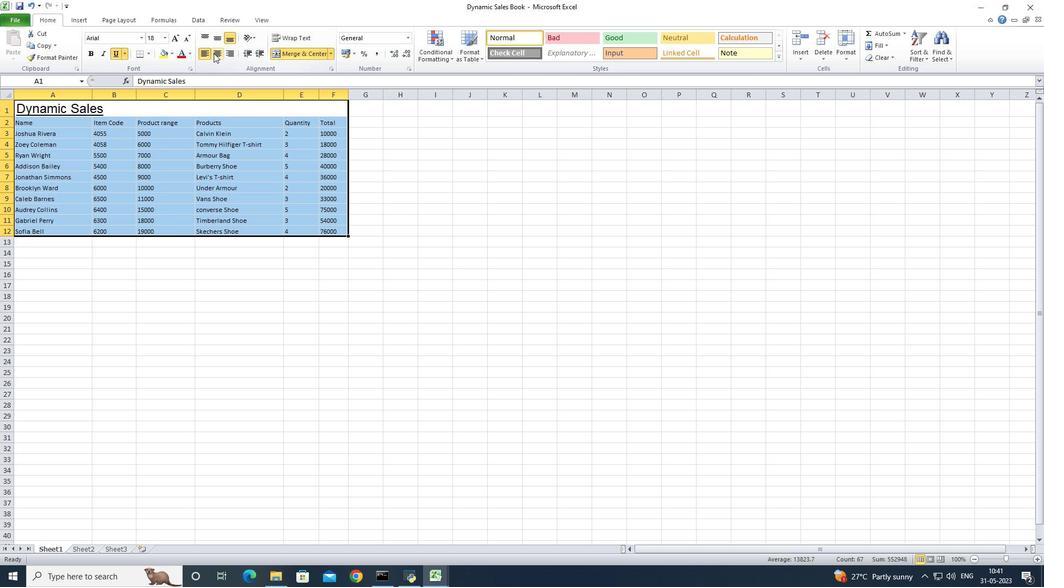 
Action: Mouse moved to (246, 108)
Screenshot: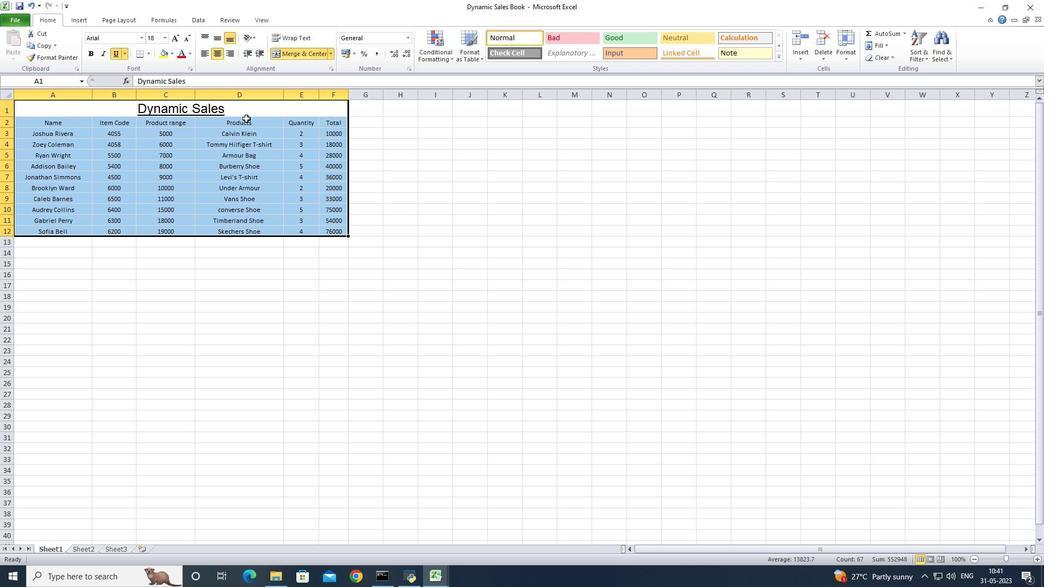 
Action: Mouse pressed left at (246, 108)
Screenshot: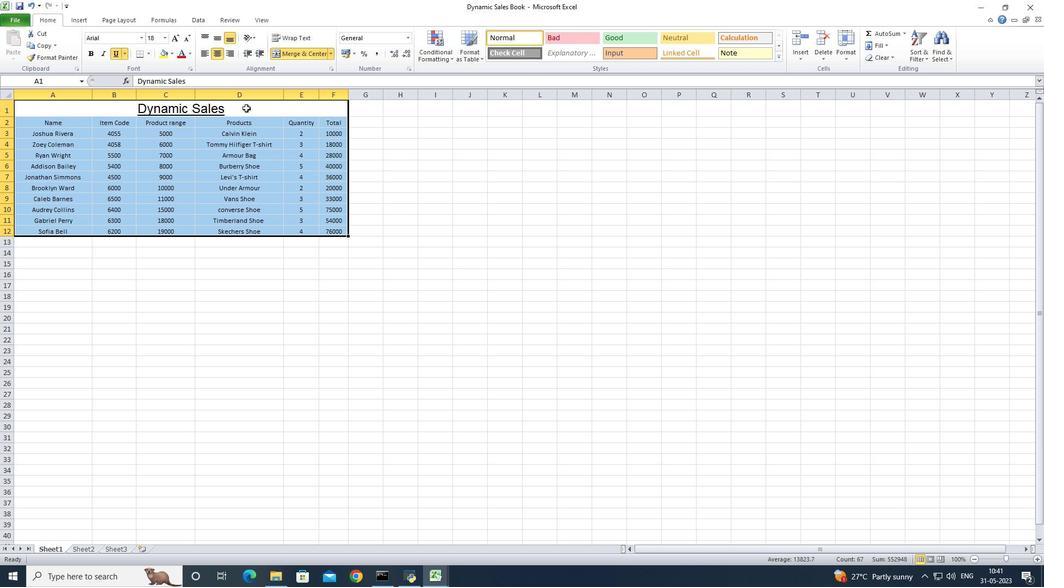 
Action: Mouse moved to (174, 54)
Screenshot: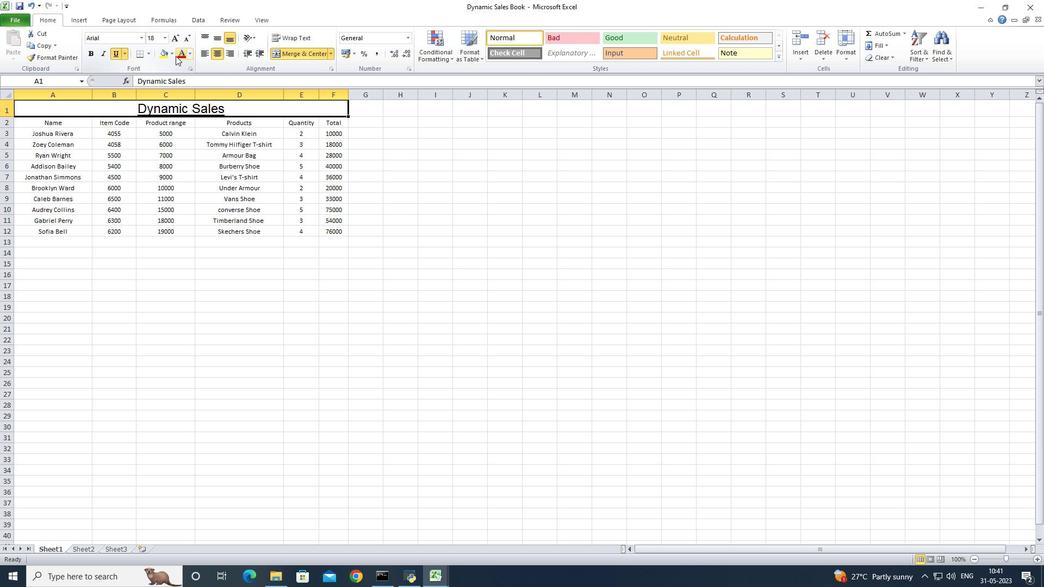 
Action: Mouse pressed left at (174, 54)
Screenshot: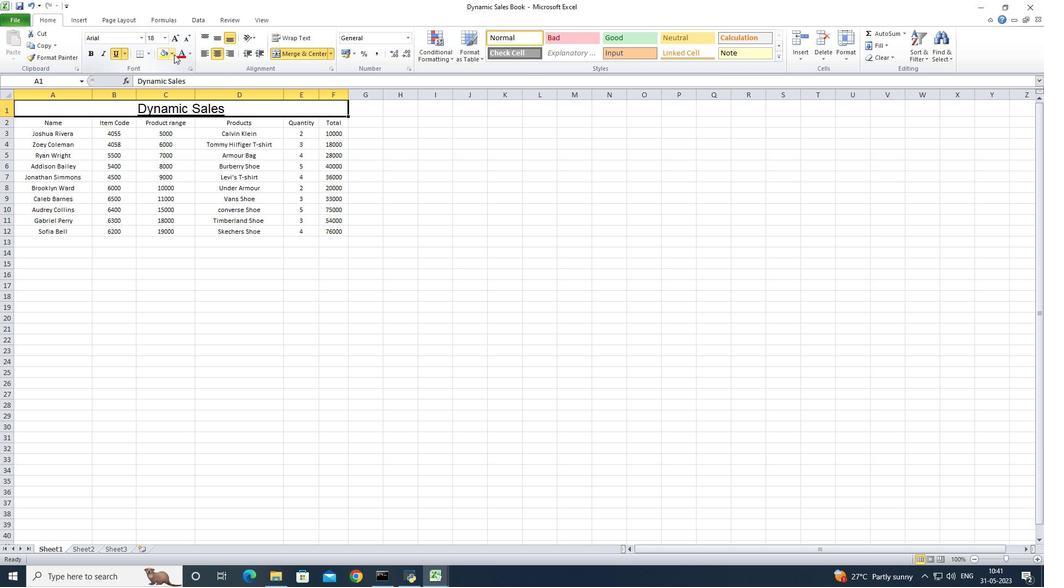 
Action: Mouse moved to (173, 131)
Screenshot: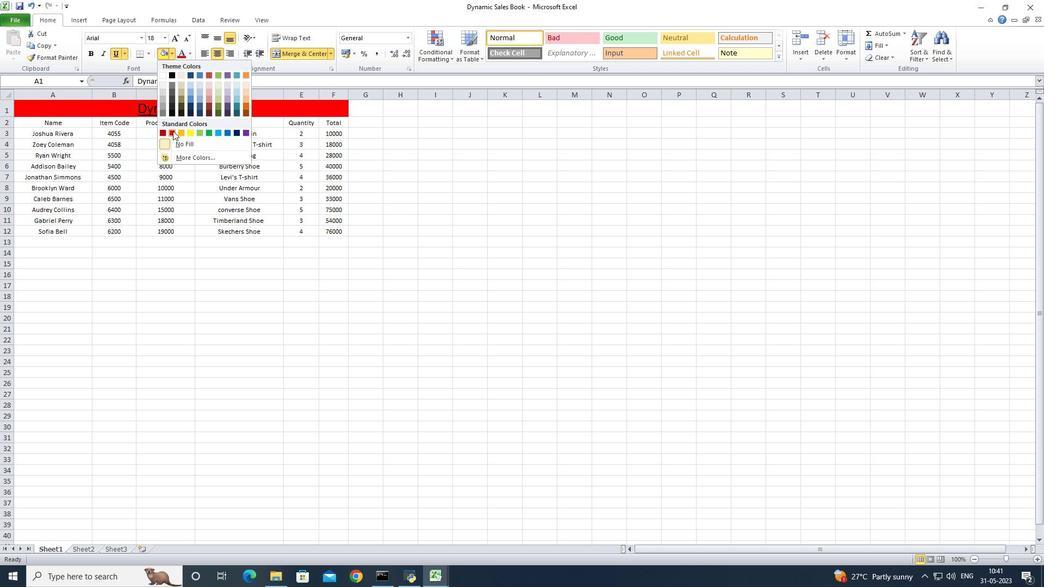 
Action: Mouse pressed left at (173, 131)
Screenshot: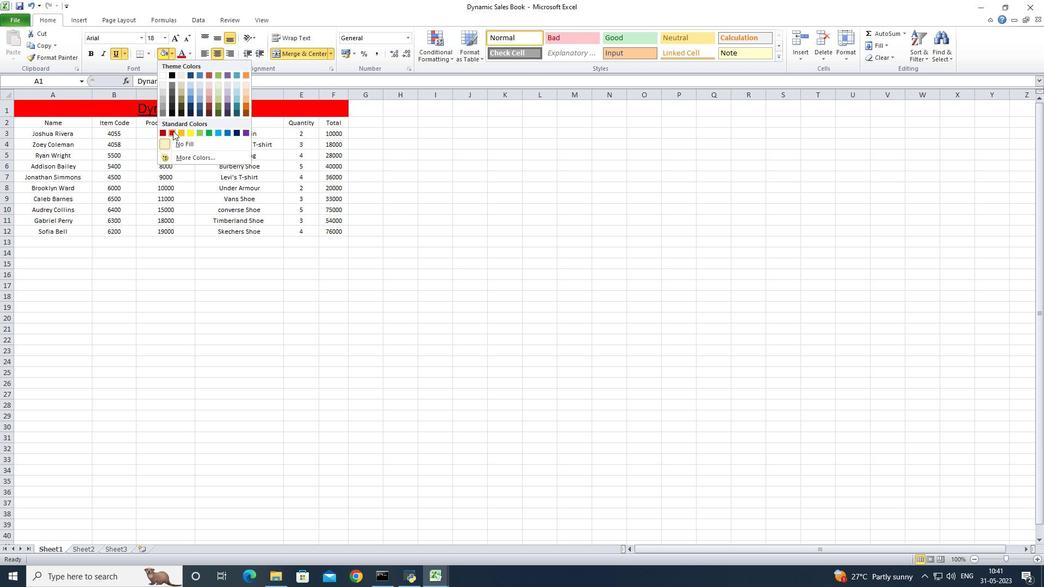 
Action: Mouse moved to (75, 125)
Screenshot: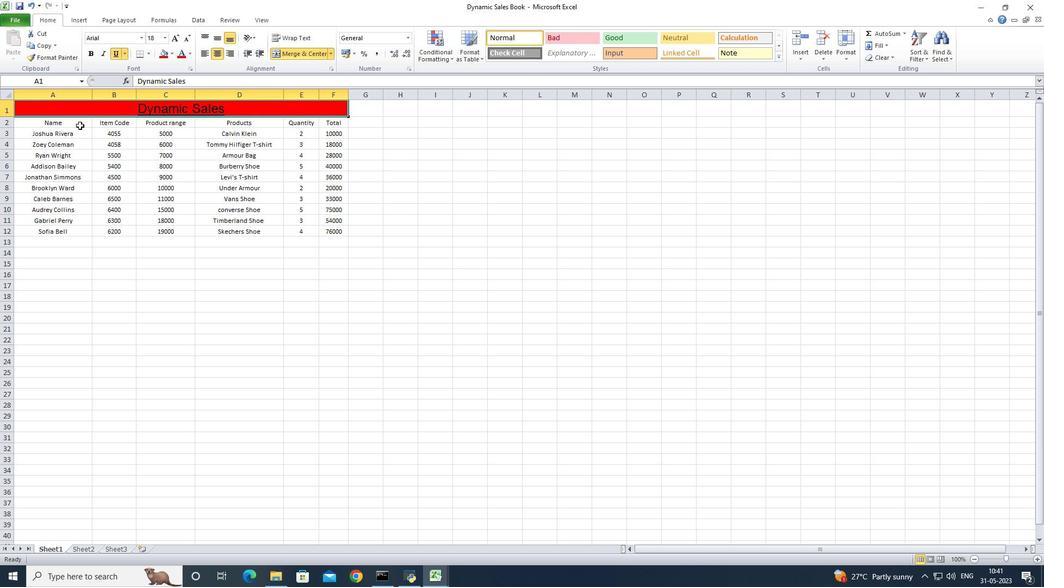 
Action: Mouse pressed left at (75, 125)
Screenshot: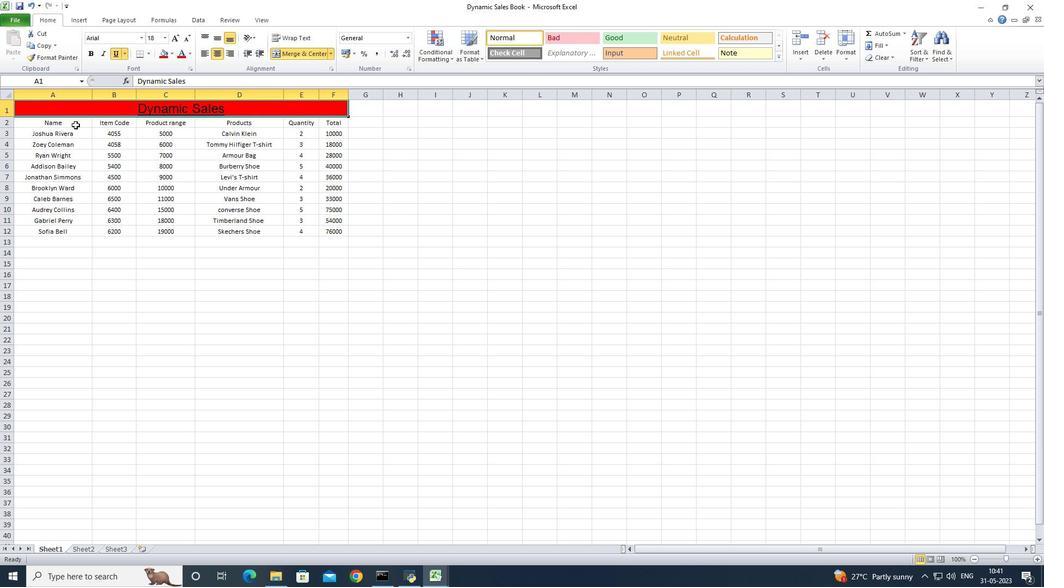
Action: Mouse moved to (189, 57)
Screenshot: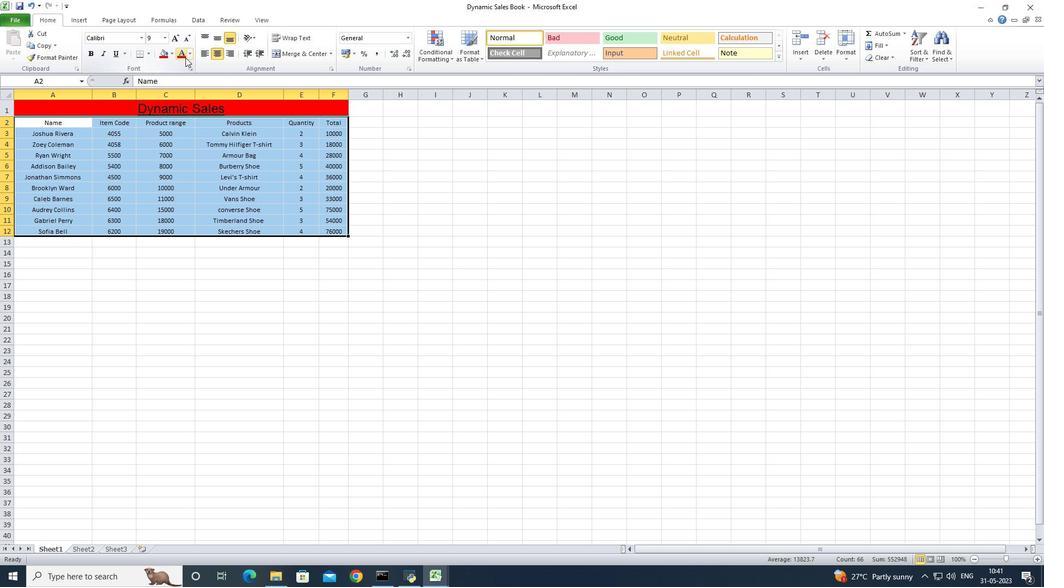 
Action: Mouse pressed left at (189, 57)
Screenshot: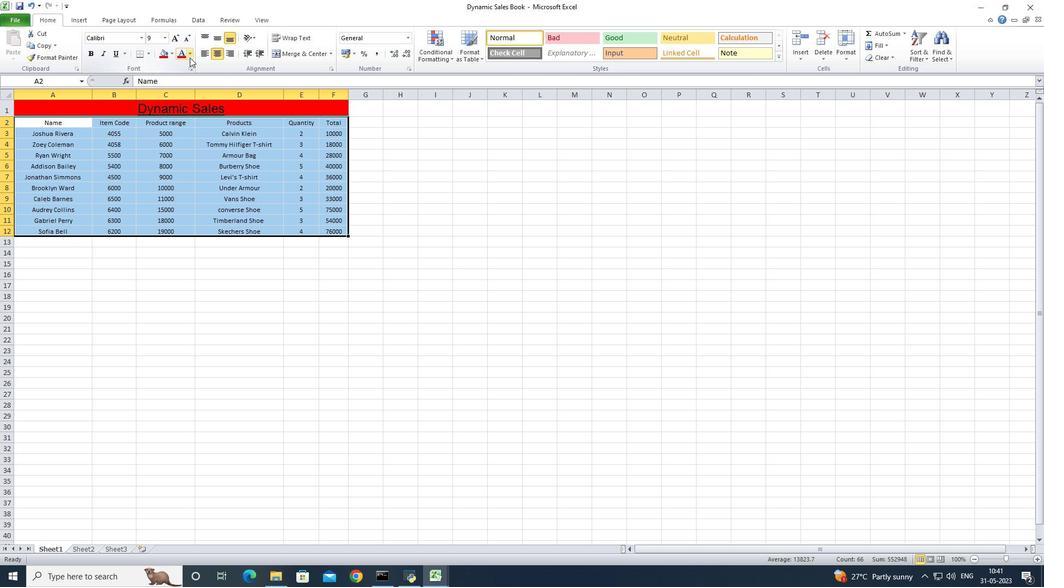 
Action: Mouse moved to (183, 65)
Screenshot: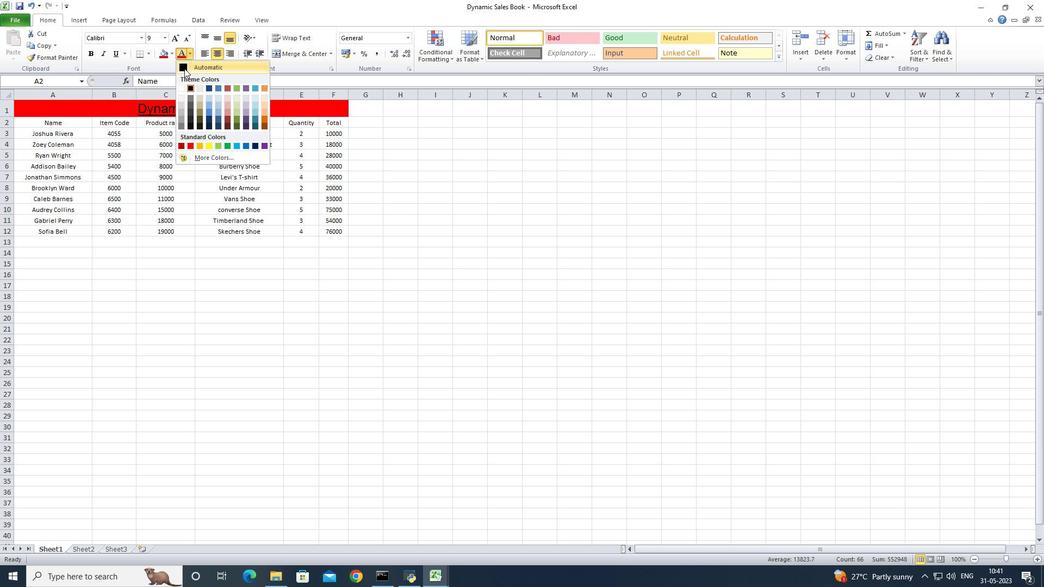 
Action: Mouse pressed left at (183, 65)
Screenshot: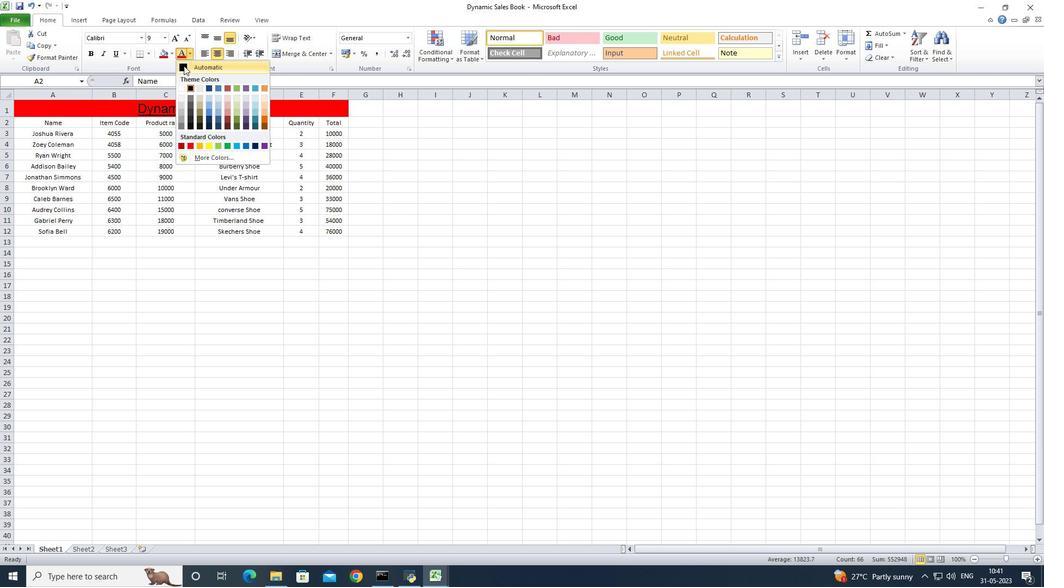 
Action: Mouse moved to (63, 106)
Screenshot: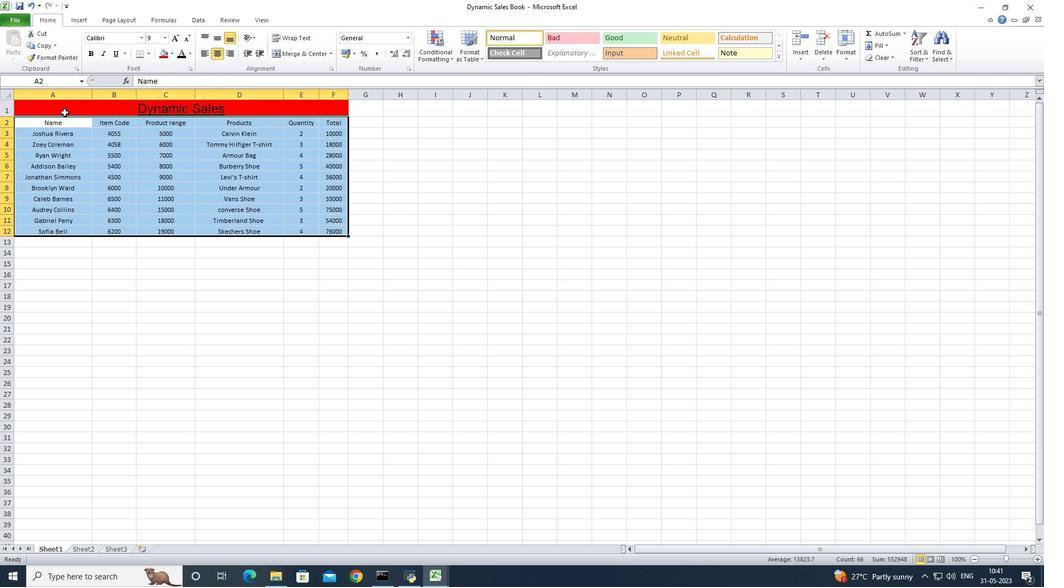 
Action: Mouse pressed left at (63, 106)
Screenshot: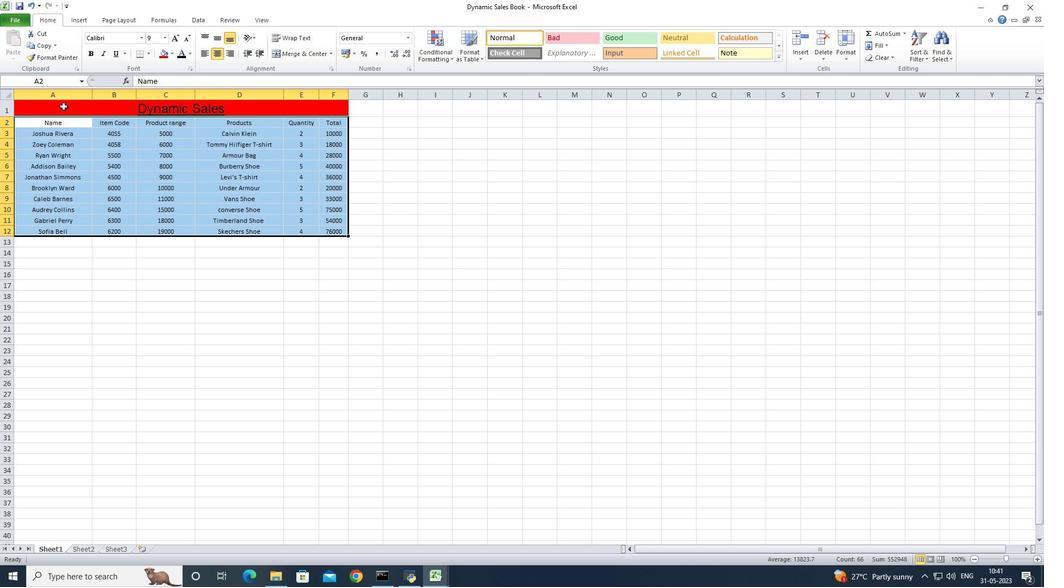 
Action: Mouse moved to (45, 122)
Screenshot: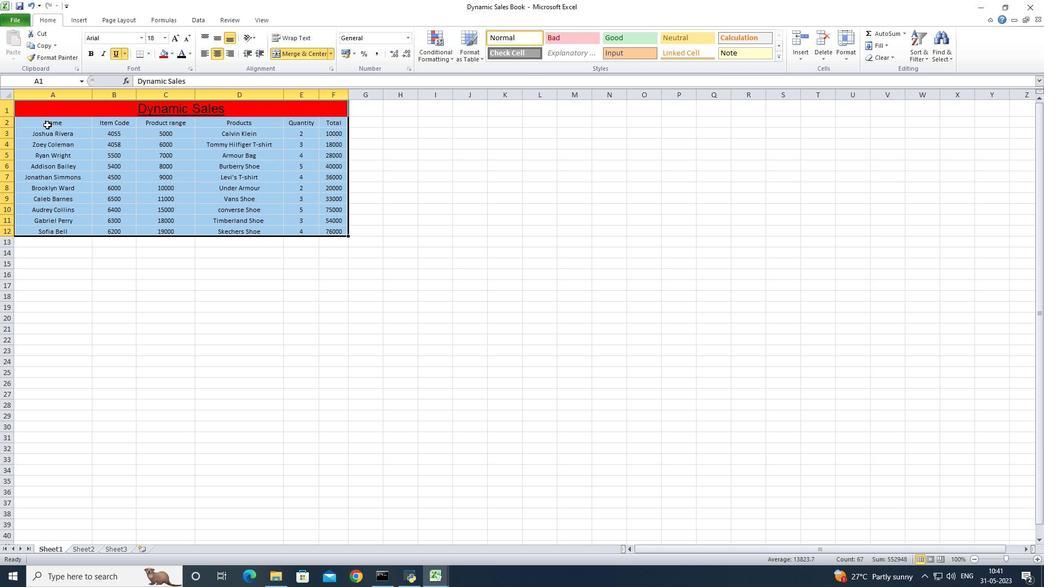 
Action: Mouse pressed left at (45, 122)
Screenshot: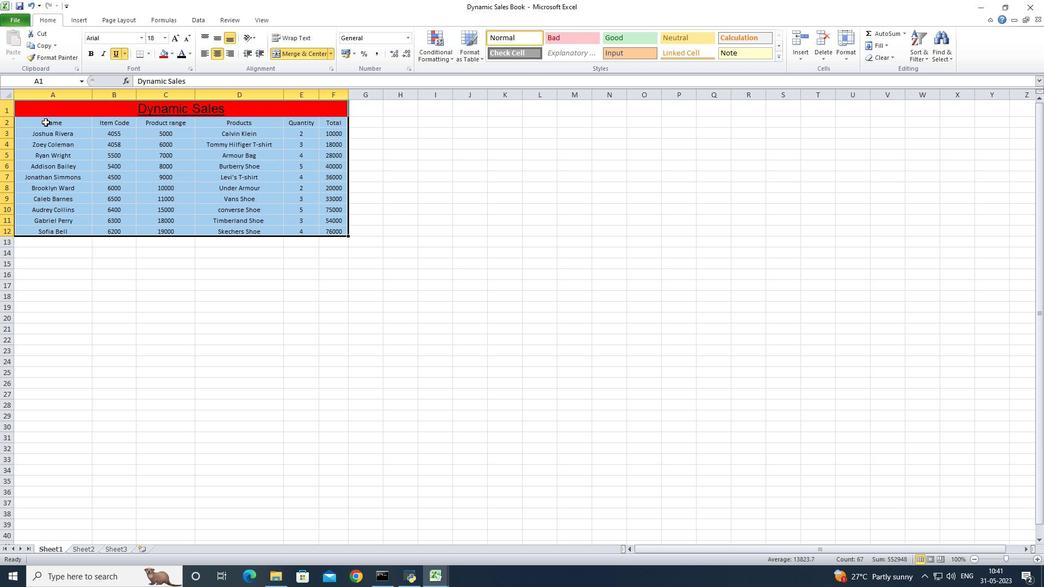 
Action: Mouse moved to (17, 124)
Screenshot: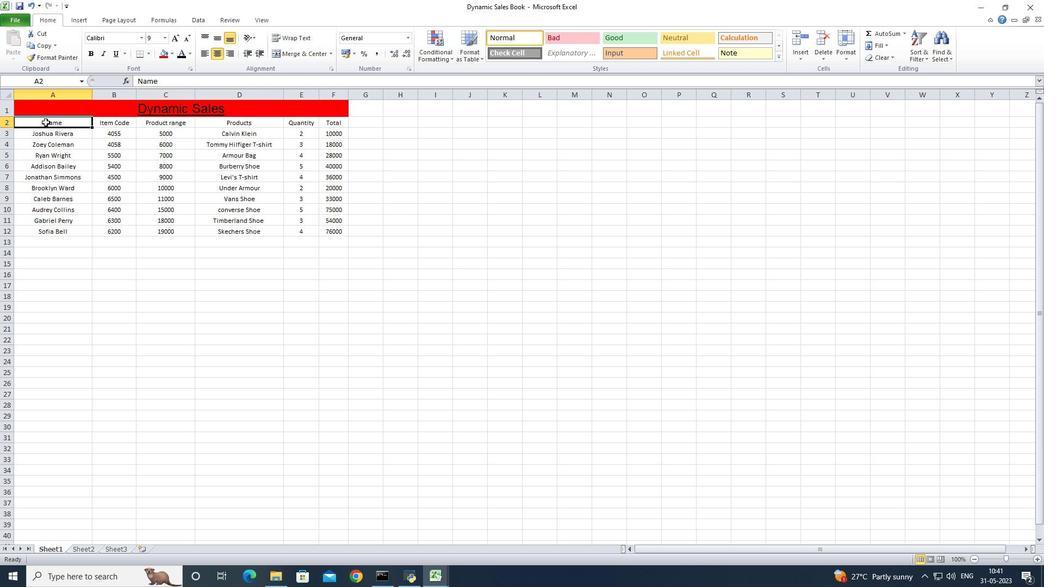 
Action: Mouse pressed left at (17, 124)
Screenshot: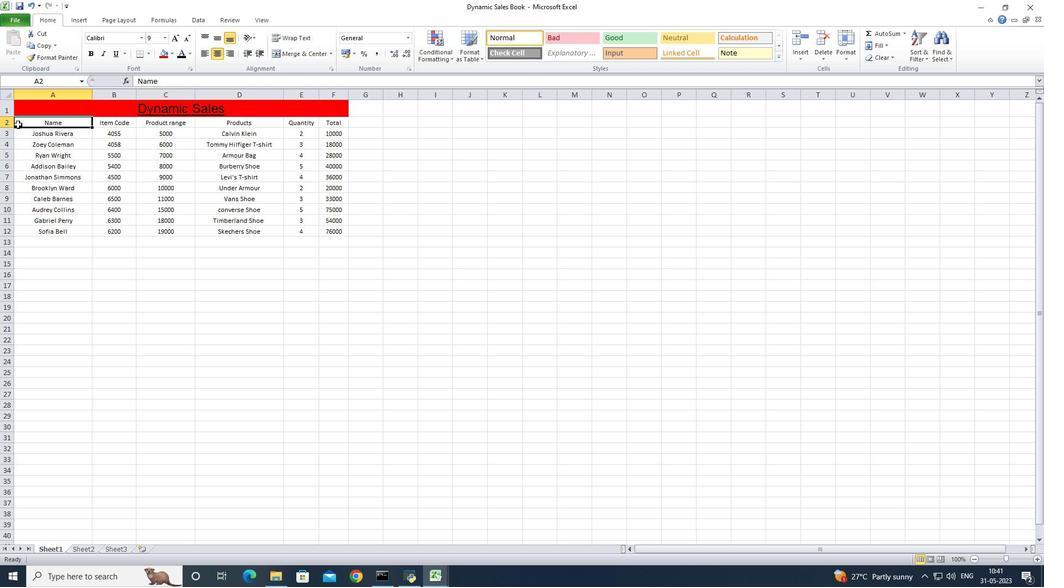 
Action: Mouse moved to (149, 54)
Screenshot: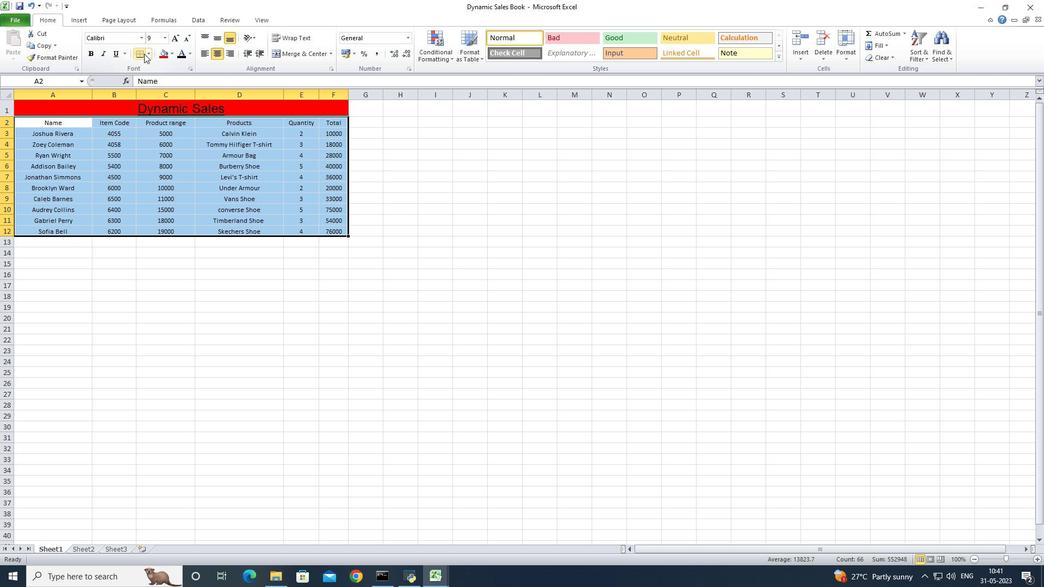 
Action: Mouse pressed left at (149, 54)
Screenshot: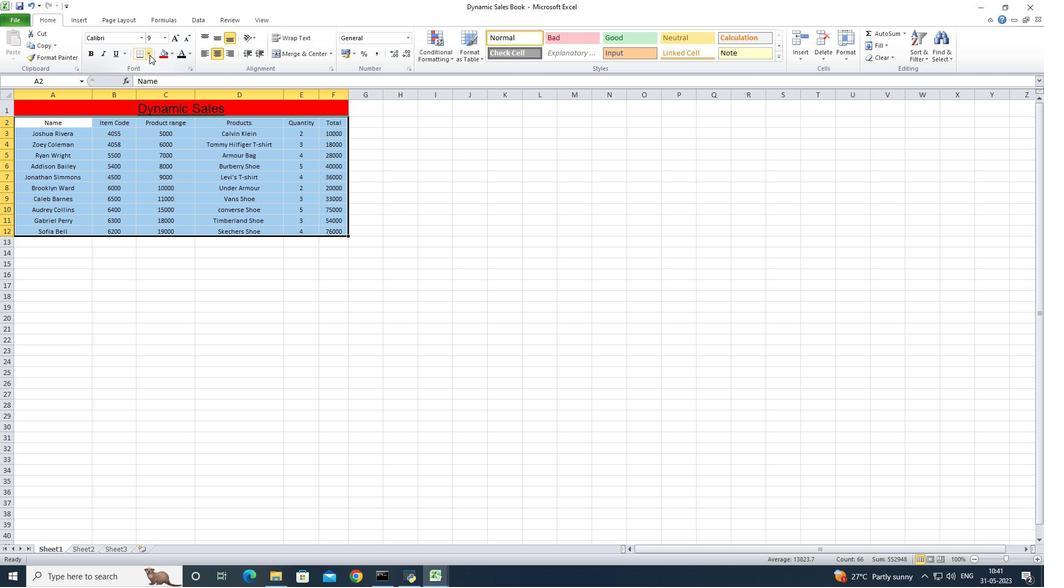 
Action: Mouse moved to (174, 130)
Screenshot: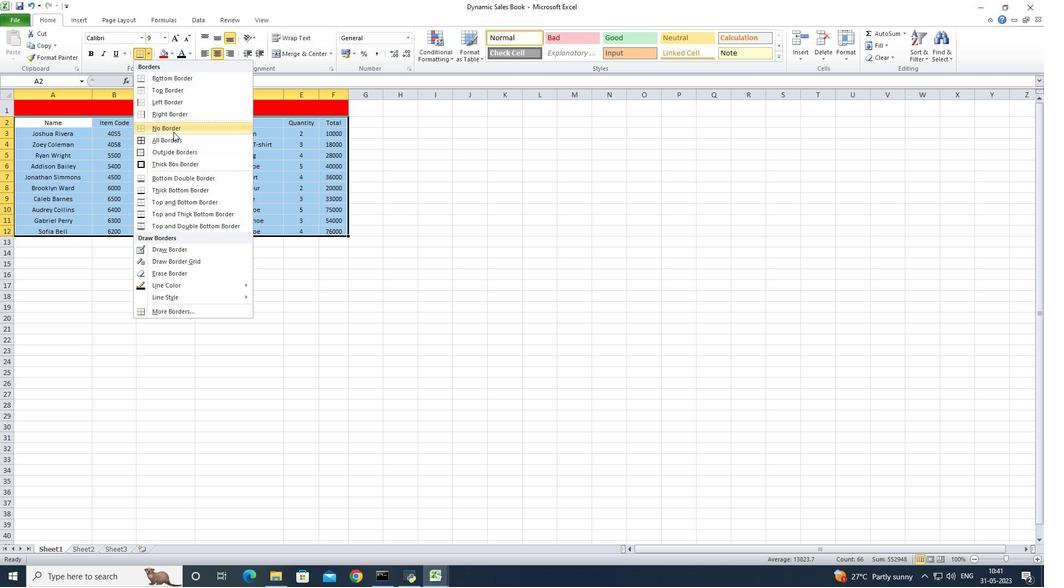 
Action: Mouse pressed left at (174, 130)
Screenshot: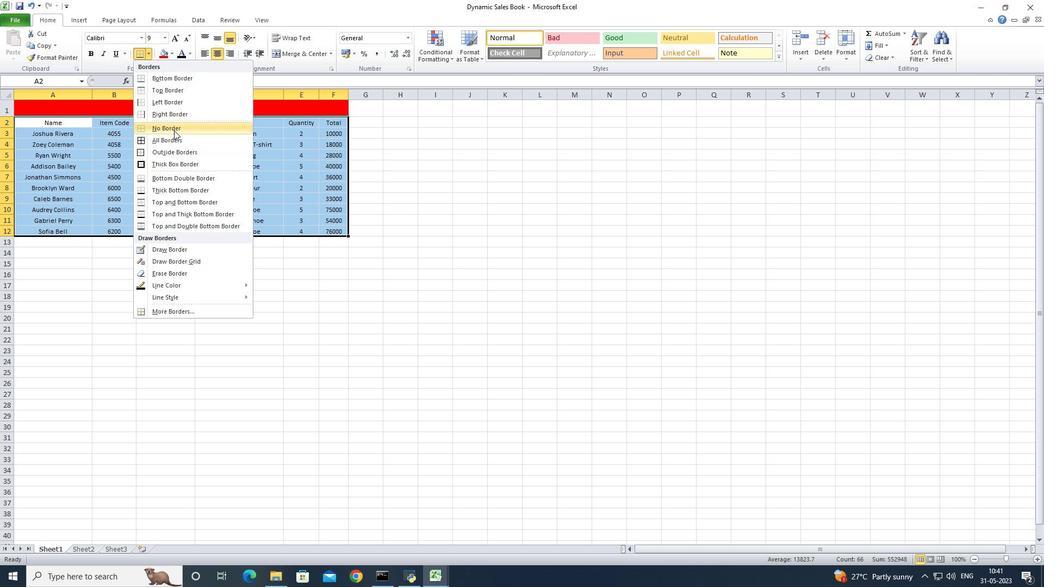 
Action: Mouse moved to (181, 257)
Screenshot: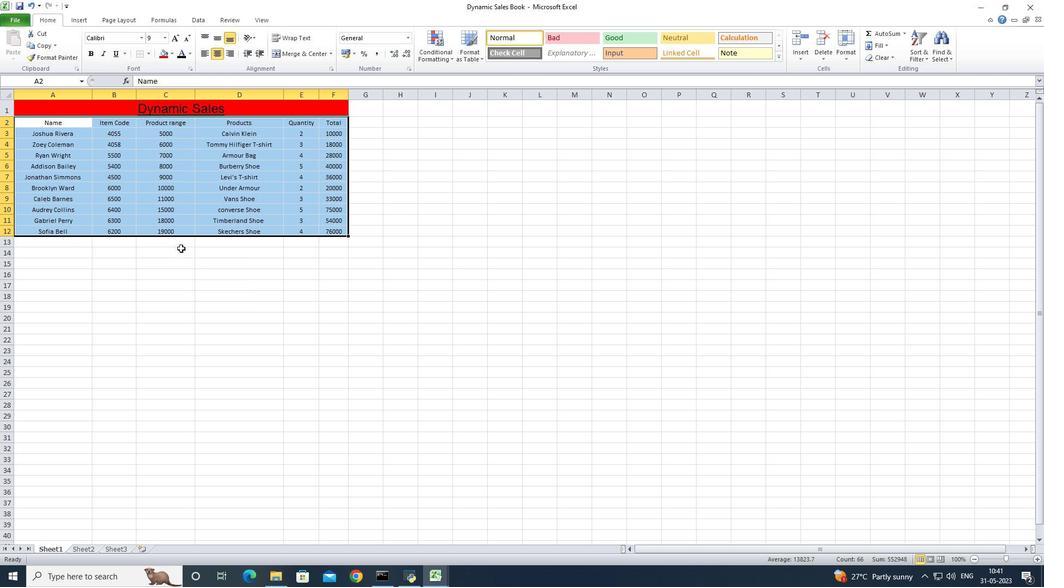 
Action: Mouse pressed left at (181, 257)
Screenshot: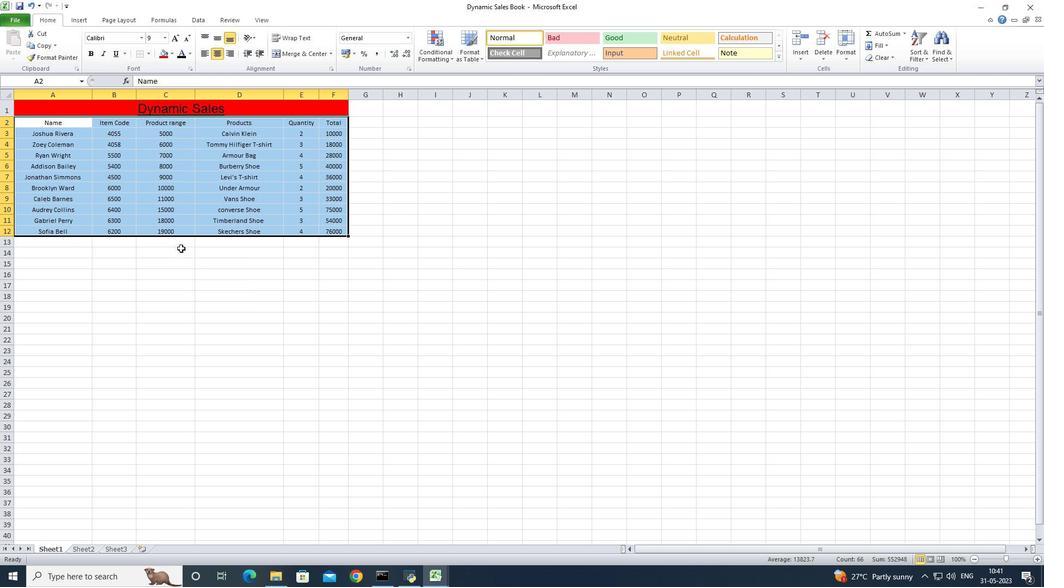 
Action: Mouse moved to (356, 256)
Screenshot: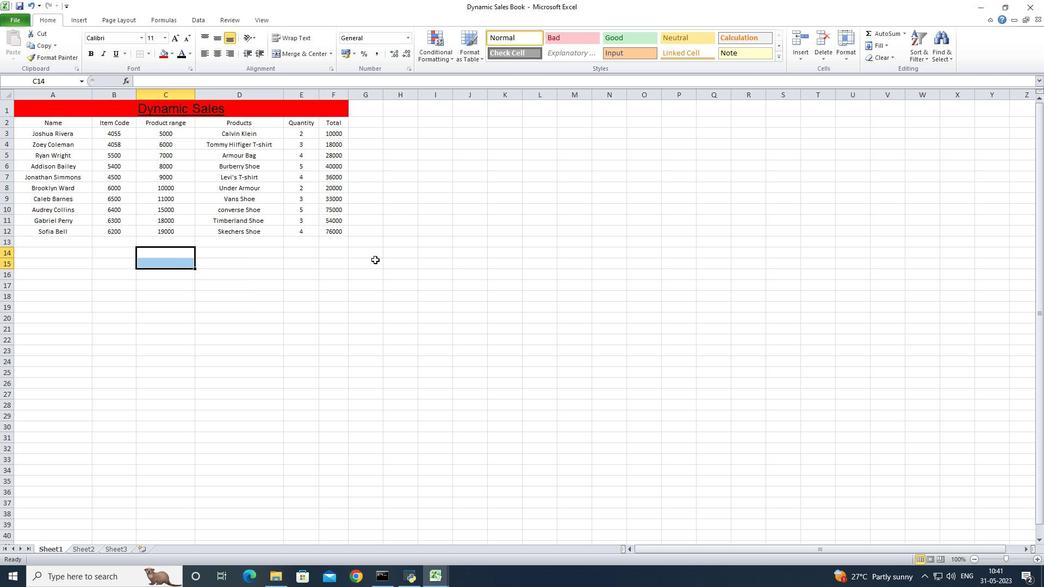 
Action: Mouse pressed left at (356, 256)
Screenshot: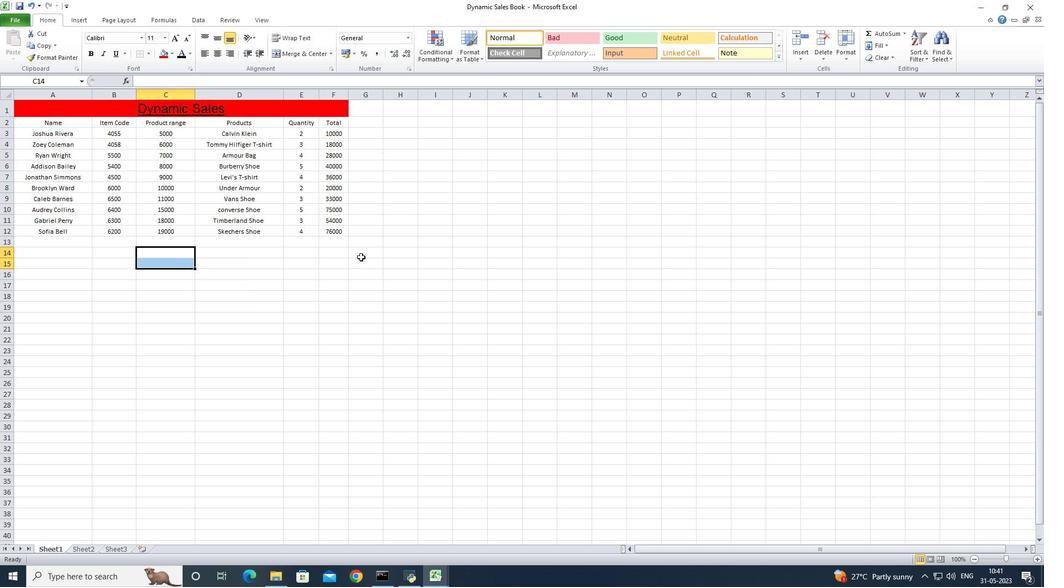 
Action: Mouse moved to (273, 269)
Screenshot: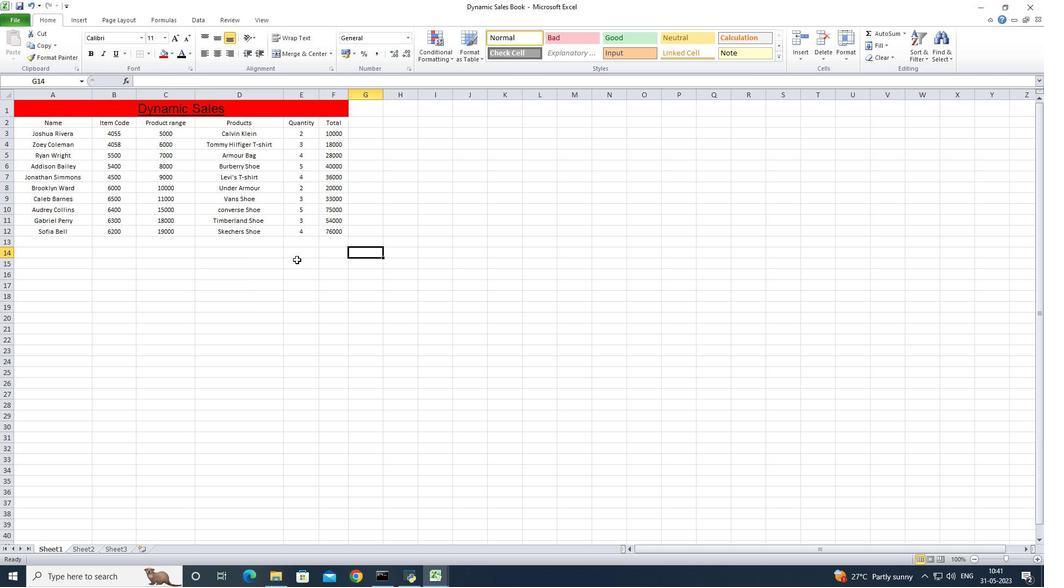 
Action: Mouse pressed left at (273, 269)
Screenshot: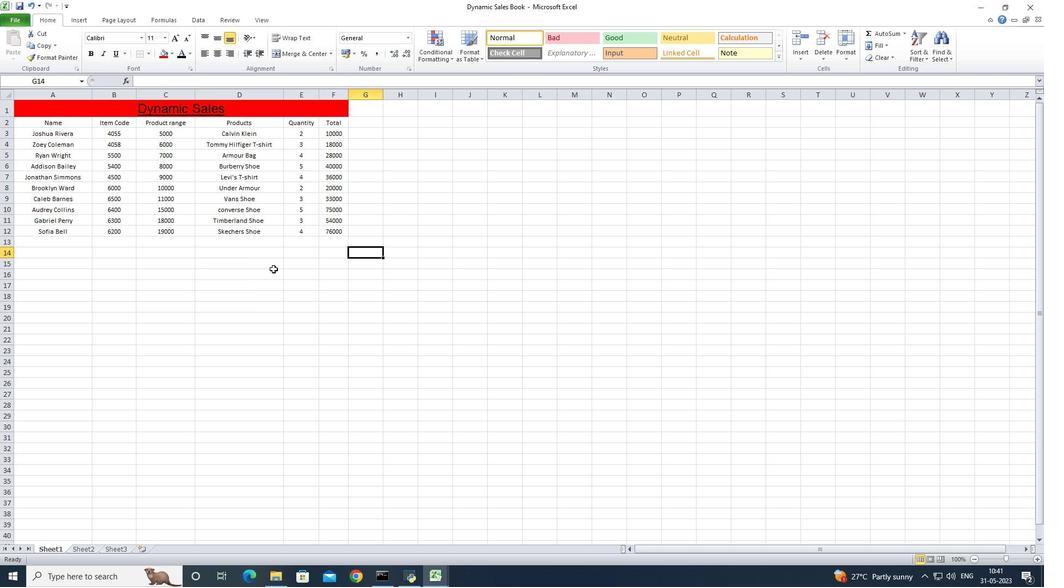 
